 Task: Find connections with filter location Santurtzi with filter topic #Indiawith filter profile language English with filter current company FIS with filter school St Xaviers PG college with filter industry Clay and Refractory Products Manufacturing with filter service category Video Production with filter keywords title Truck Driver
Action: Mouse moved to (632, 451)
Screenshot: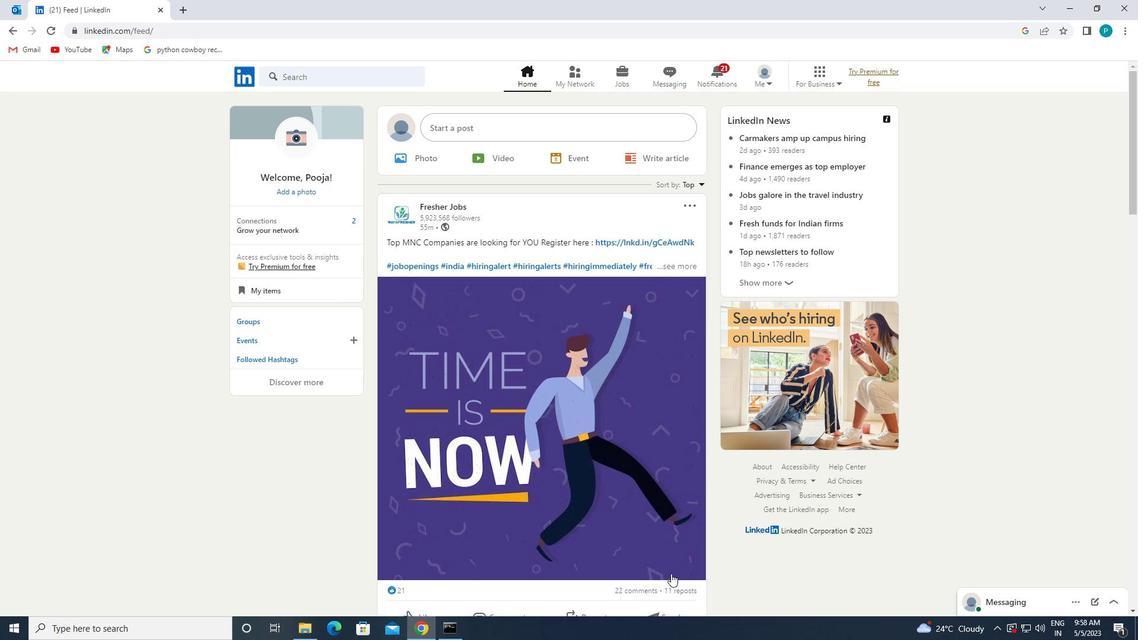 
Action: Mouse scrolled (632, 451) with delta (0, 0)
Screenshot: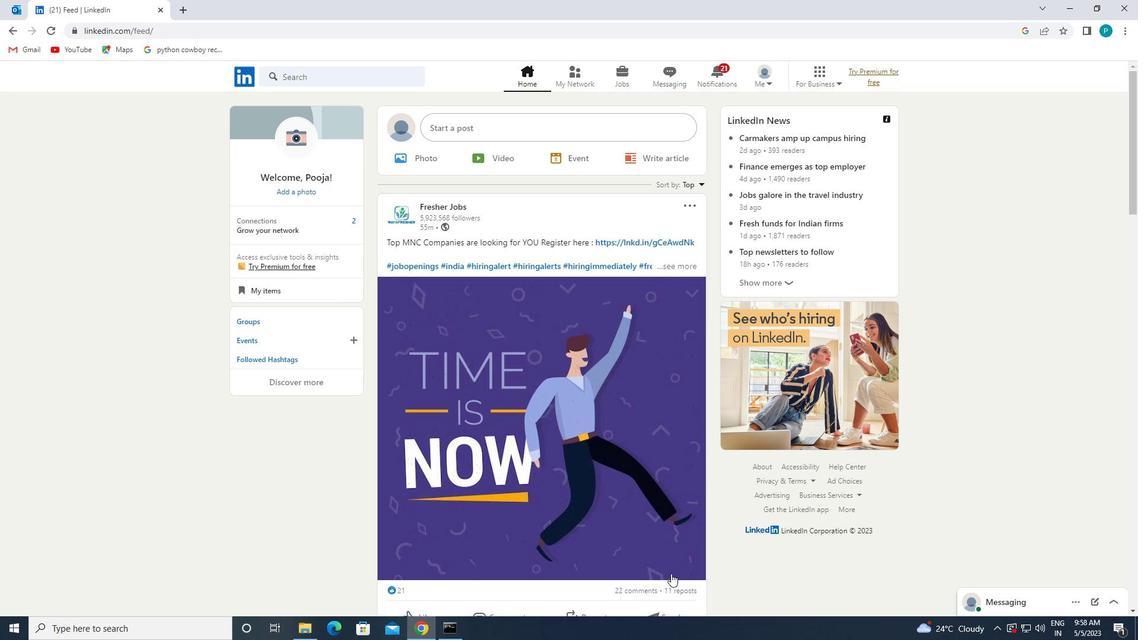 
Action: Mouse moved to (576, 69)
Screenshot: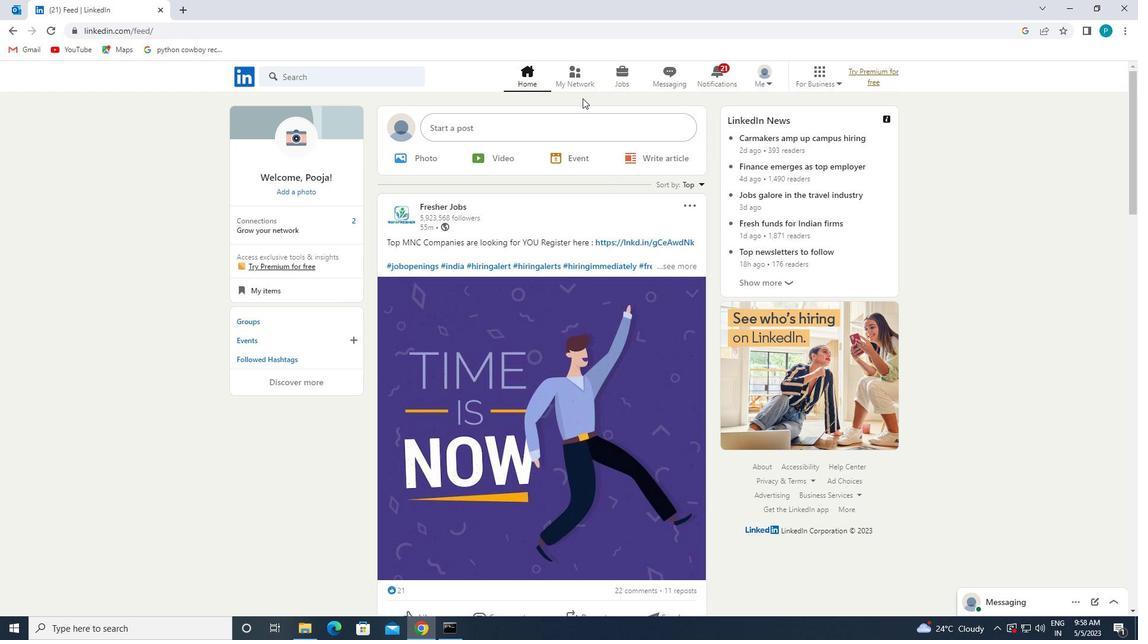 
Action: Mouse pressed left at (576, 69)
Screenshot: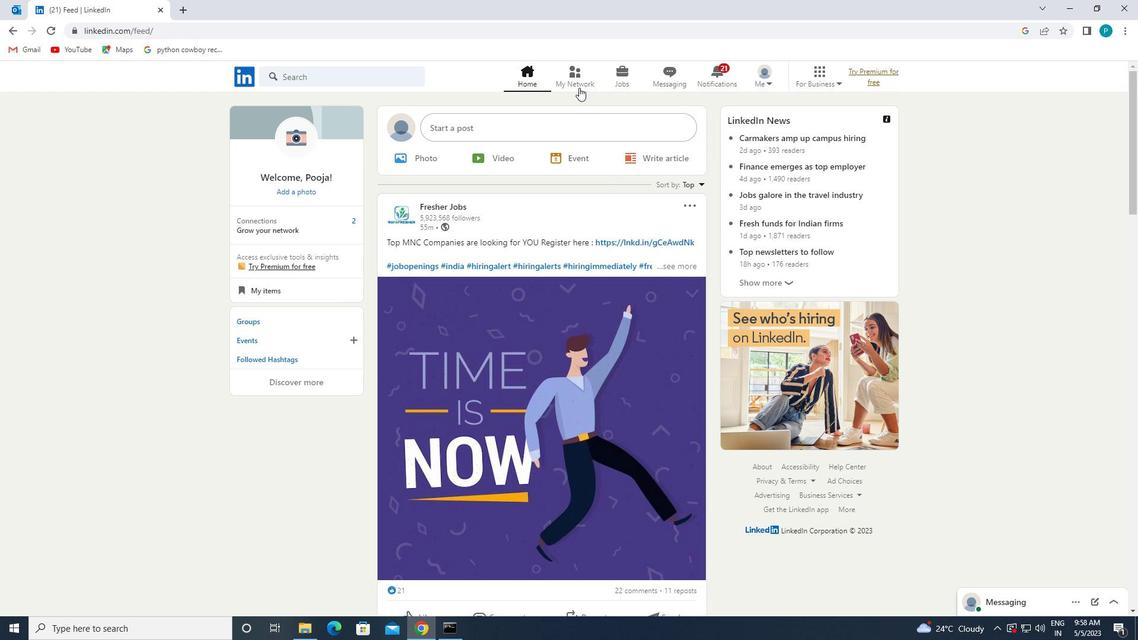 
Action: Mouse moved to (339, 137)
Screenshot: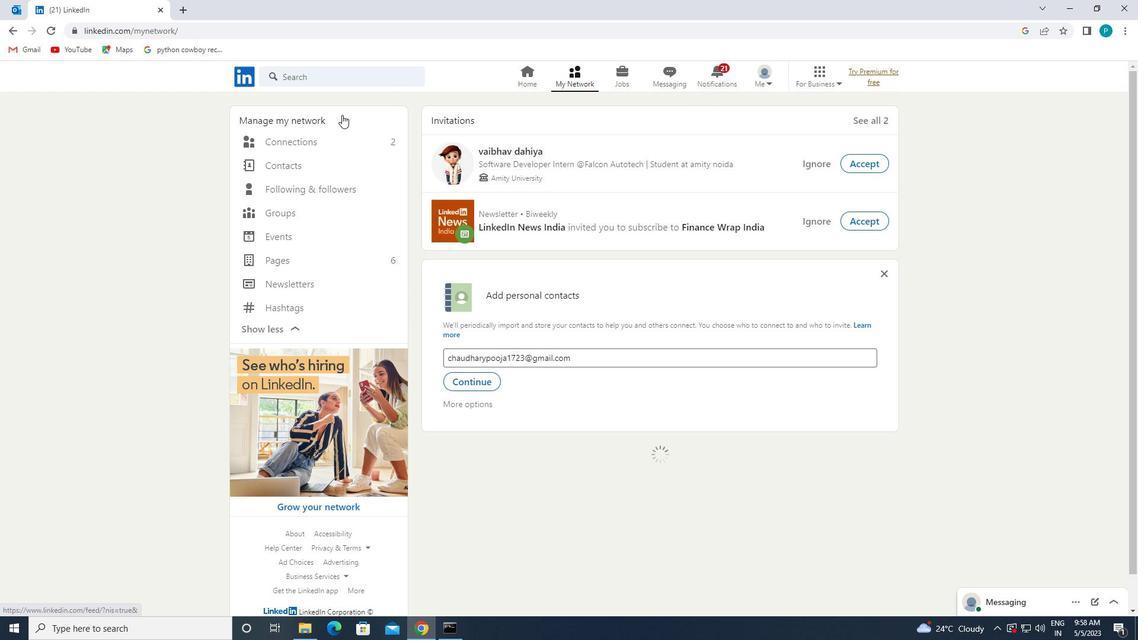 
Action: Mouse pressed left at (339, 137)
Screenshot: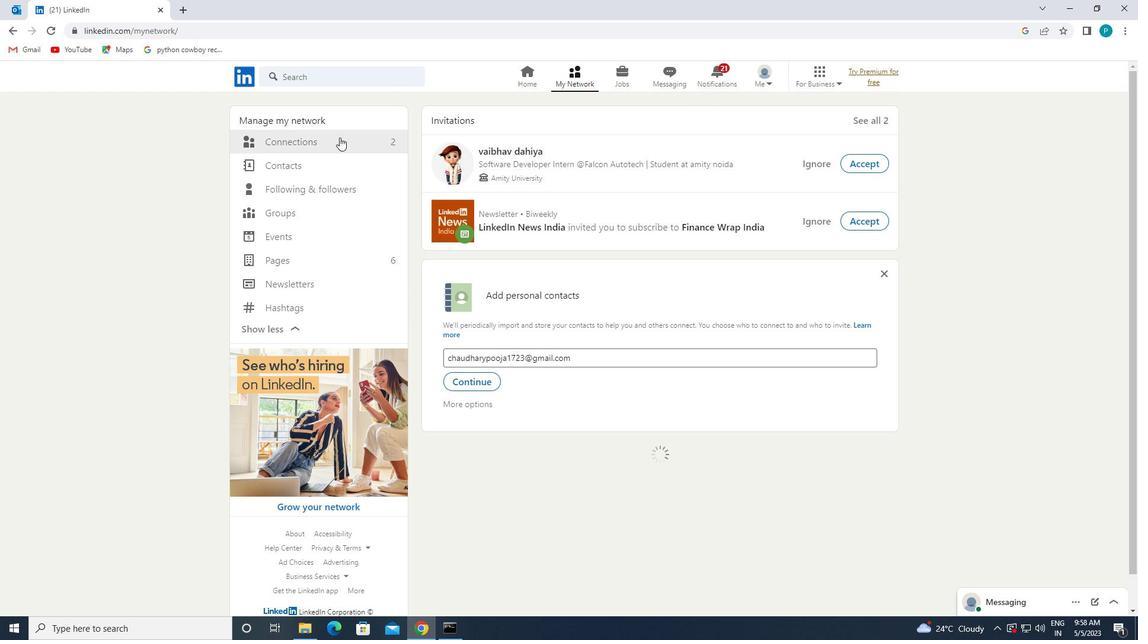 
Action: Mouse moved to (623, 145)
Screenshot: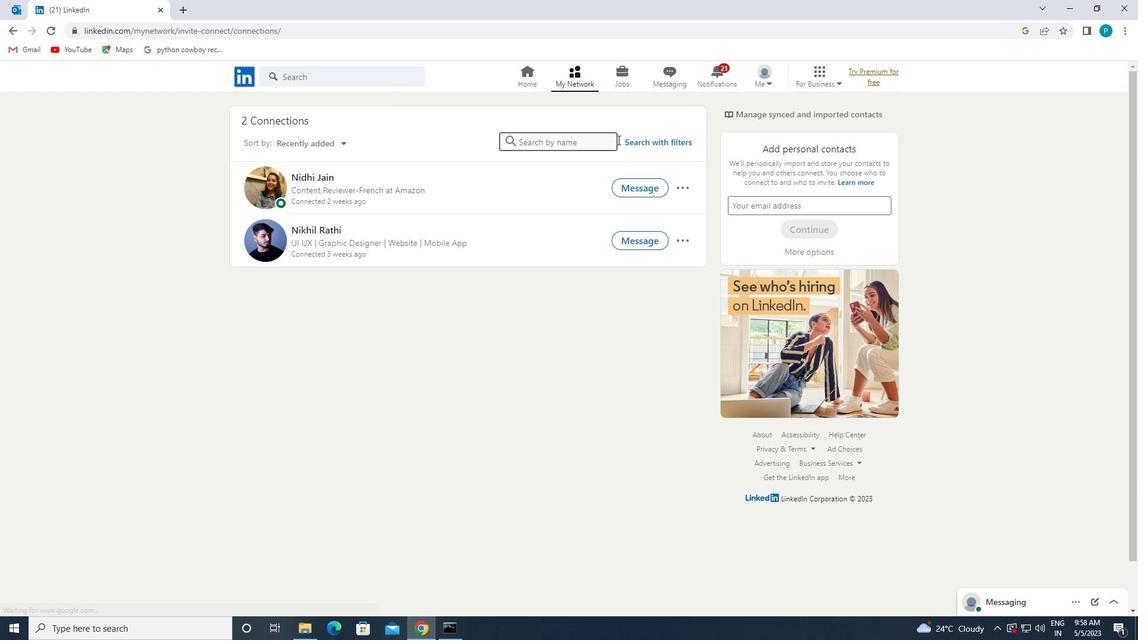 
Action: Mouse pressed left at (623, 145)
Screenshot: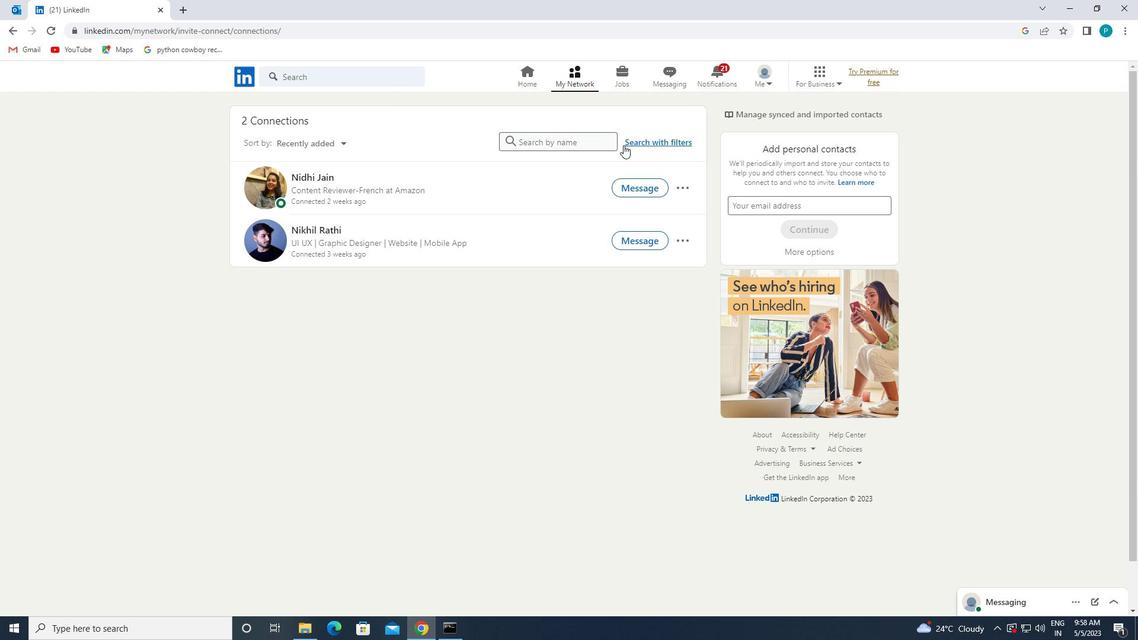 
Action: Mouse moved to (594, 112)
Screenshot: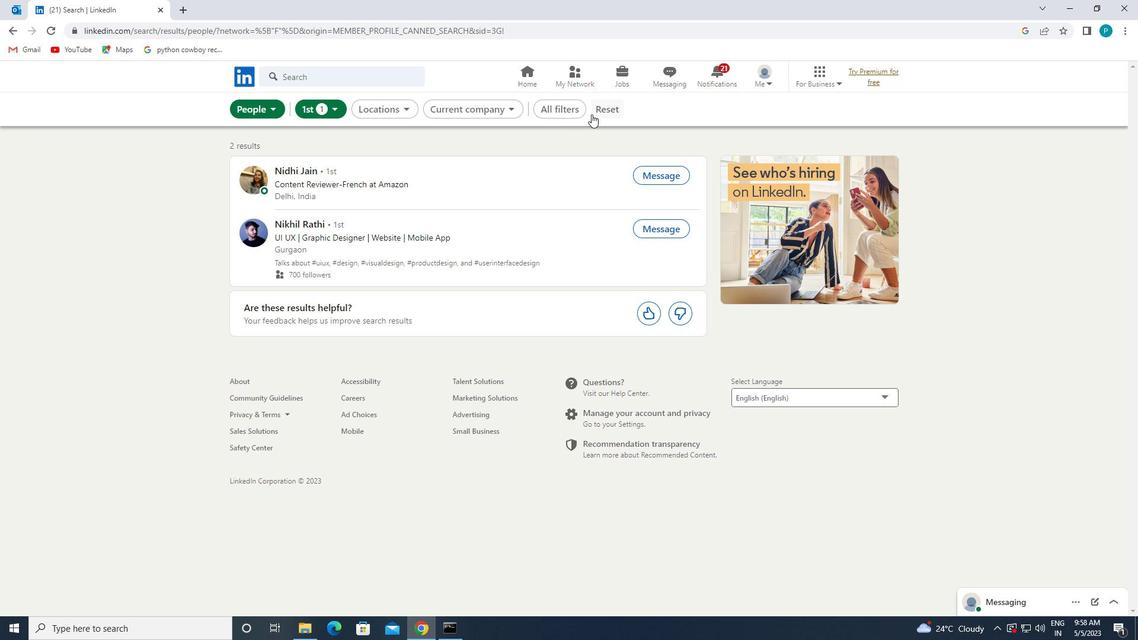 
Action: Mouse pressed left at (594, 112)
Screenshot: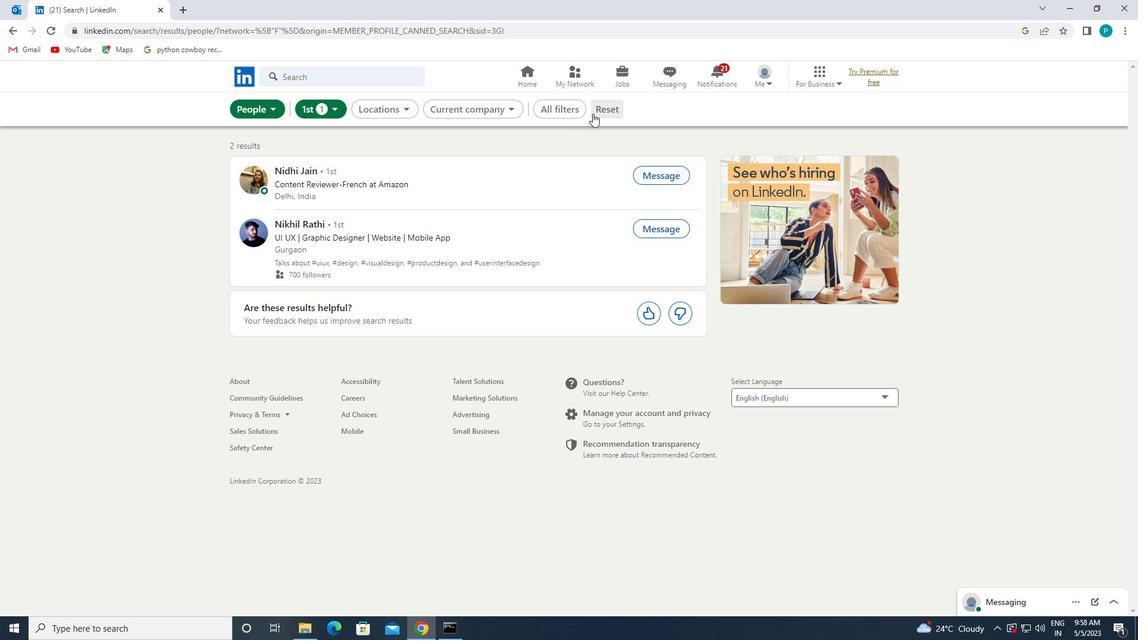 
Action: Mouse moved to (578, 112)
Screenshot: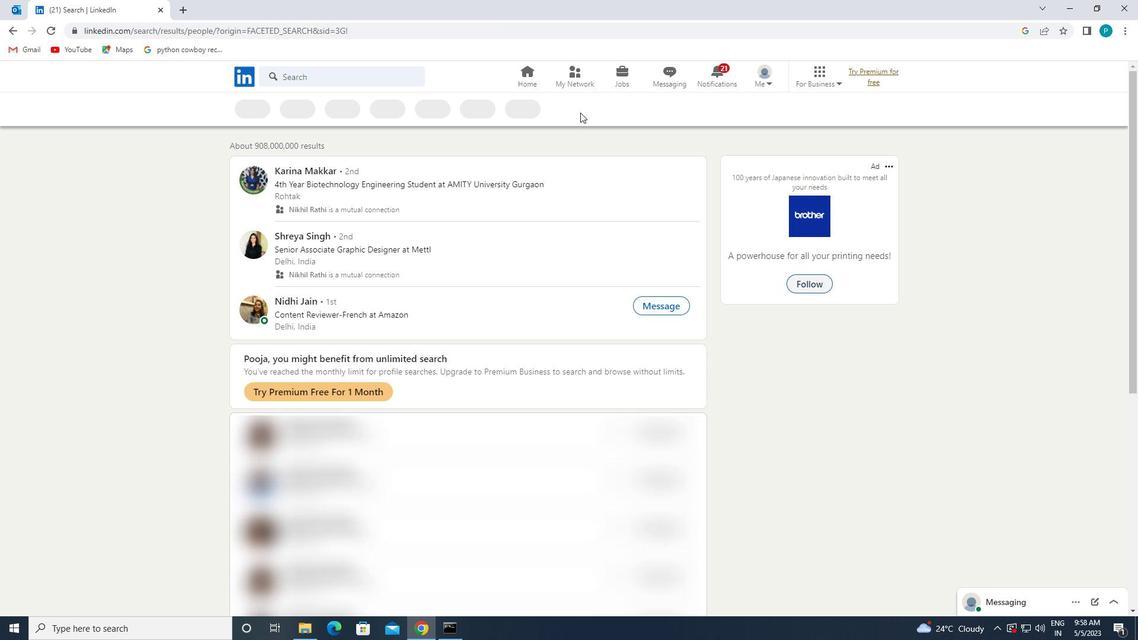 
Action: Mouse pressed left at (578, 112)
Screenshot: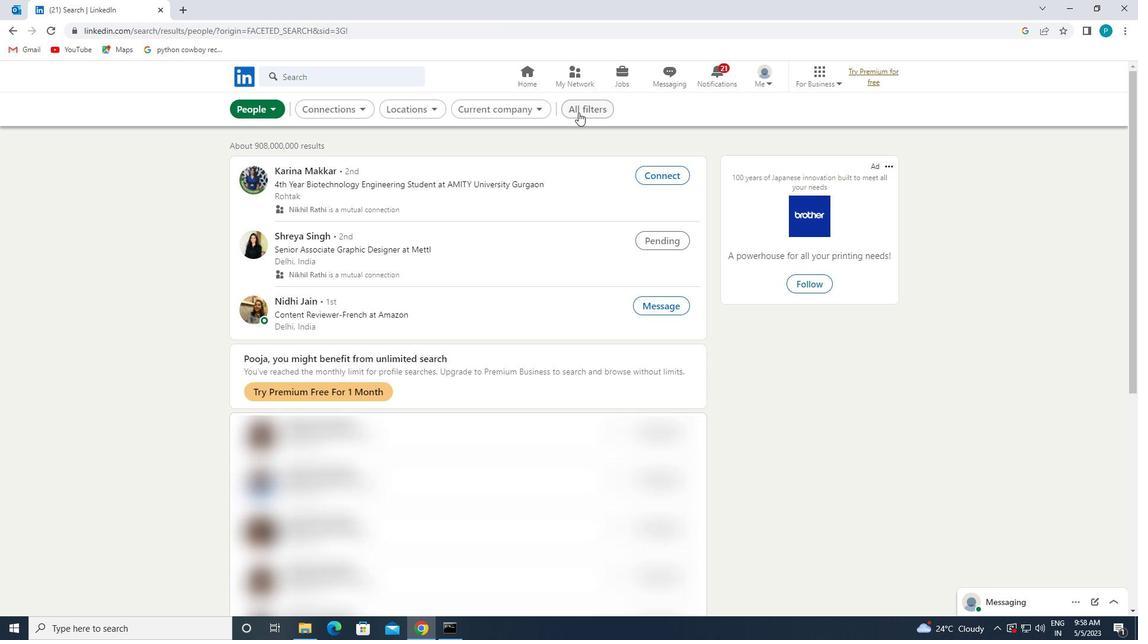 
Action: Mouse moved to (1116, 277)
Screenshot: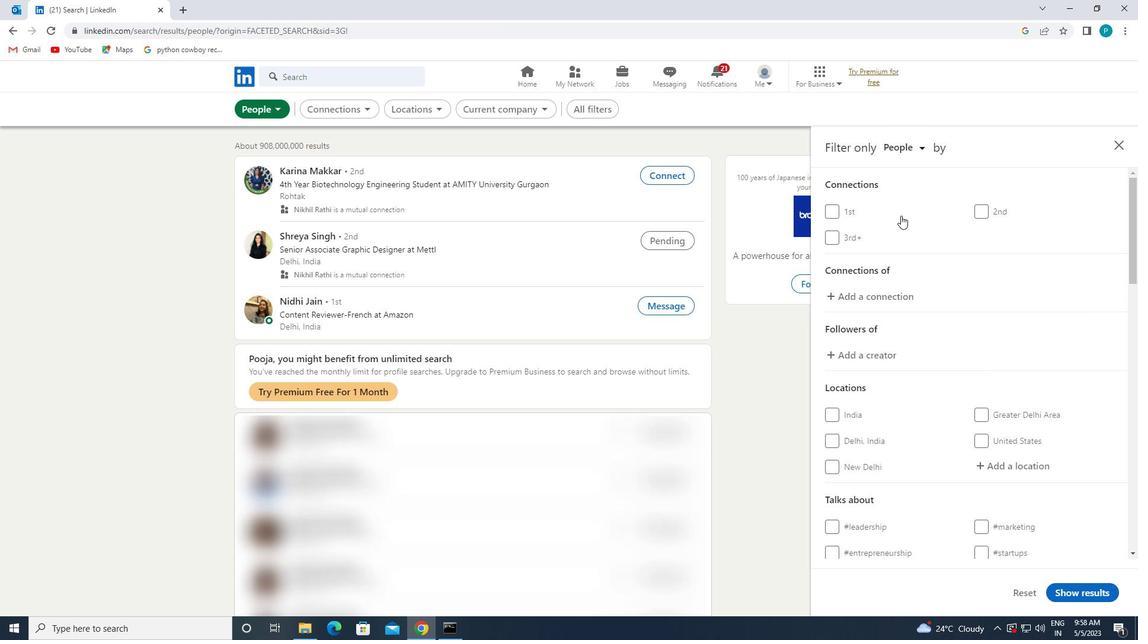 
Action: Mouse scrolled (1116, 276) with delta (0, 0)
Screenshot: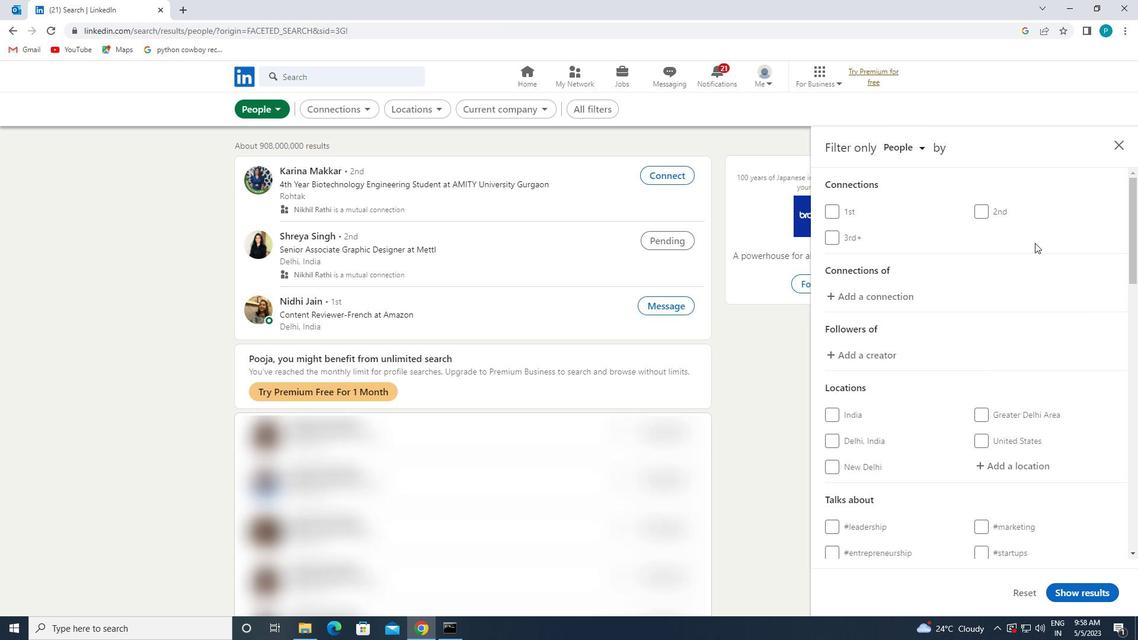 
Action: Mouse scrolled (1116, 276) with delta (0, 0)
Screenshot: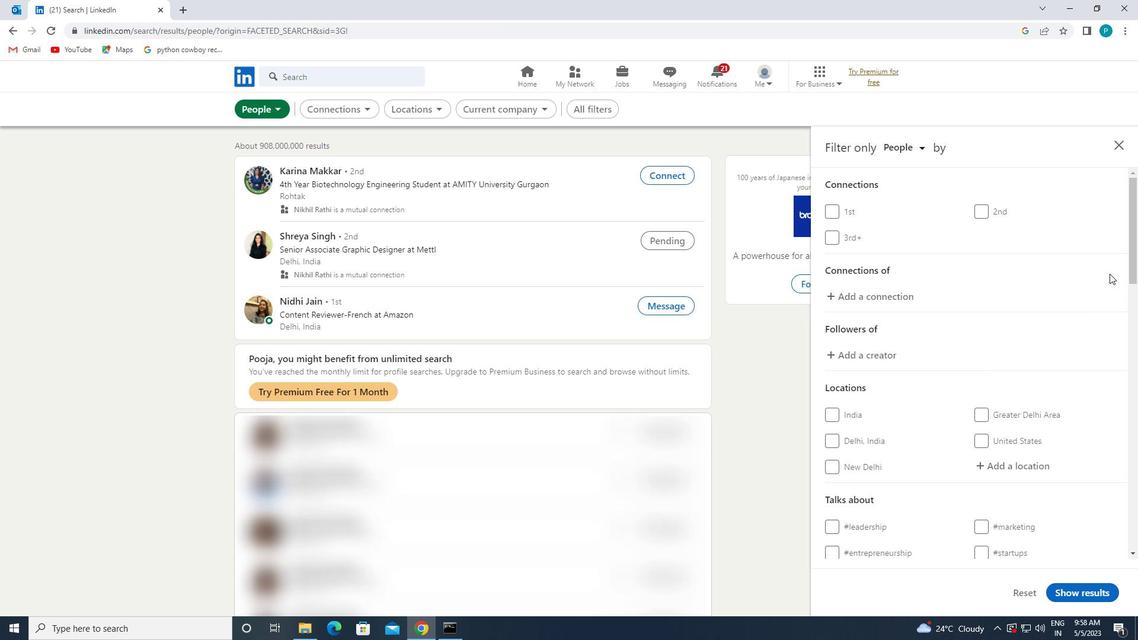 
Action: Mouse moved to (1115, 278)
Screenshot: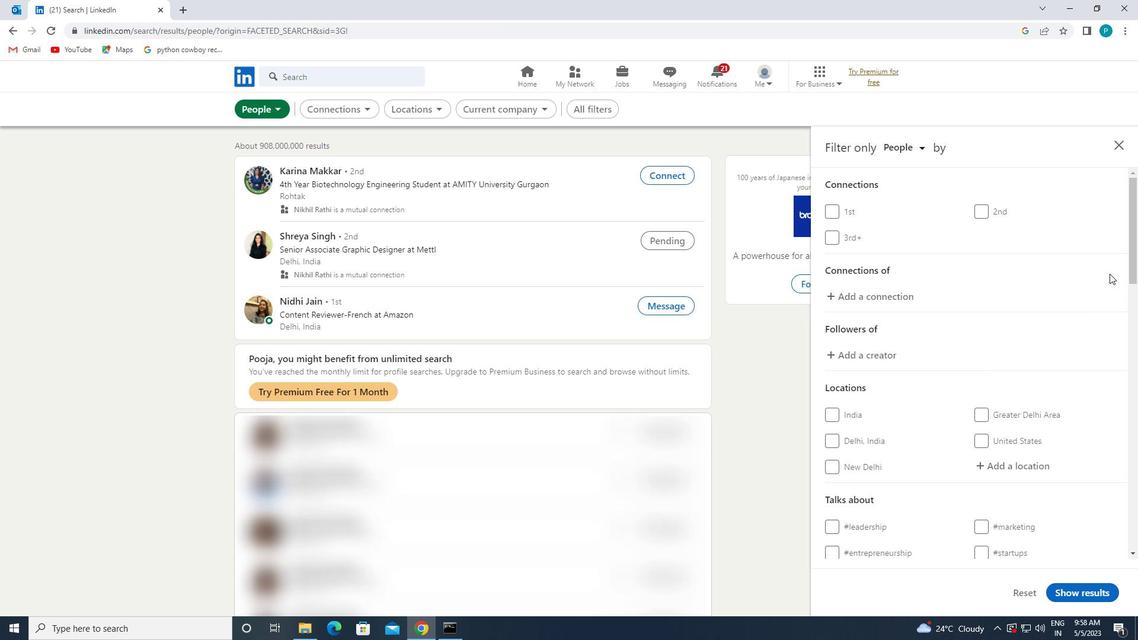 
Action: Mouse scrolled (1115, 277) with delta (0, 0)
Screenshot: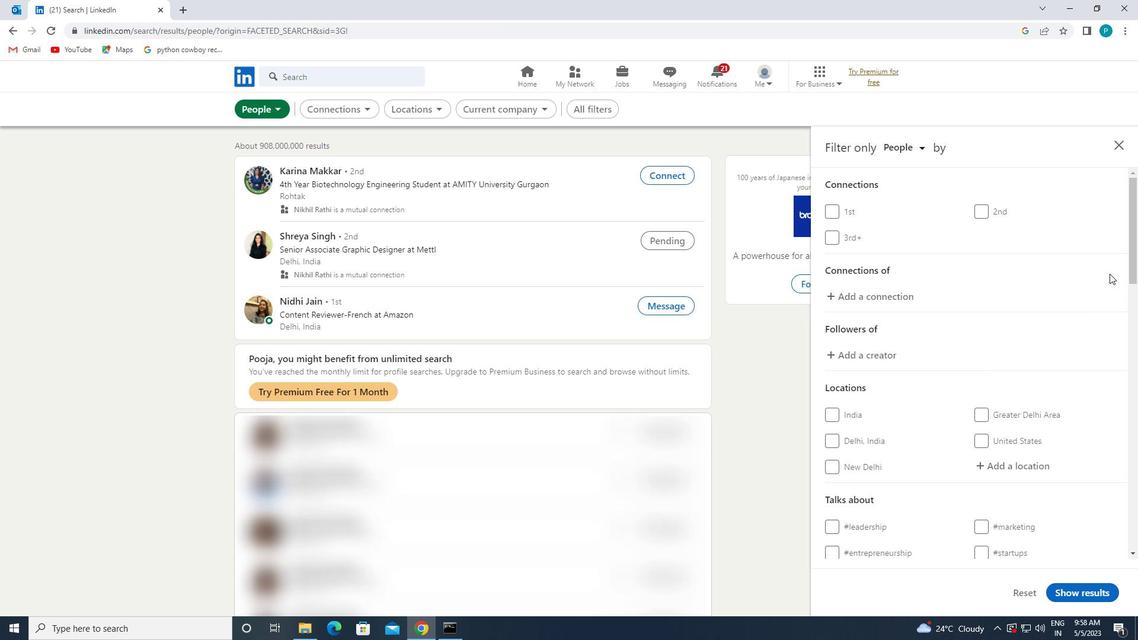
Action: Mouse moved to (1005, 282)
Screenshot: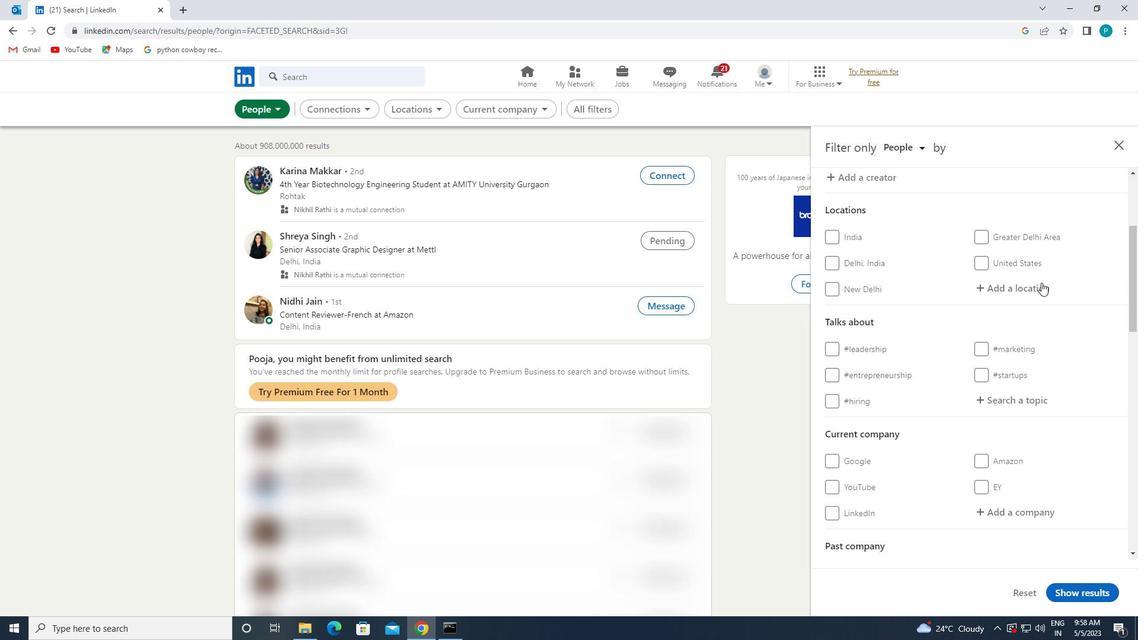 
Action: Mouse pressed left at (1005, 282)
Screenshot: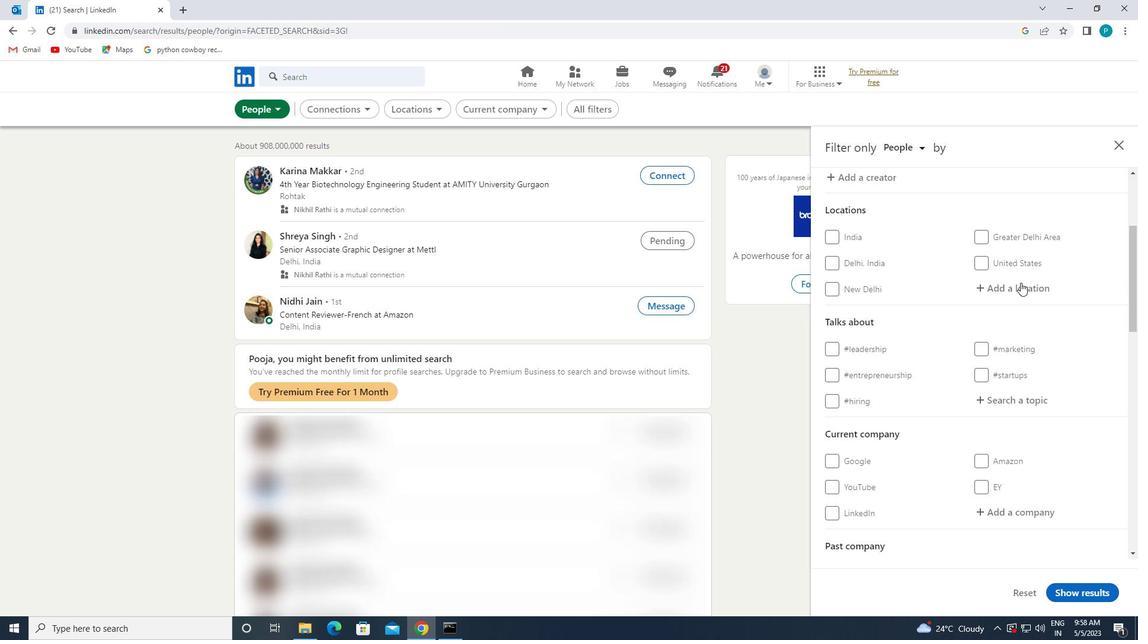 
Action: Key pressed <Key.caps_lock>s<Key.caps_lock>anturtzi
Screenshot: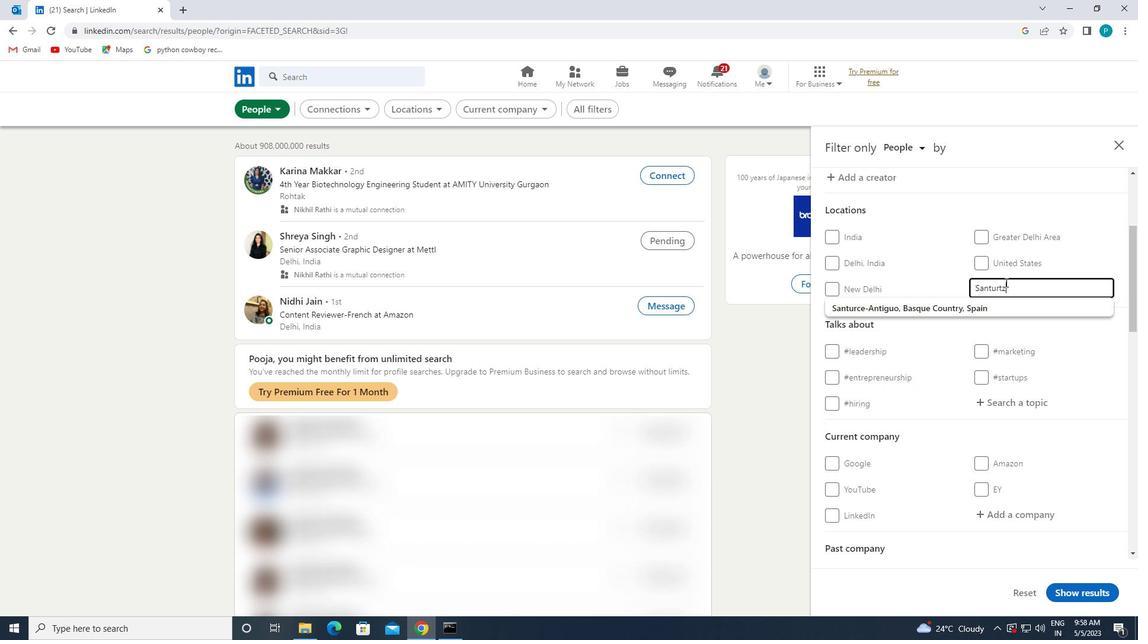
Action: Mouse moved to (1007, 307)
Screenshot: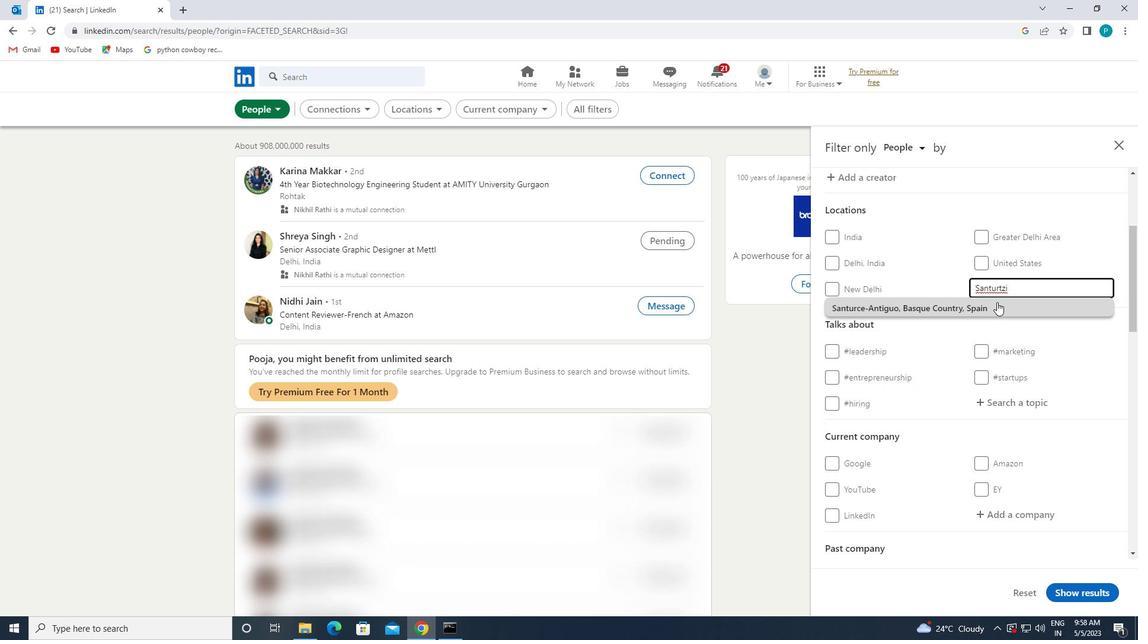
Action: Key pressed <Key.enter>
Screenshot: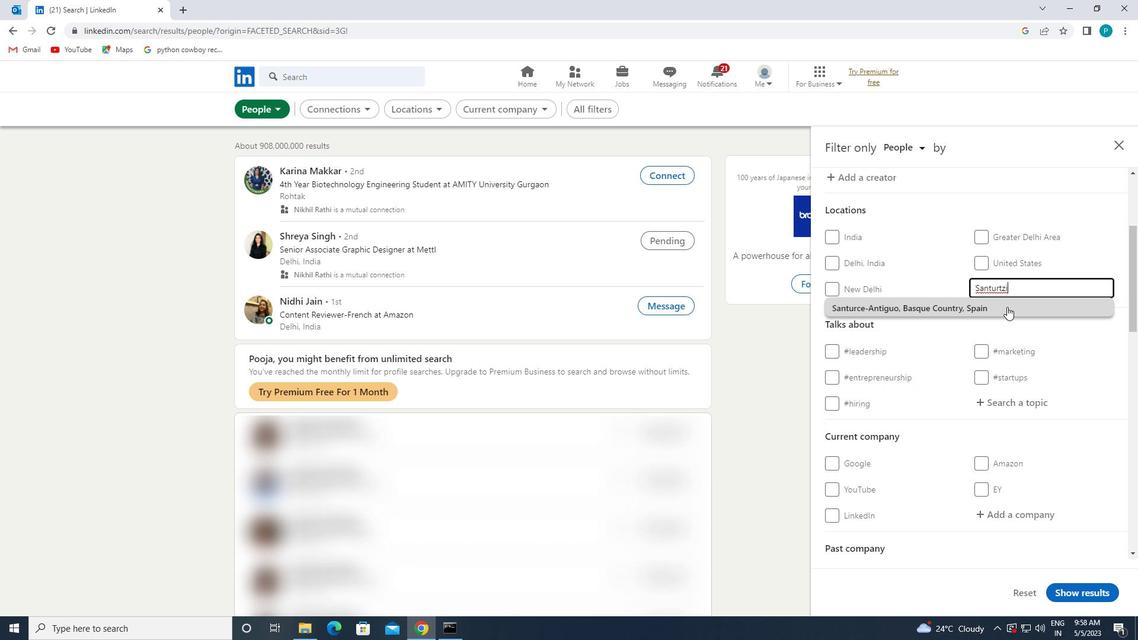 
Action: Mouse moved to (1026, 405)
Screenshot: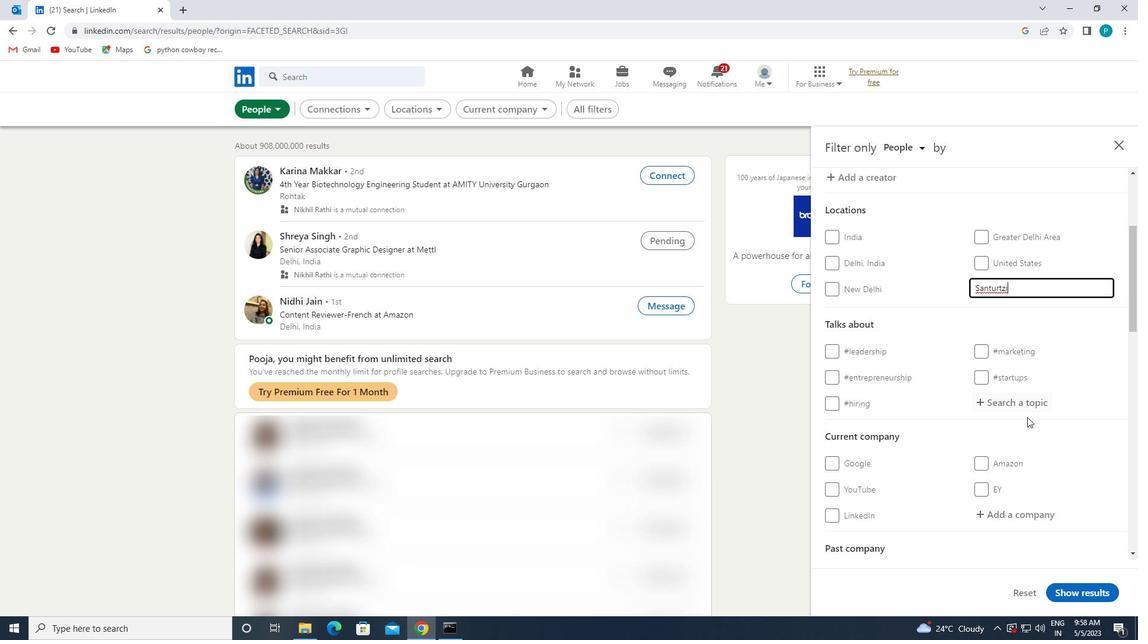 
Action: Mouse pressed left at (1026, 405)
Screenshot: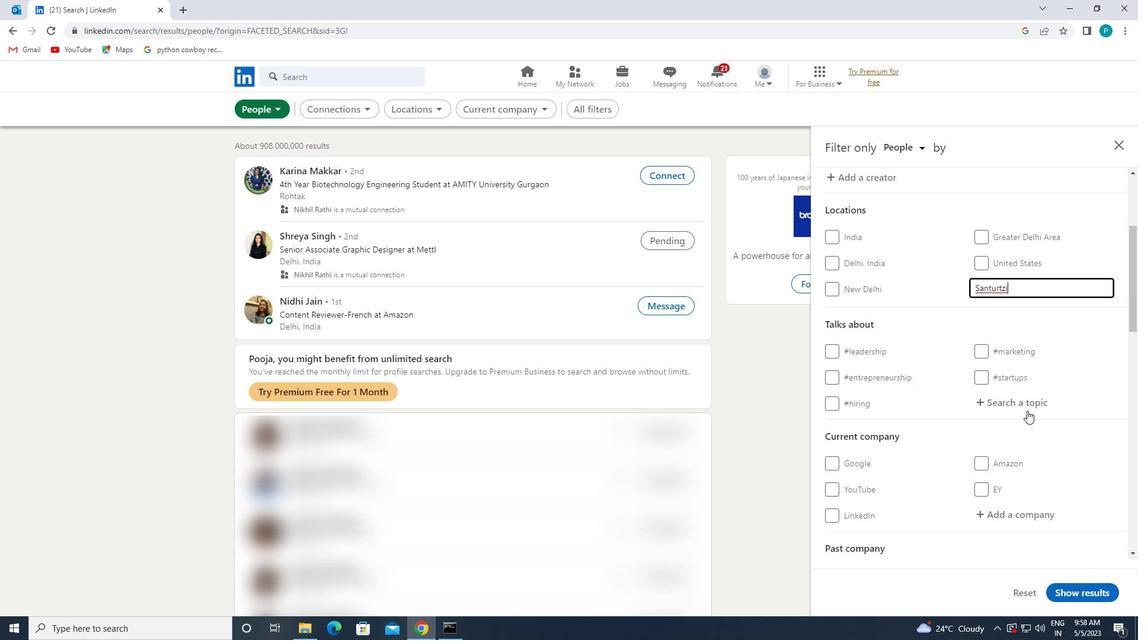 
Action: Mouse moved to (1026, 405)
Screenshot: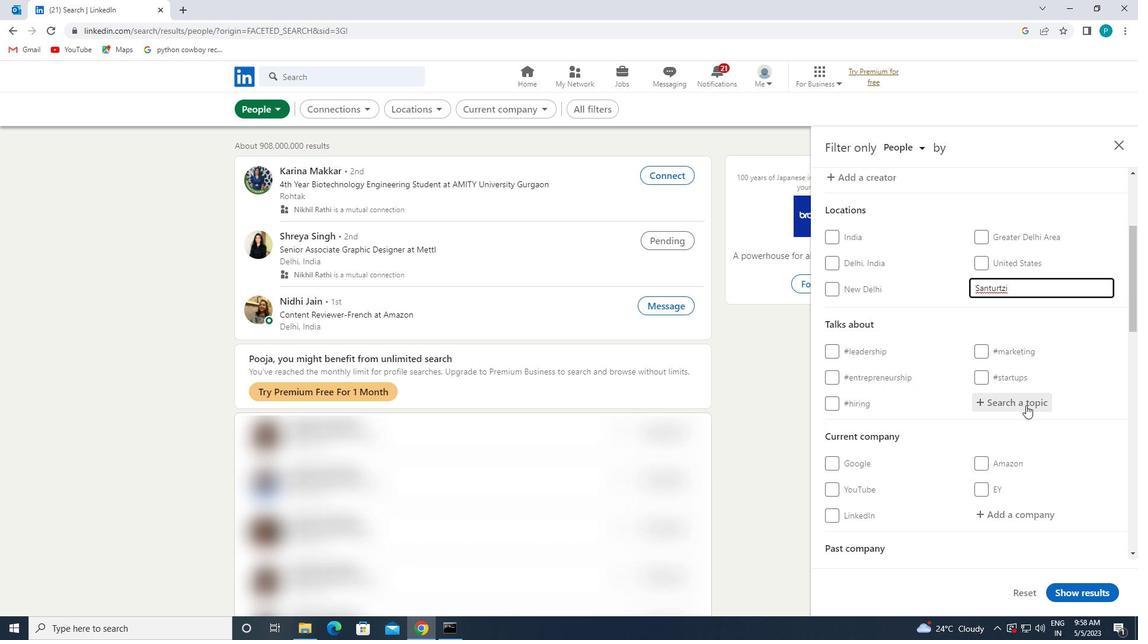 
Action: Key pressed <Key.shift>#I<Key.backspace><Key.caps_lock>I<Key.caps_lock>NDIAN<Key.backspace>
Screenshot: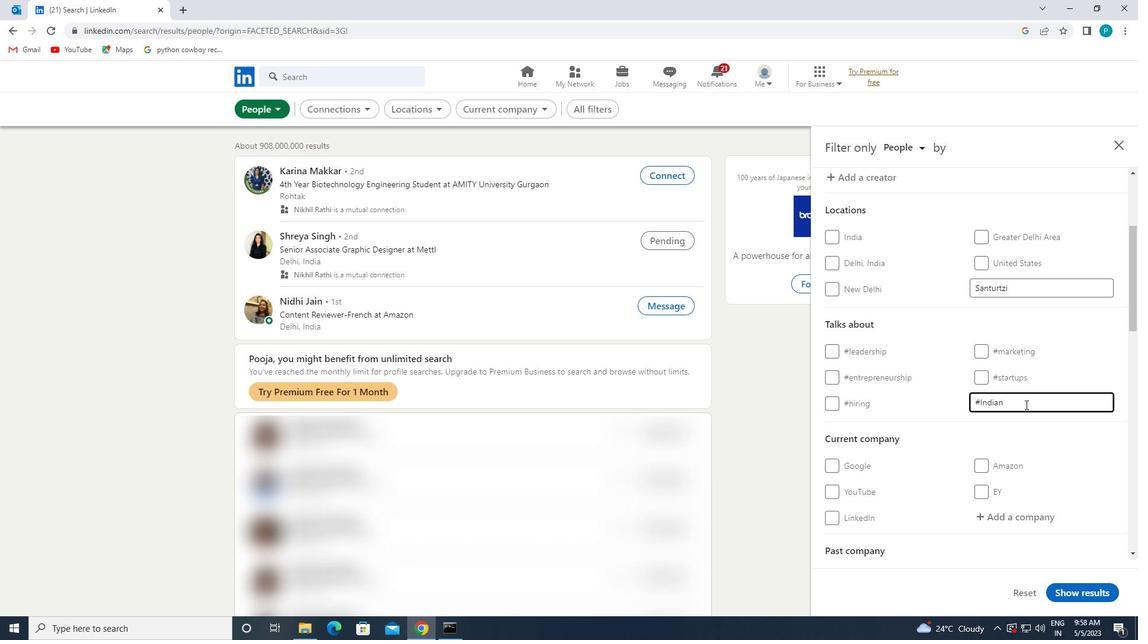 
Action: Mouse moved to (938, 380)
Screenshot: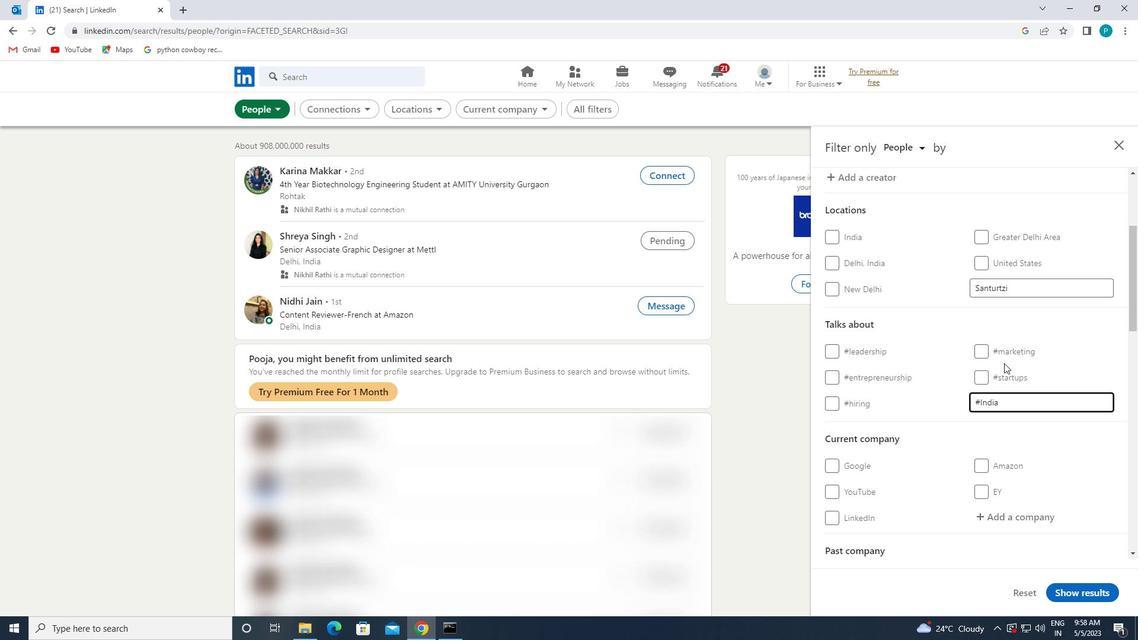
Action: Mouse scrolled (938, 379) with delta (0, 0)
Screenshot: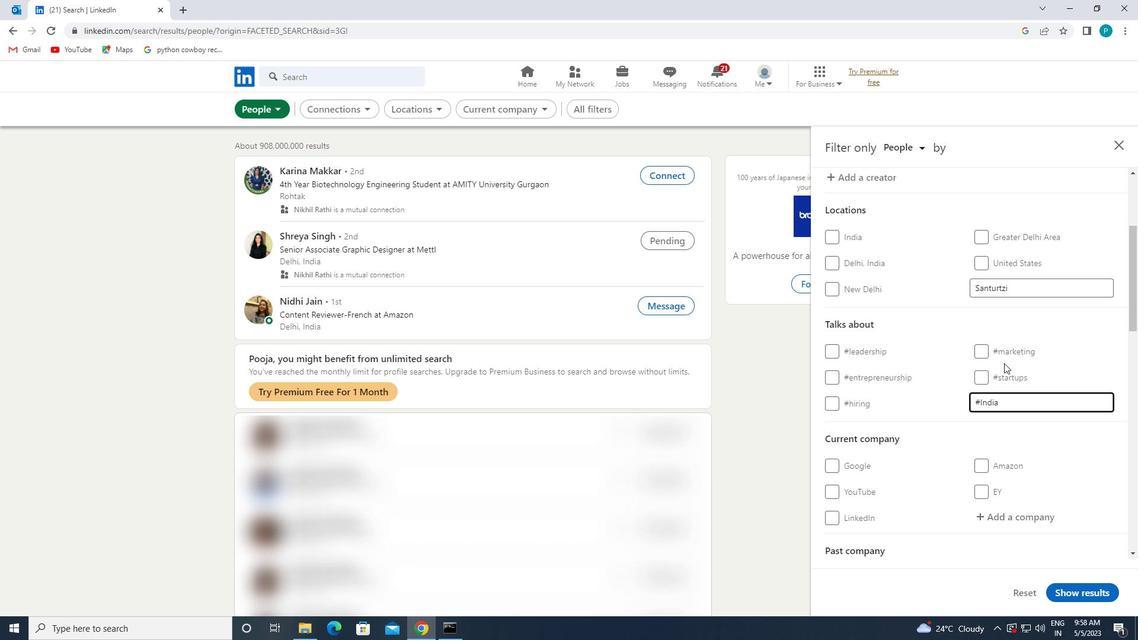 
Action: Mouse moved to (938, 380)
Screenshot: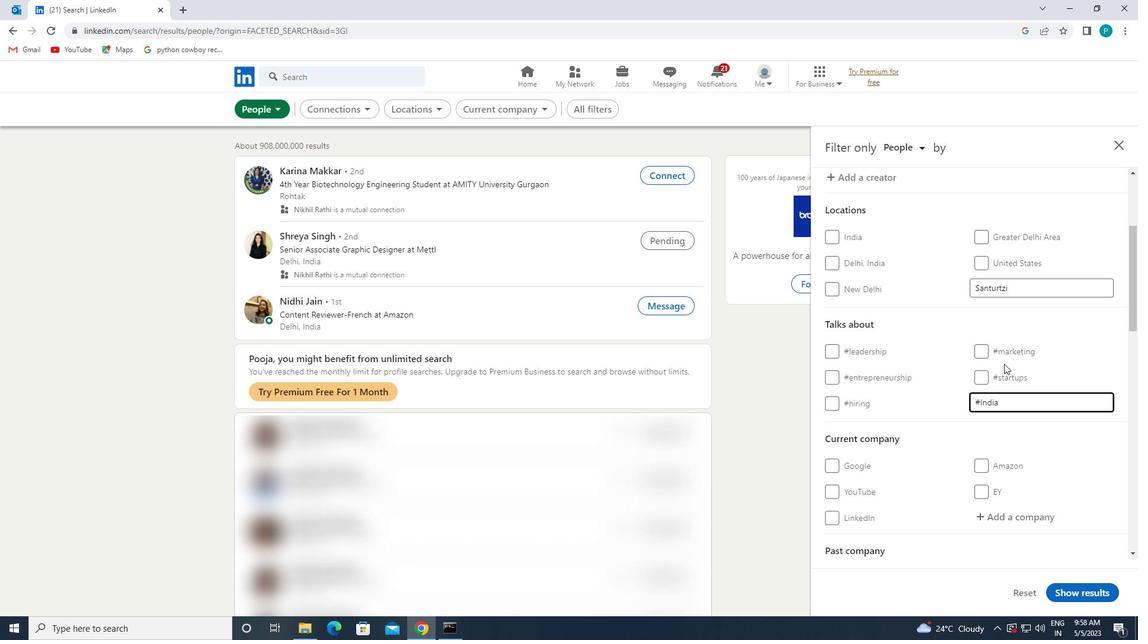 
Action: Mouse scrolled (938, 379) with delta (0, 0)
Screenshot: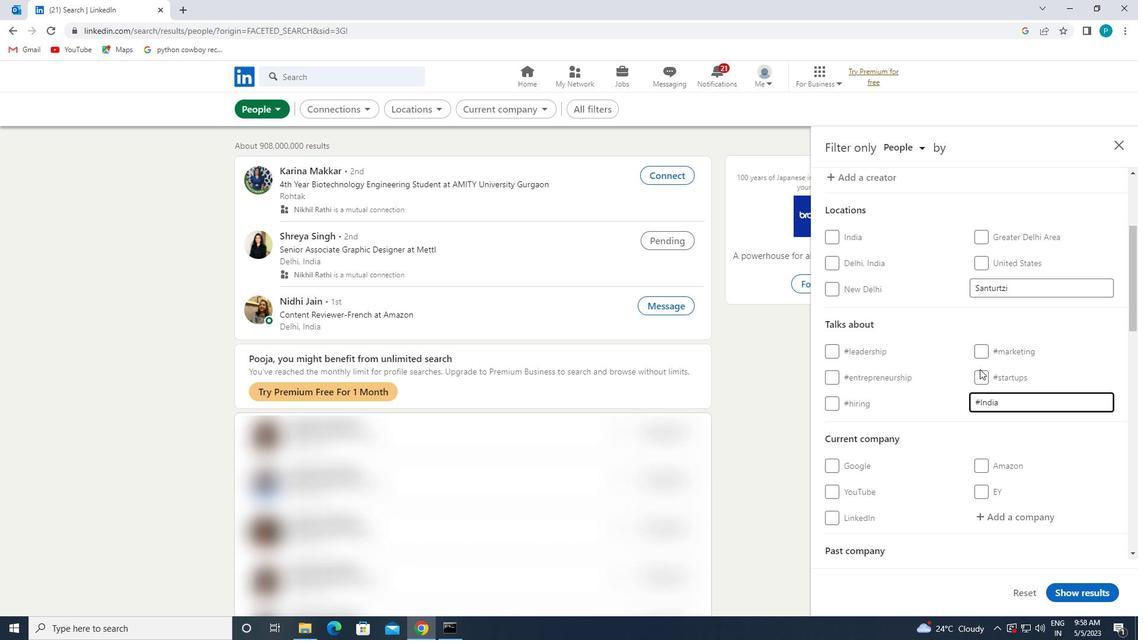 
Action: Mouse moved to (937, 380)
Screenshot: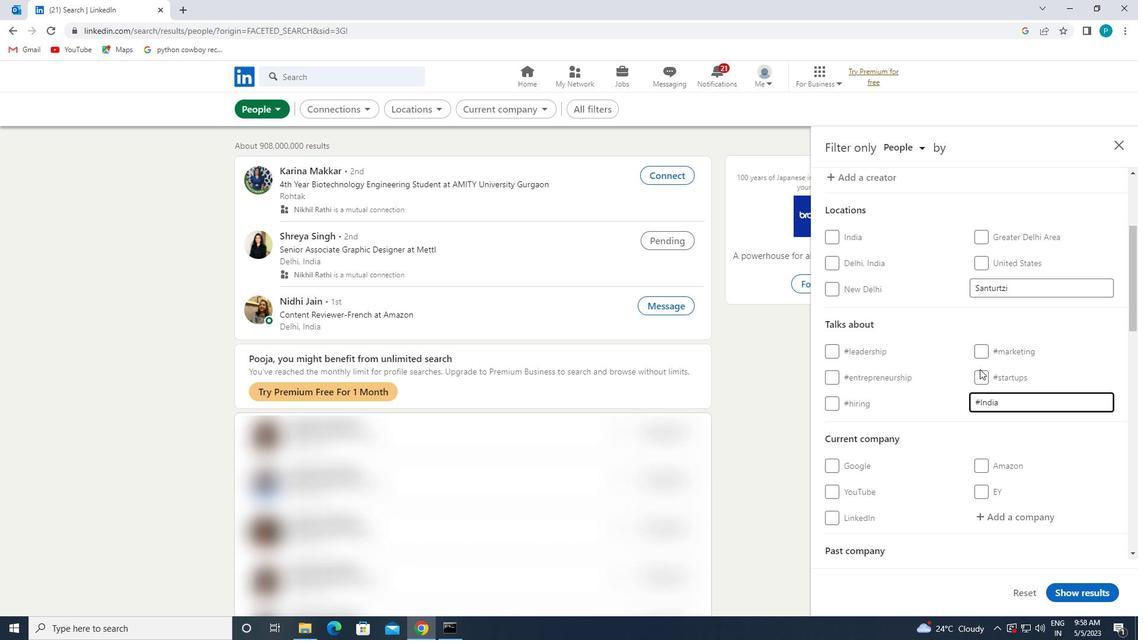 
Action: Mouse scrolled (937, 379) with delta (0, 0)
Screenshot: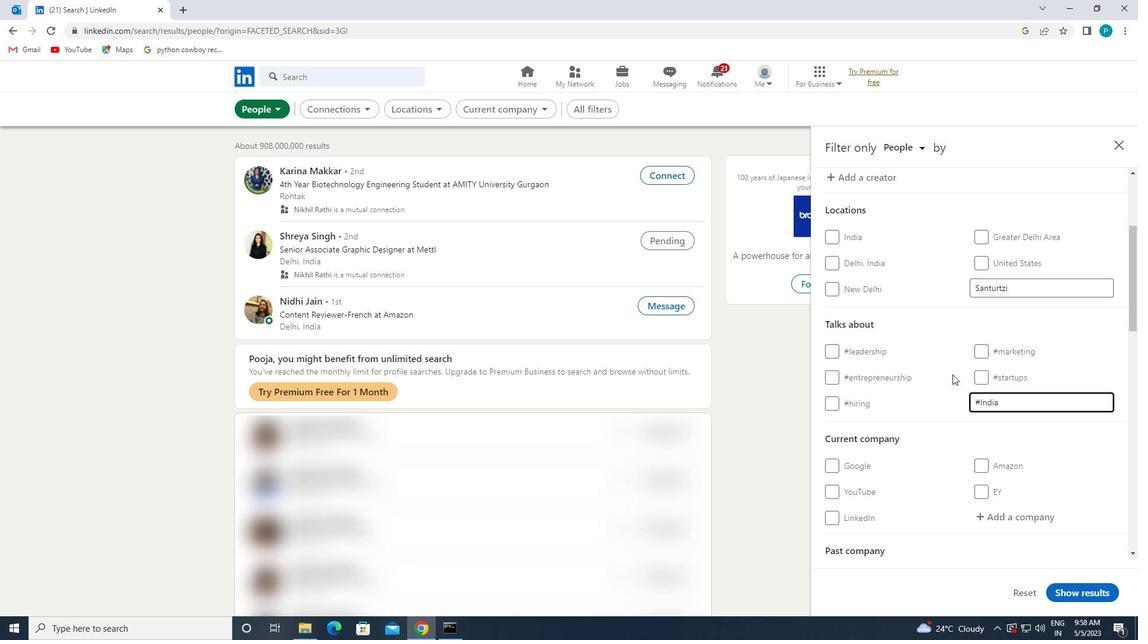 
Action: Mouse moved to (934, 380)
Screenshot: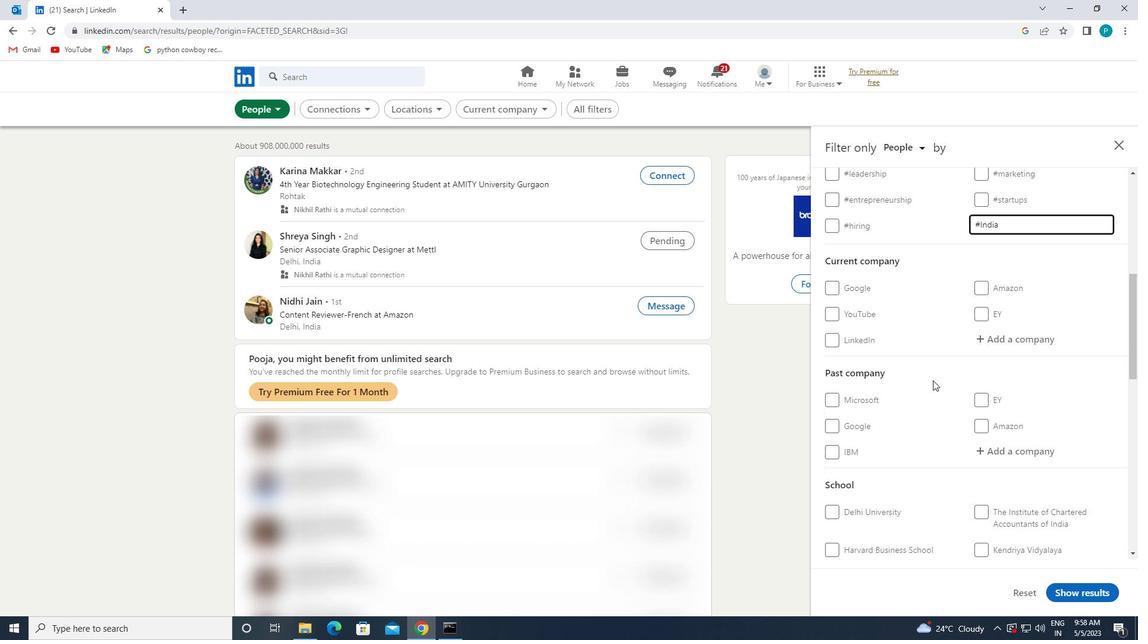 
Action: Mouse scrolled (934, 380) with delta (0, 0)
Screenshot: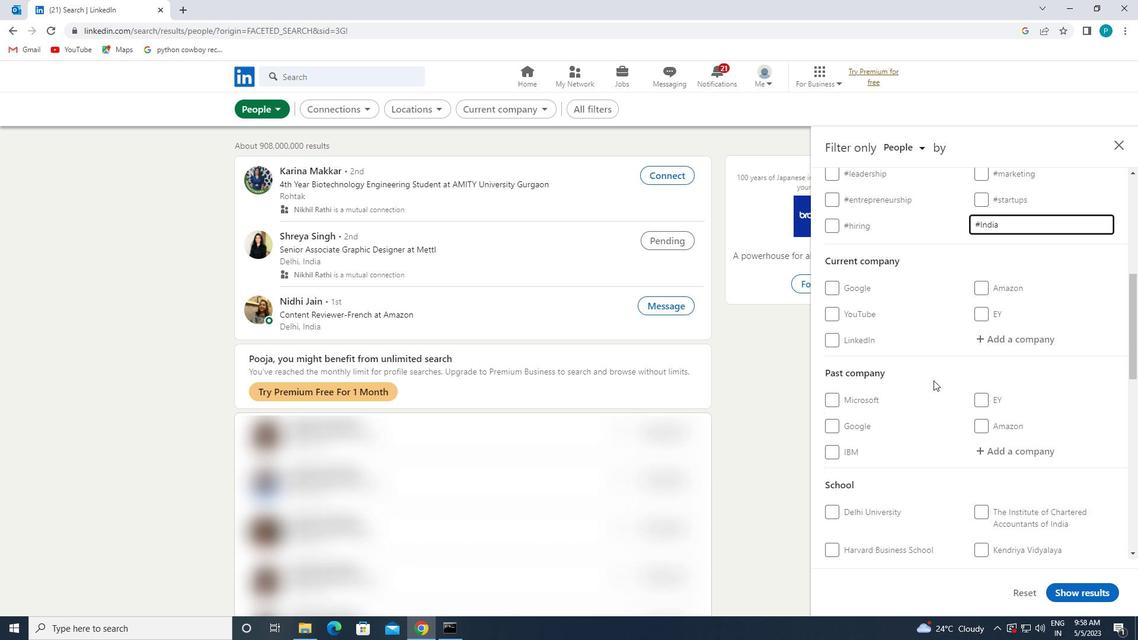 
Action: Mouse scrolled (934, 380) with delta (0, 0)
Screenshot: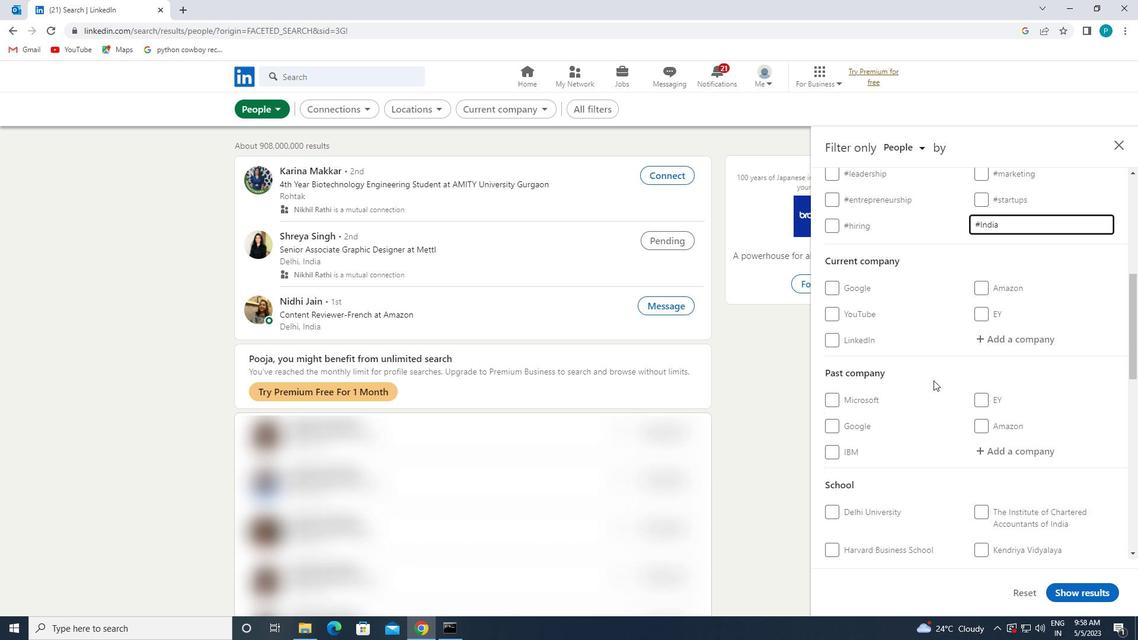 
Action: Mouse moved to (866, 365)
Screenshot: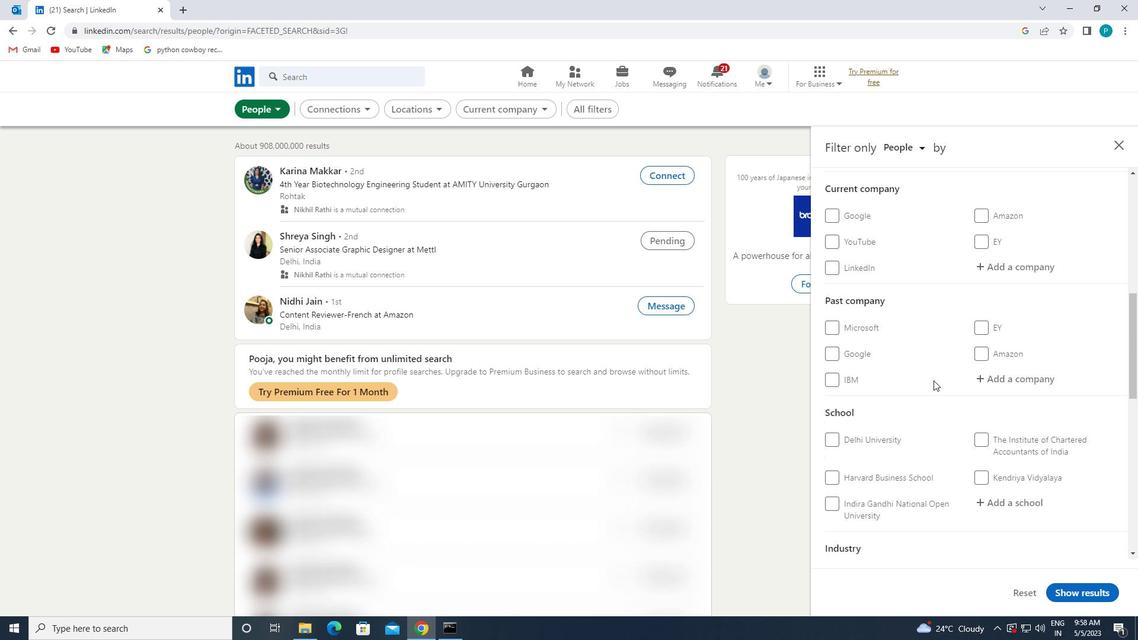 
Action: Mouse scrolled (866, 364) with delta (0, 0)
Screenshot: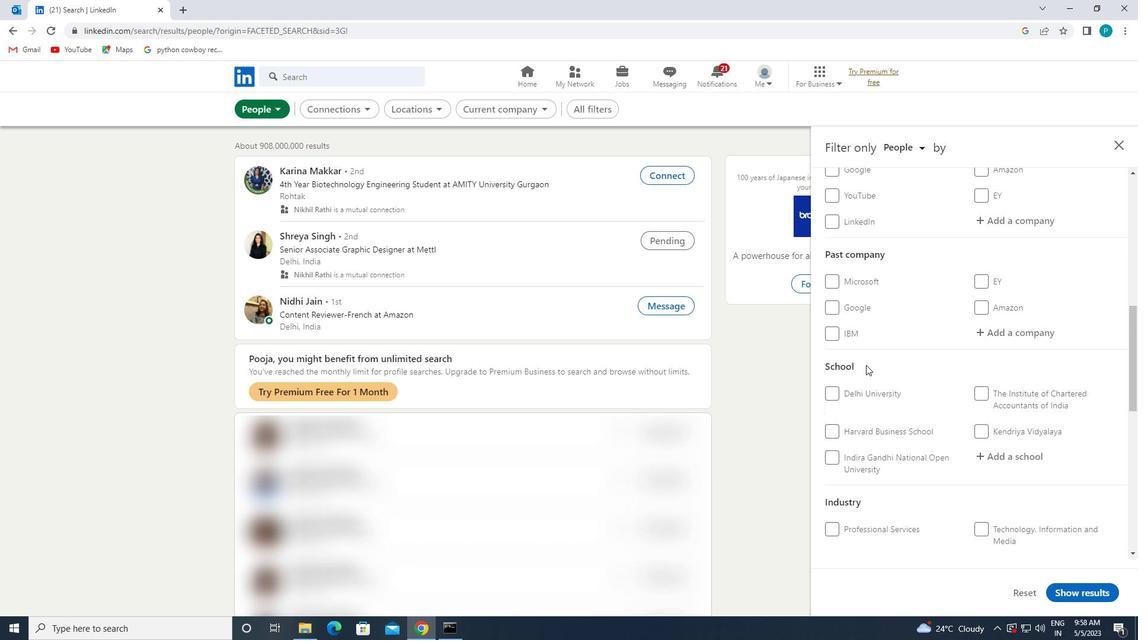 
Action: Mouse moved to (865, 368)
Screenshot: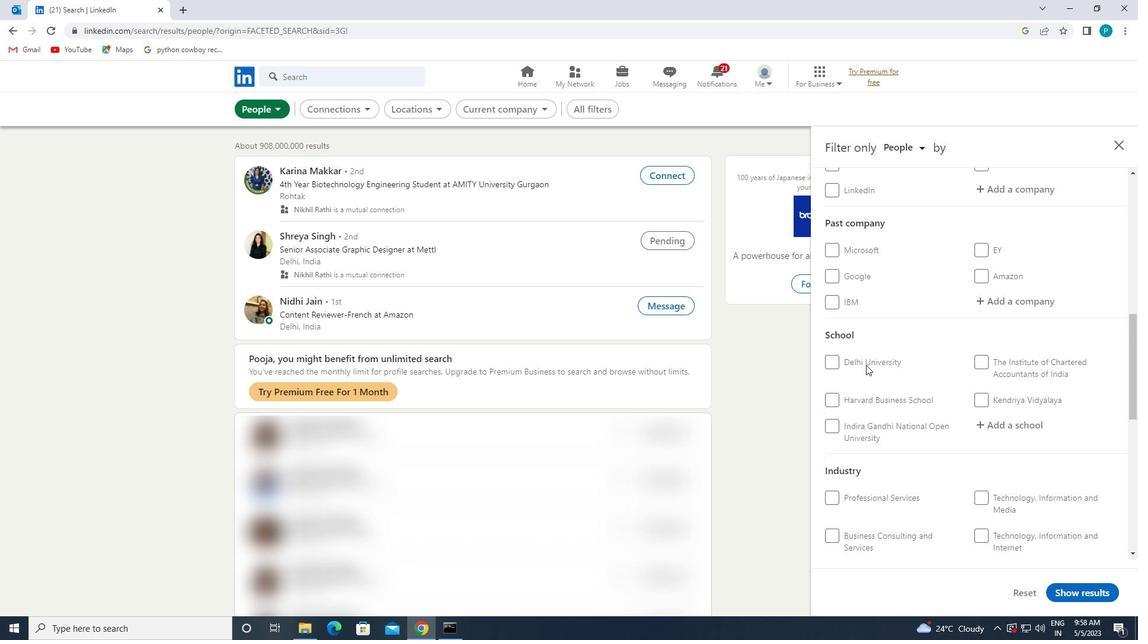
Action: Mouse scrolled (865, 368) with delta (0, 0)
Screenshot: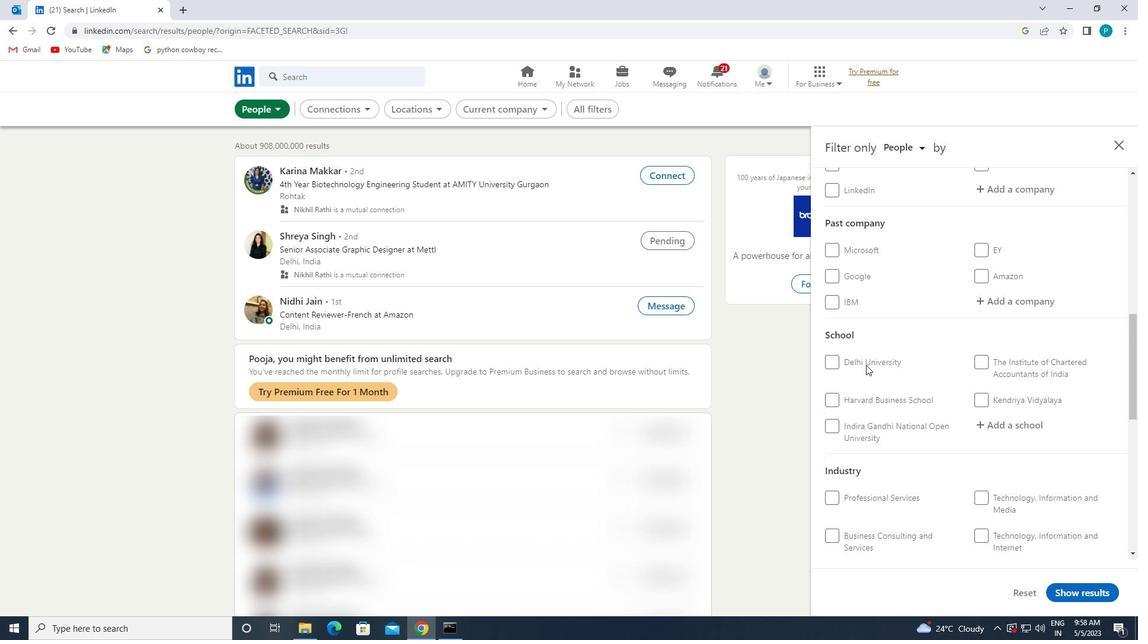 
Action: Mouse moved to (865, 372)
Screenshot: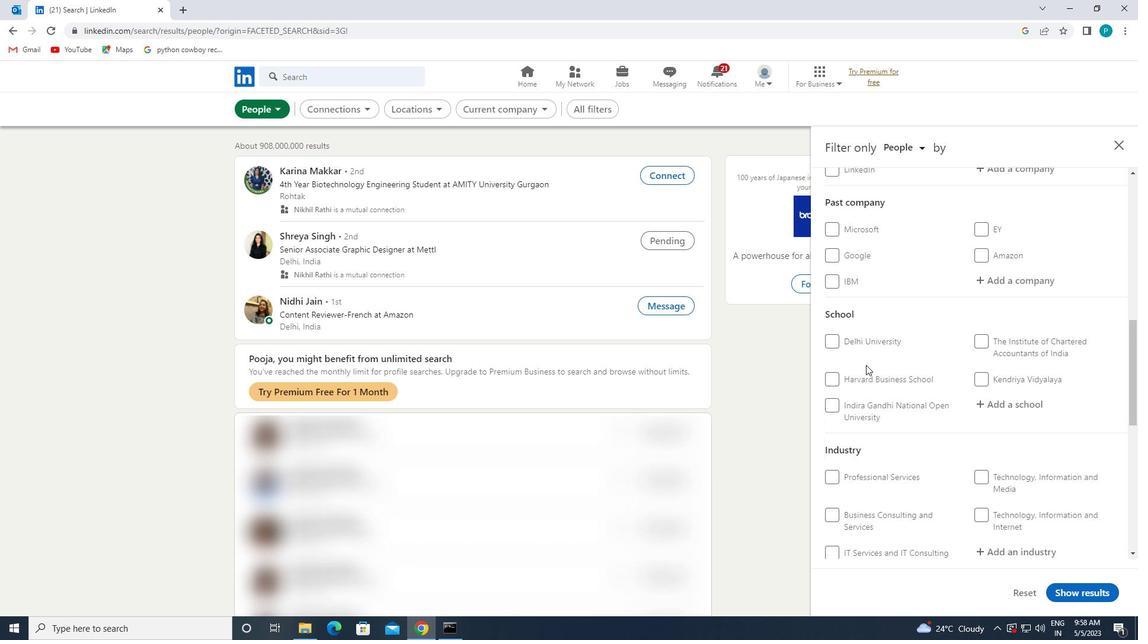 
Action: Mouse scrolled (865, 371) with delta (0, 0)
Screenshot: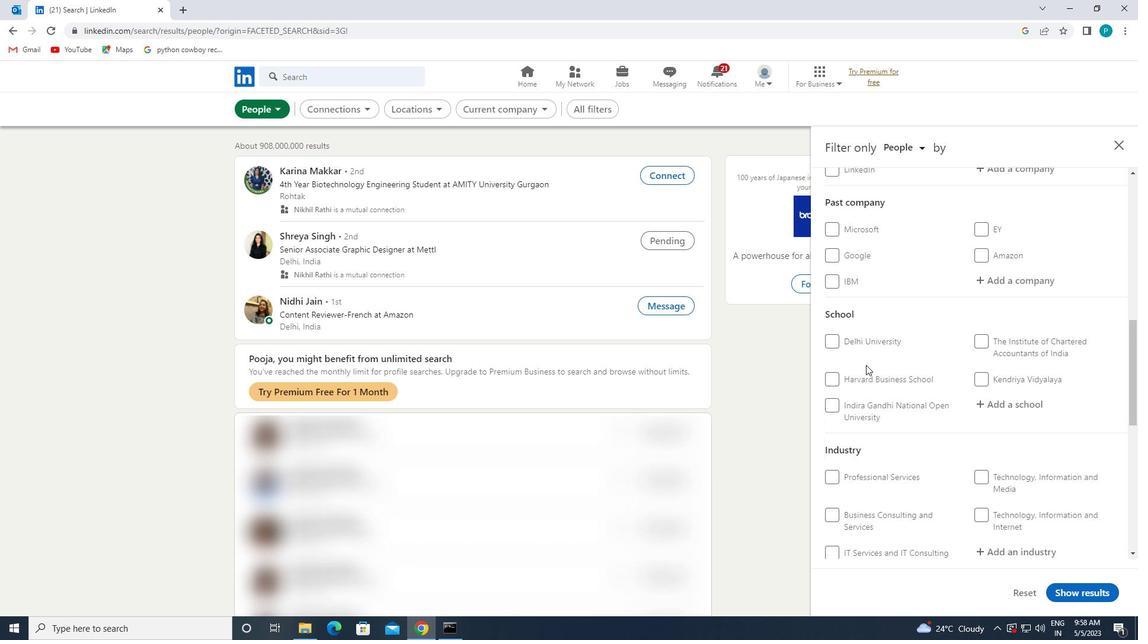 
Action: Mouse scrolled (865, 371) with delta (0, 0)
Screenshot: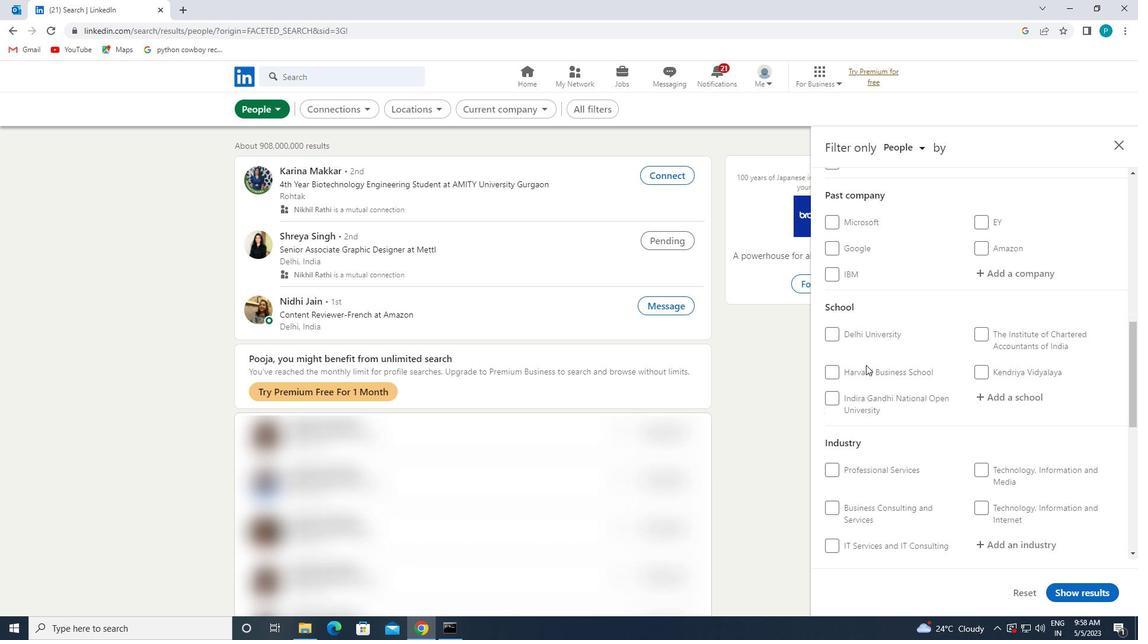 
Action: Mouse moved to (857, 424)
Screenshot: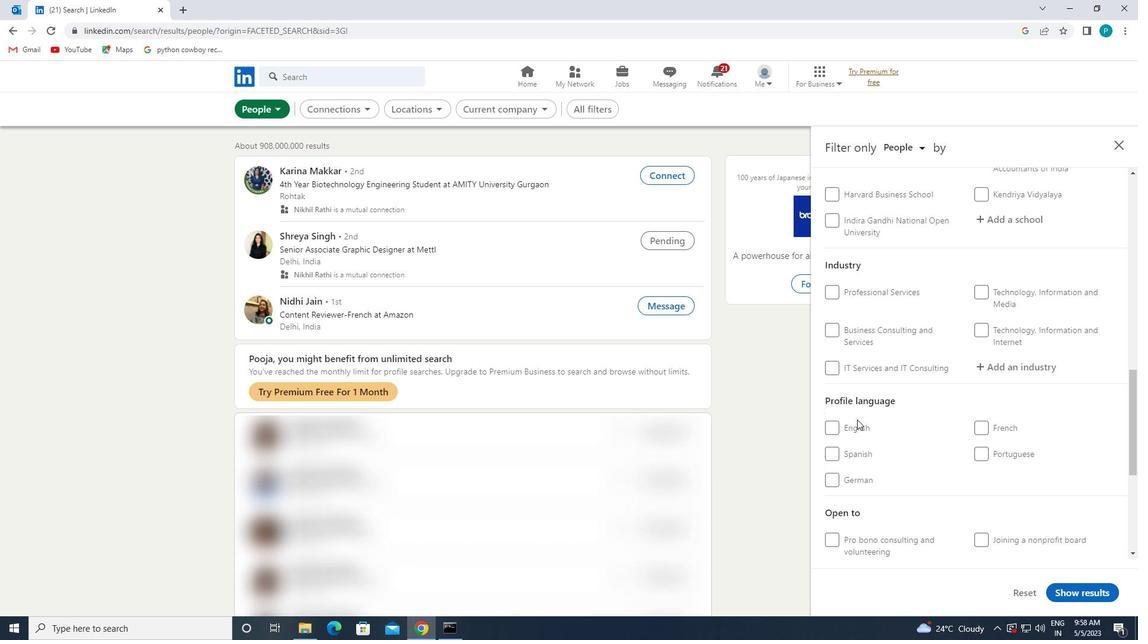 
Action: Mouse pressed left at (857, 424)
Screenshot: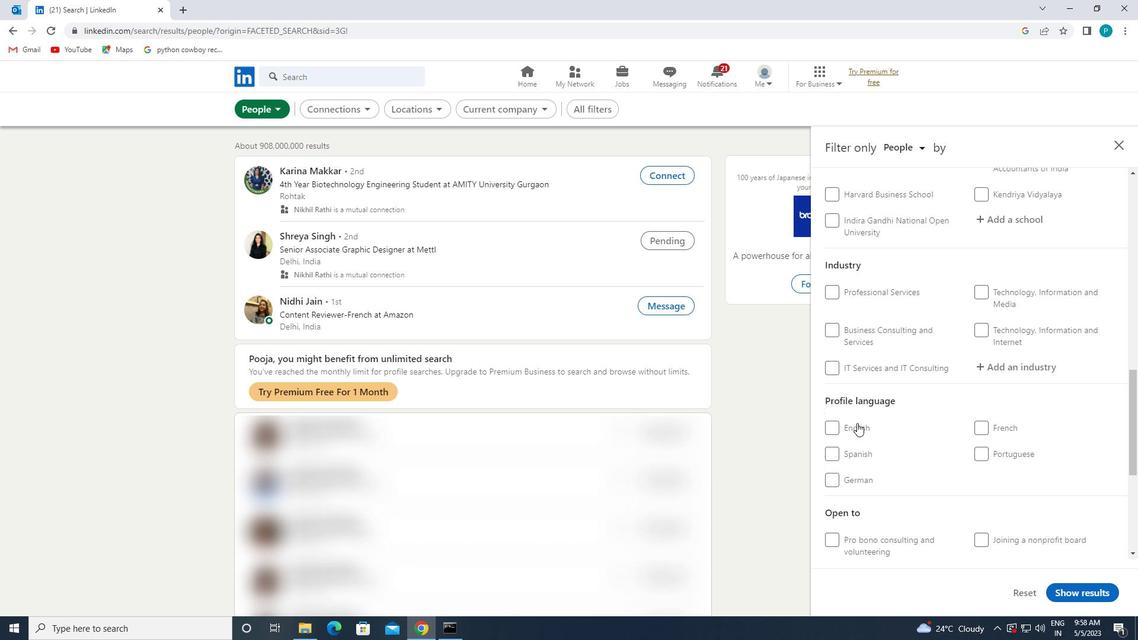 
Action: Mouse moved to (912, 400)
Screenshot: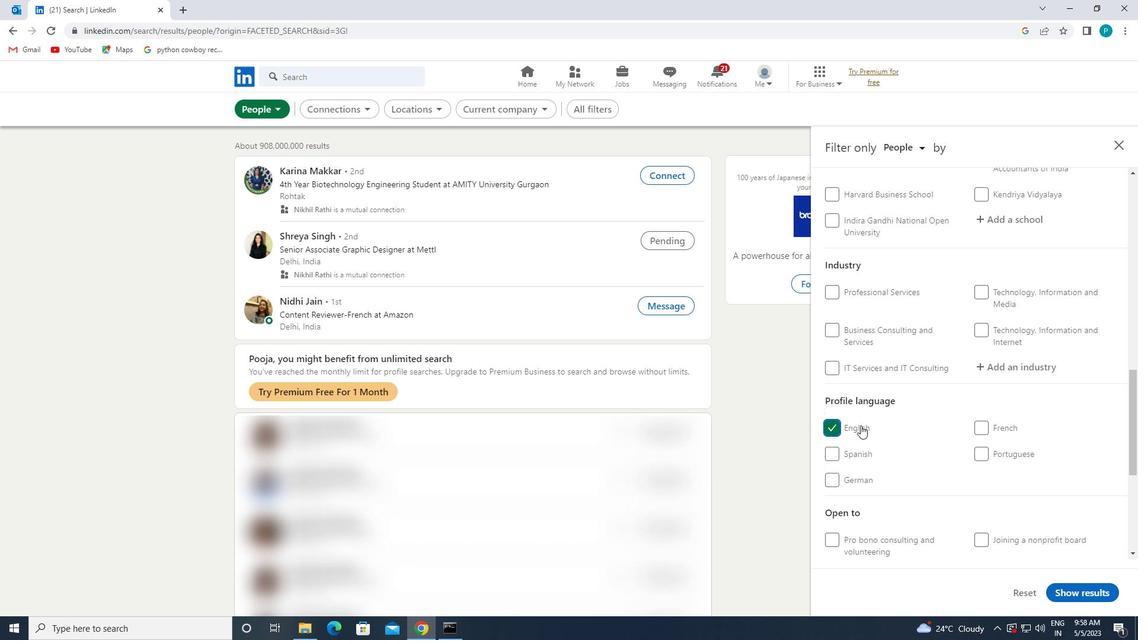 
Action: Mouse scrolled (912, 401) with delta (0, 0)
Screenshot: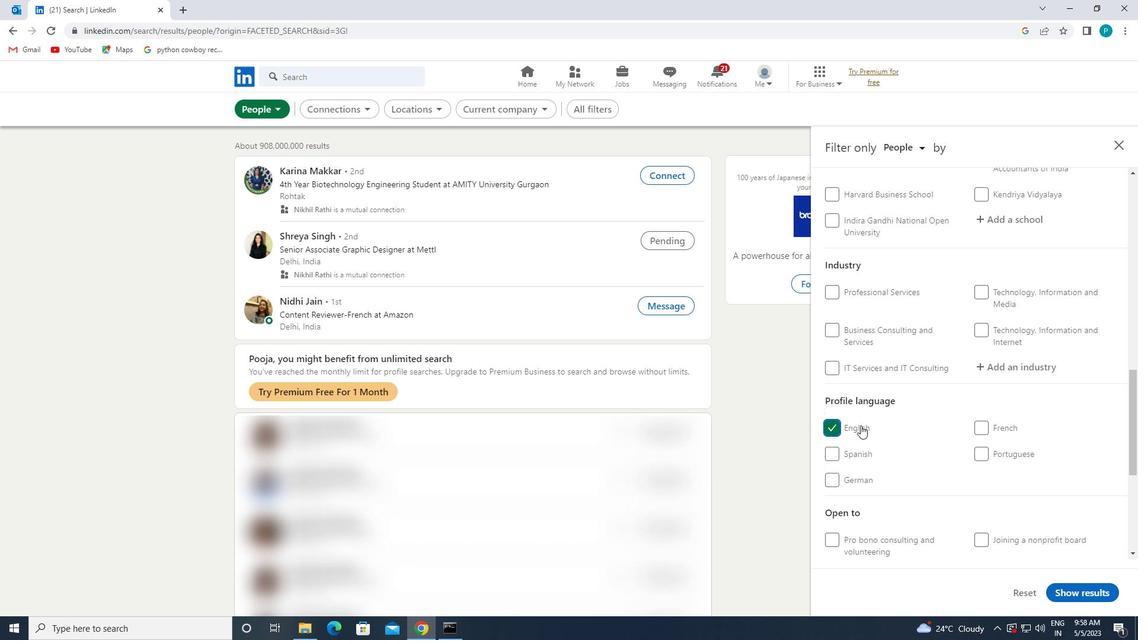 
Action: Mouse moved to (912, 400)
Screenshot: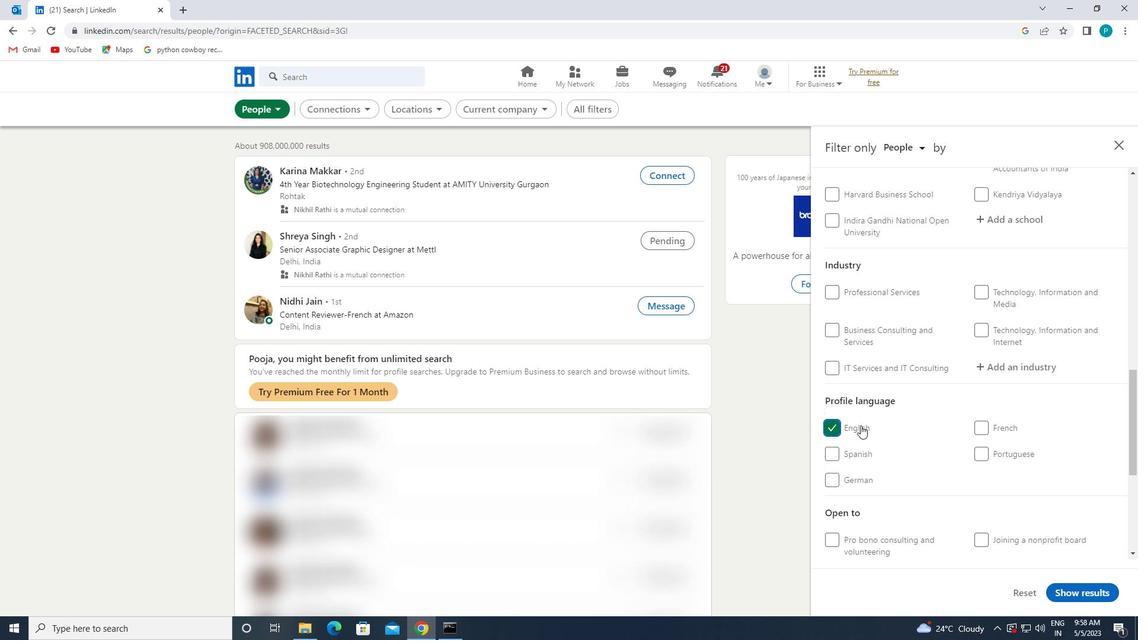 
Action: Mouse scrolled (912, 400) with delta (0, 0)
Screenshot: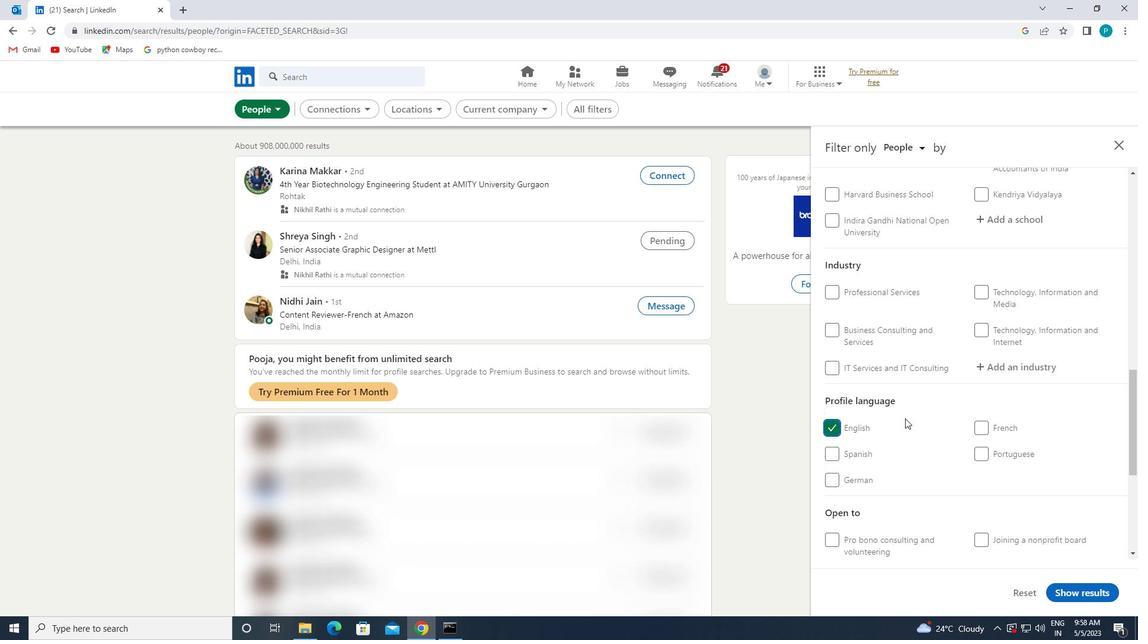 
Action: Mouse moved to (912, 399)
Screenshot: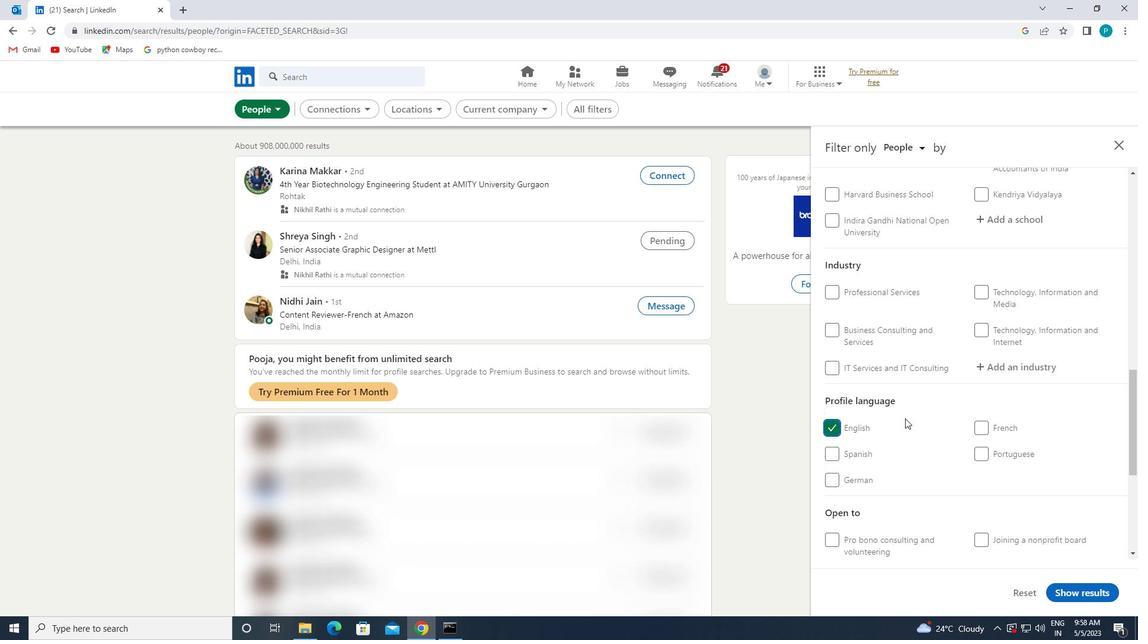 
Action: Mouse scrolled (912, 400) with delta (0, 0)
Screenshot: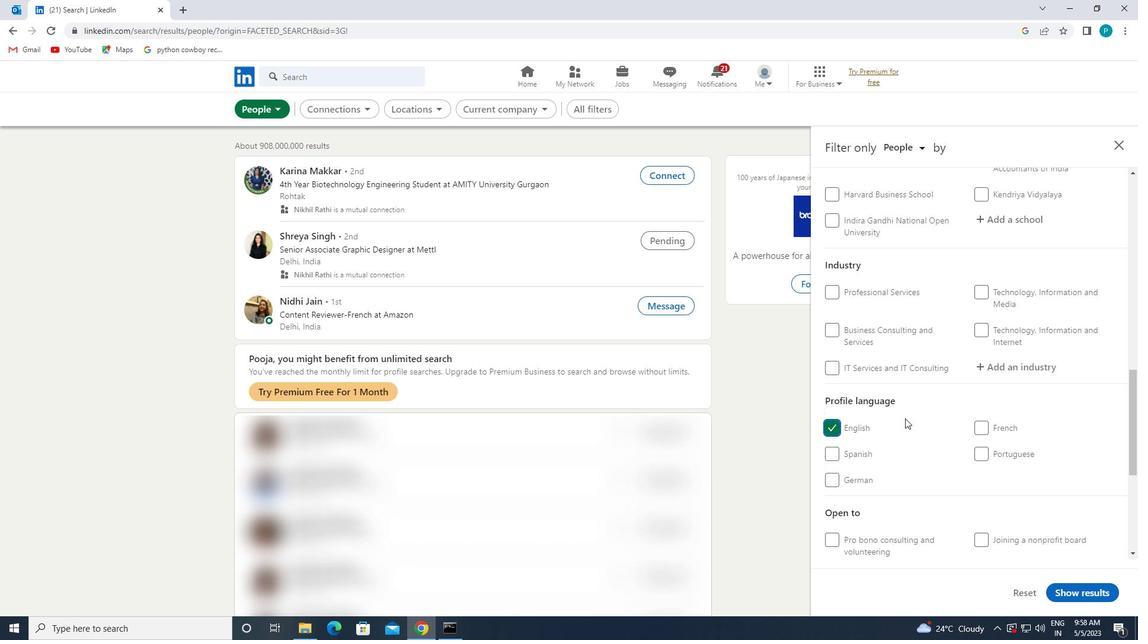 
Action: Mouse scrolled (912, 400) with delta (0, 0)
Screenshot: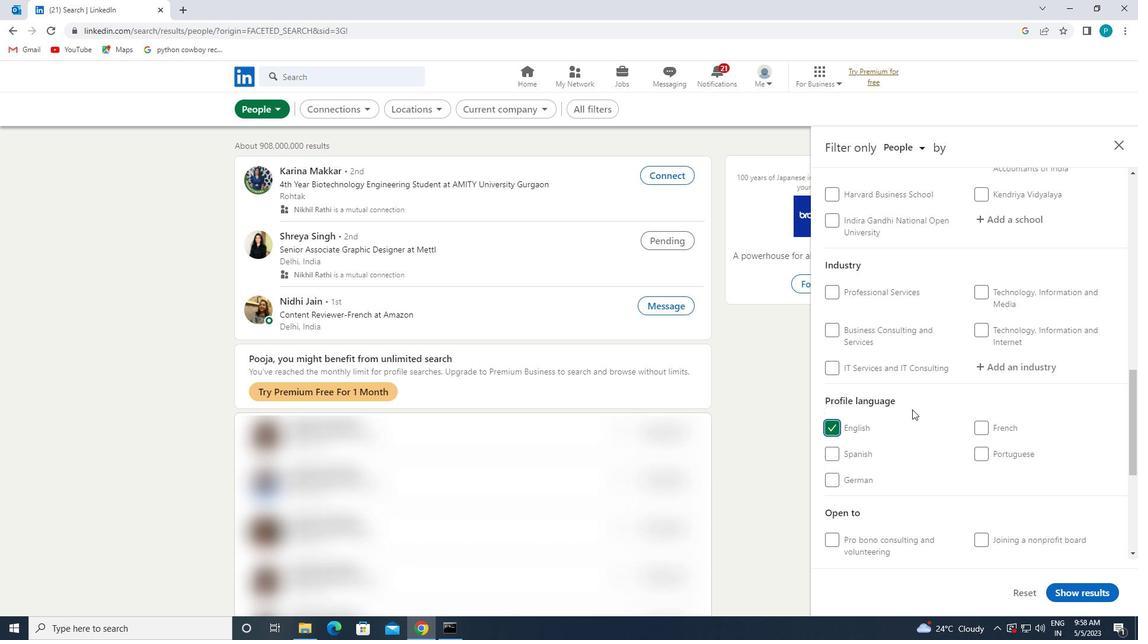 
Action: Mouse moved to (974, 376)
Screenshot: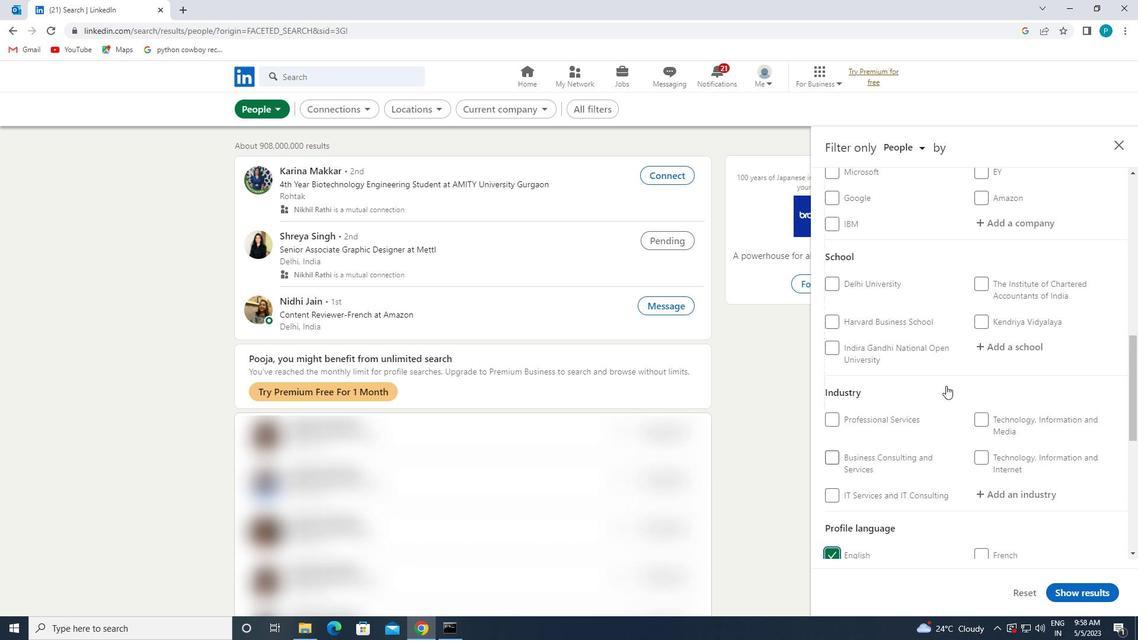 
Action: Mouse scrolled (974, 377) with delta (0, 0)
Screenshot: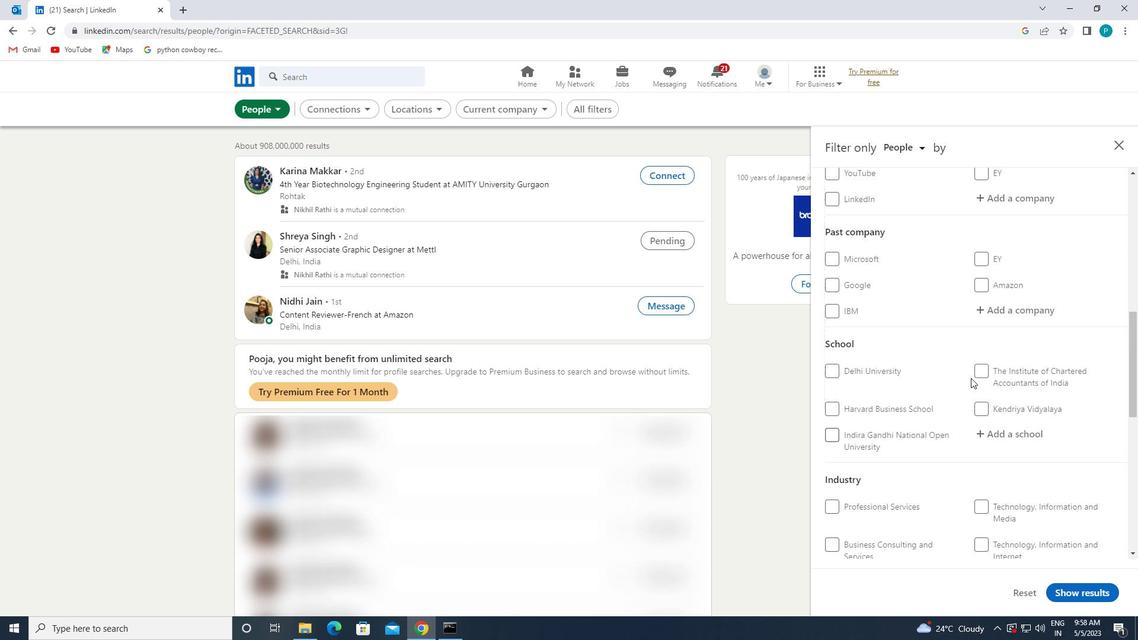 
Action: Mouse scrolled (974, 377) with delta (0, 0)
Screenshot: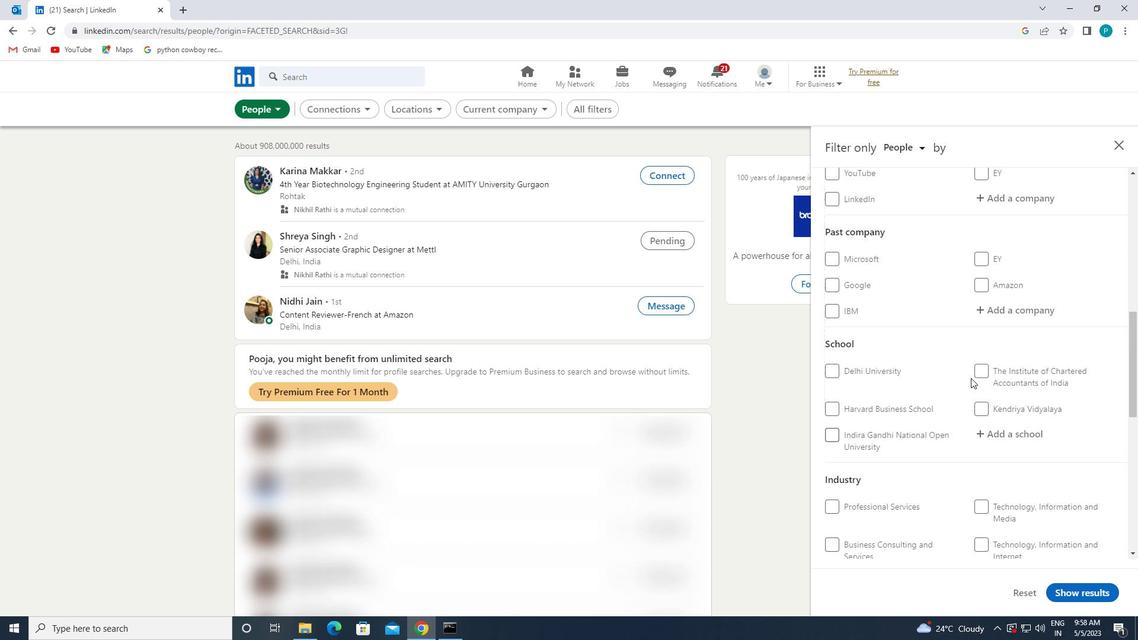 
Action: Mouse moved to (975, 372)
Screenshot: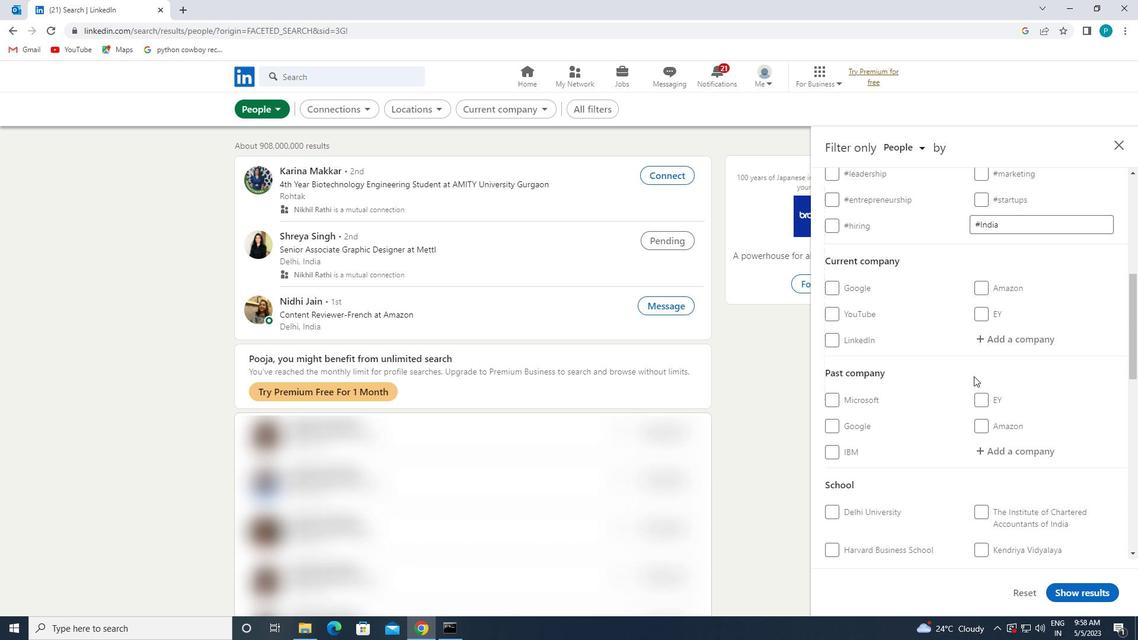 
Action: Mouse scrolled (975, 373) with delta (0, 0)
Screenshot: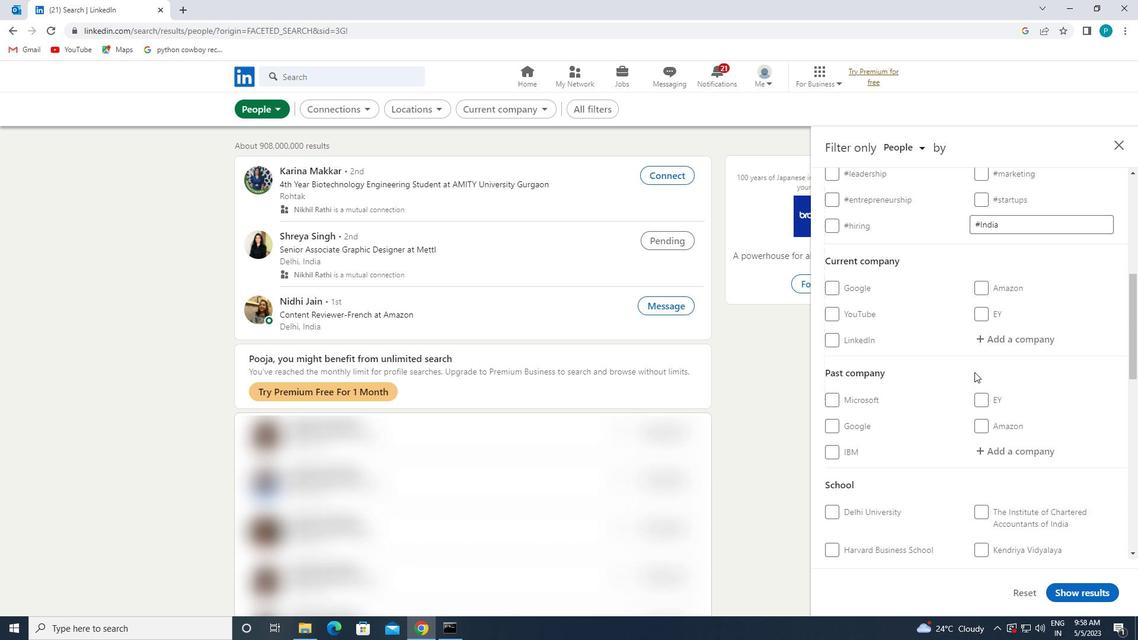 
Action: Mouse moved to (1009, 408)
Screenshot: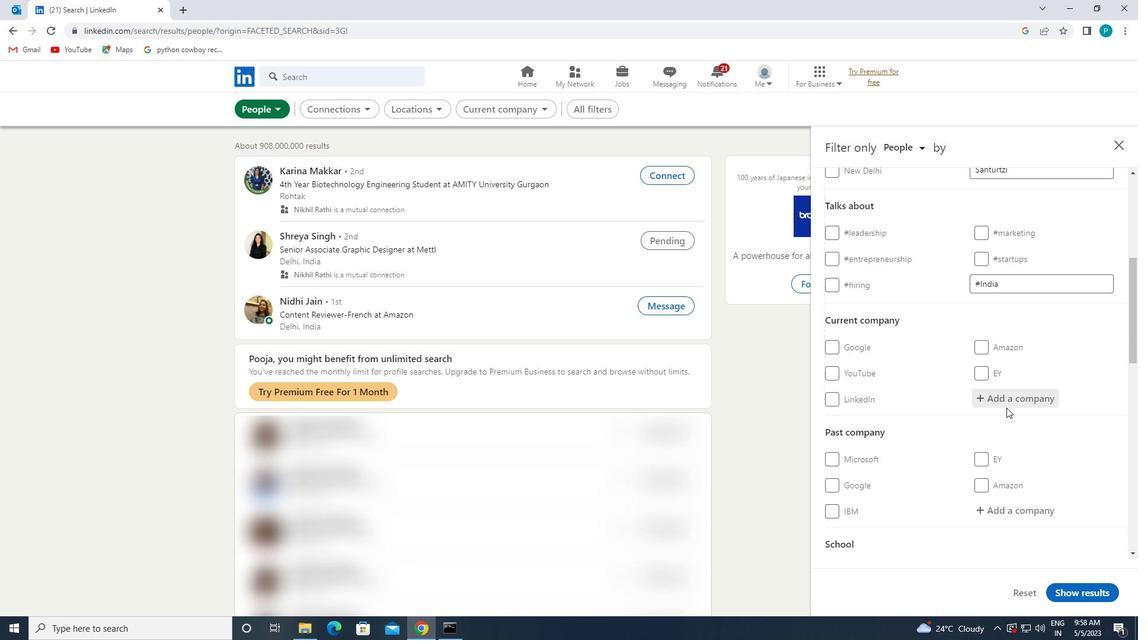
Action: Mouse pressed left at (1009, 408)
Screenshot: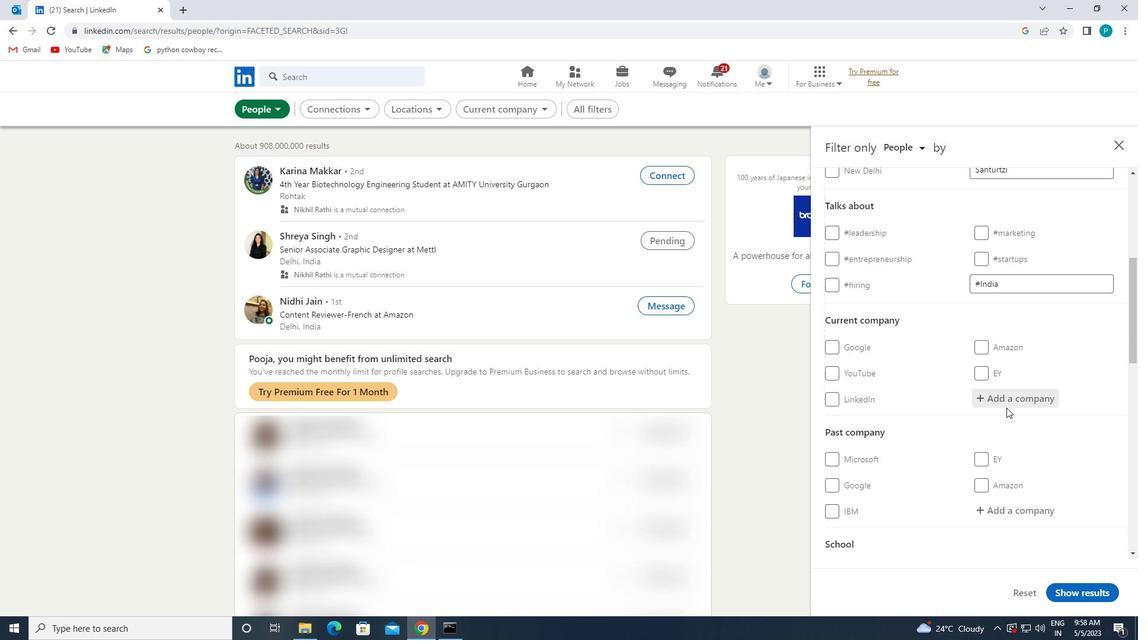 
Action: Mouse moved to (1008, 403)
Screenshot: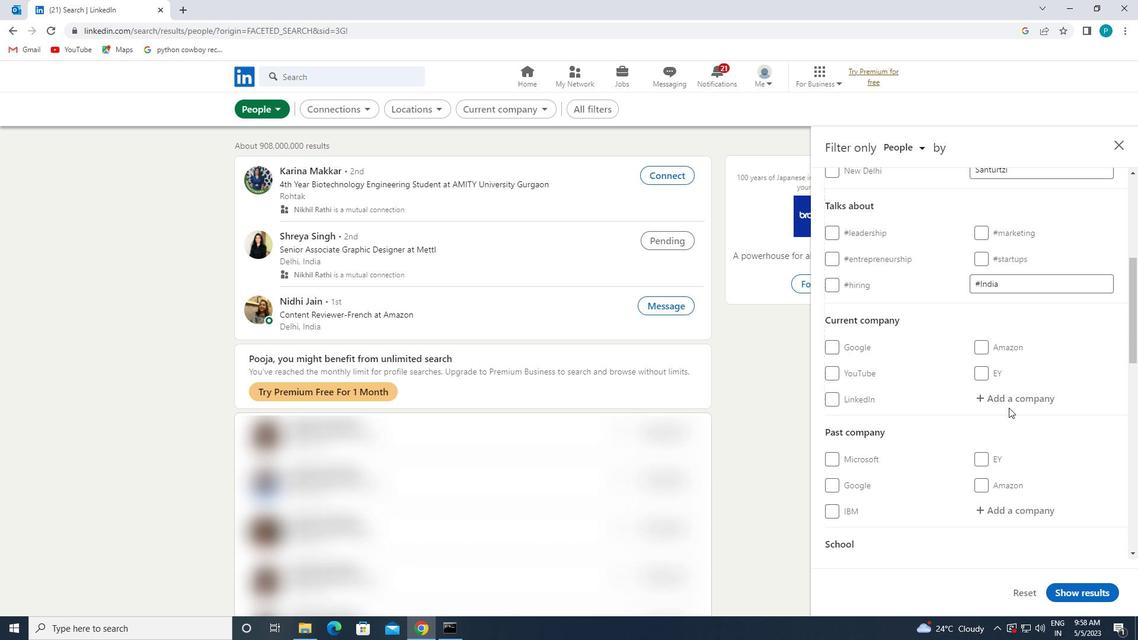 
Action: Mouse pressed left at (1008, 403)
Screenshot: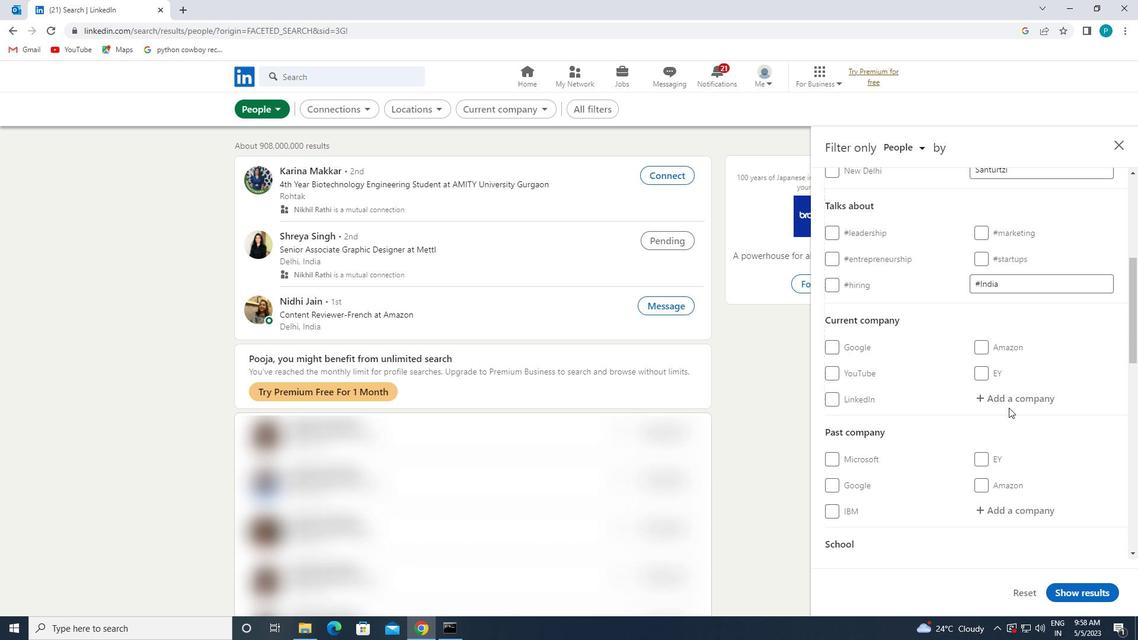 
Action: Mouse moved to (1007, 402)
Screenshot: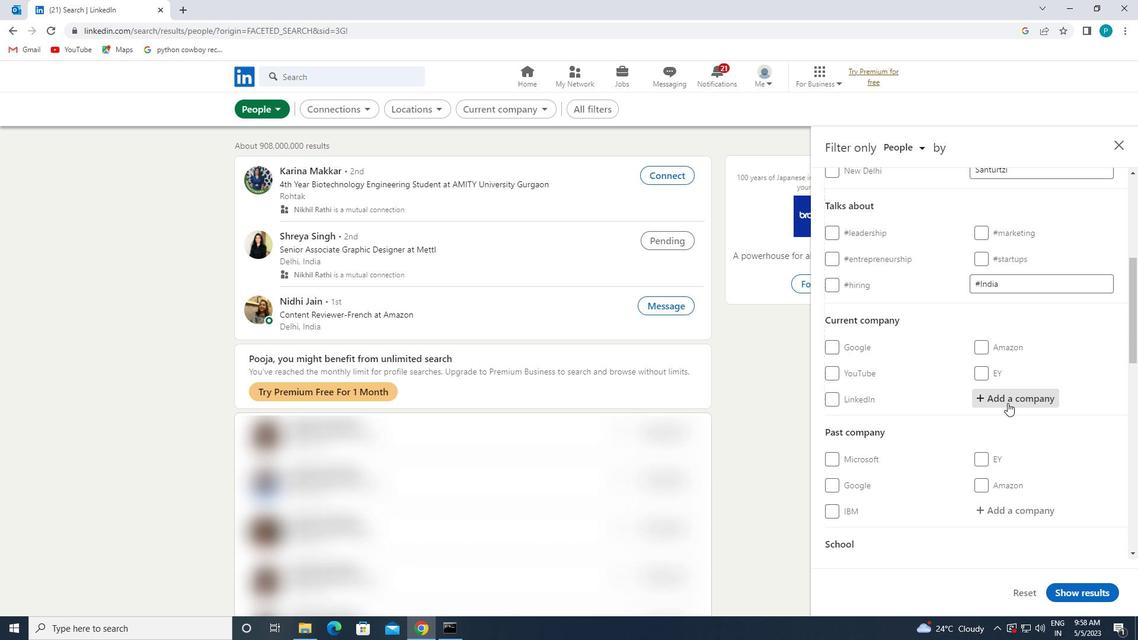 
Action: Key pressed <Key.caps_lock>FIS
Screenshot: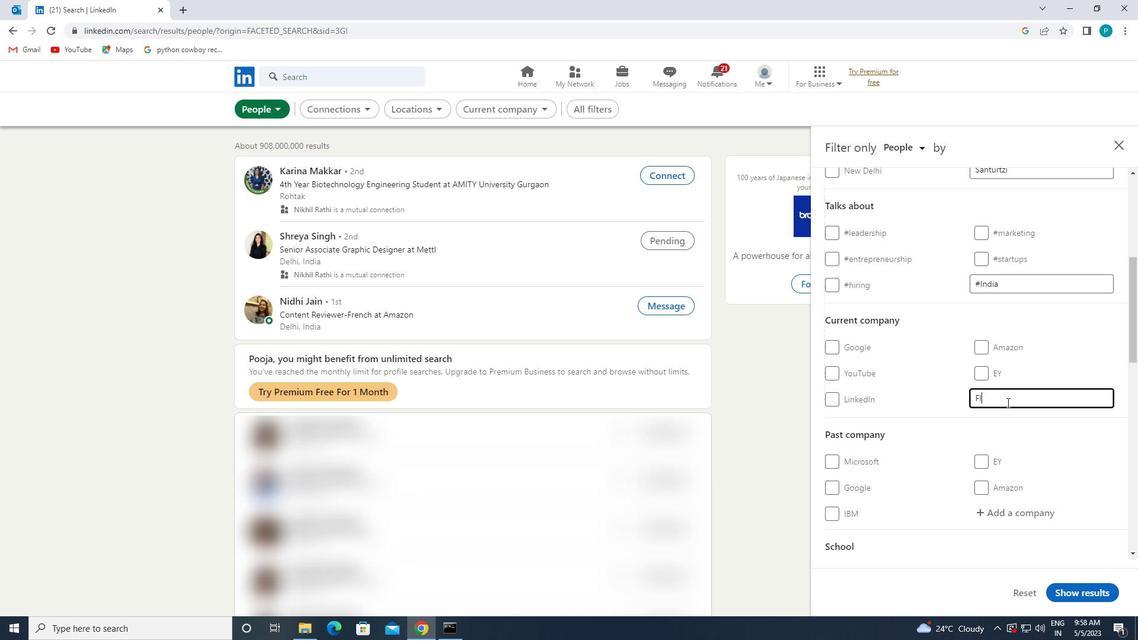 
Action: Mouse moved to (1000, 422)
Screenshot: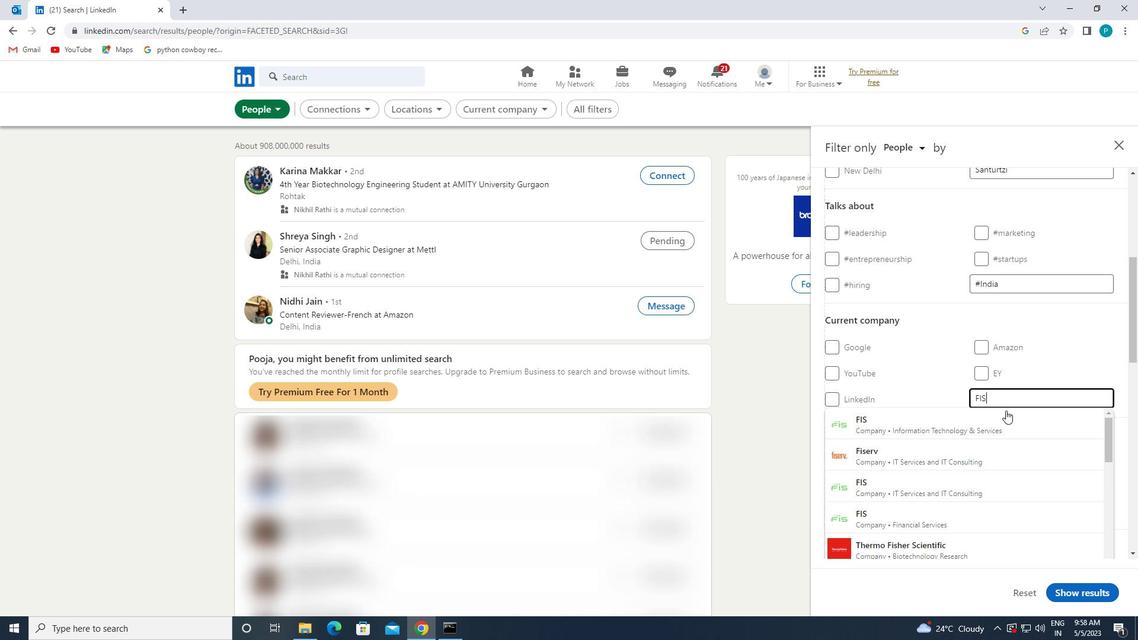 
Action: Mouse pressed left at (1000, 422)
Screenshot: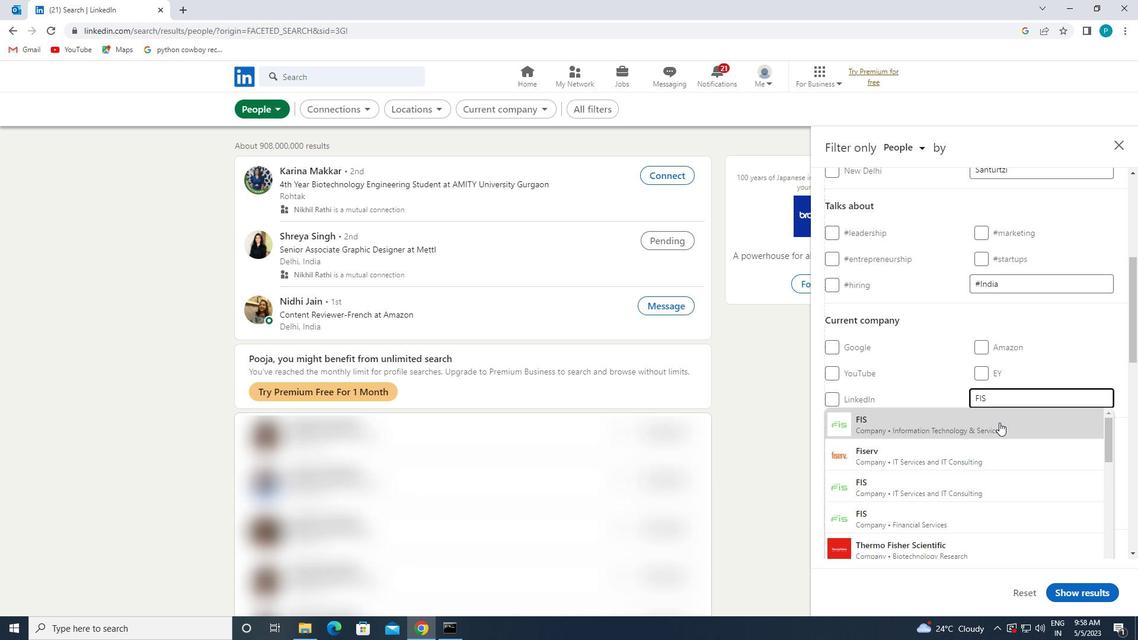 
Action: Mouse moved to (1000, 423)
Screenshot: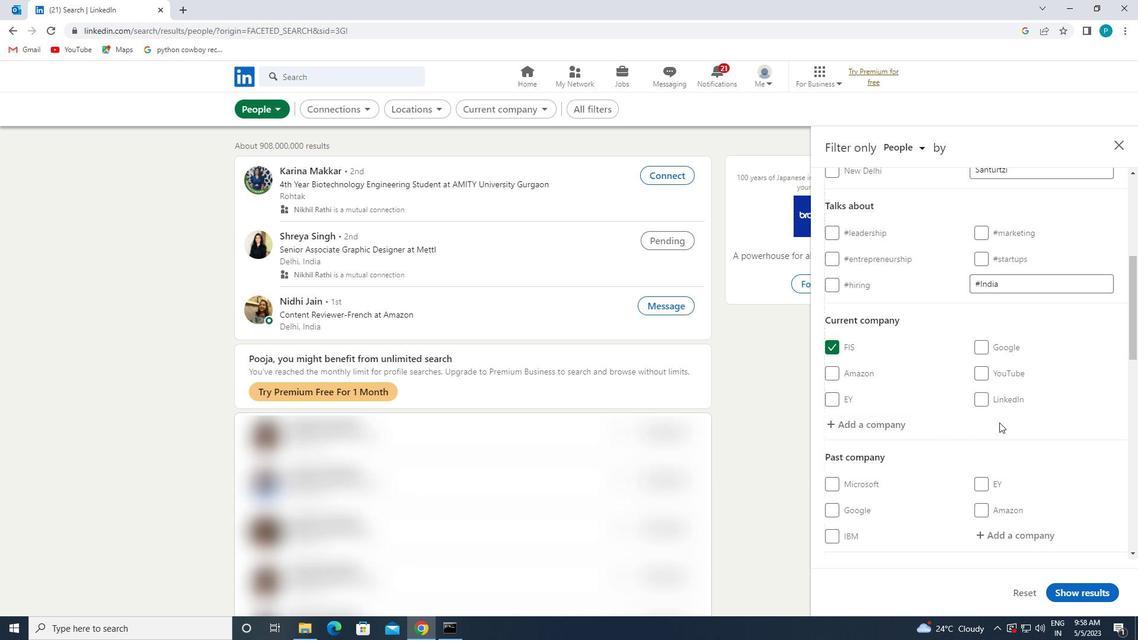 
Action: Mouse scrolled (1000, 422) with delta (0, 0)
Screenshot: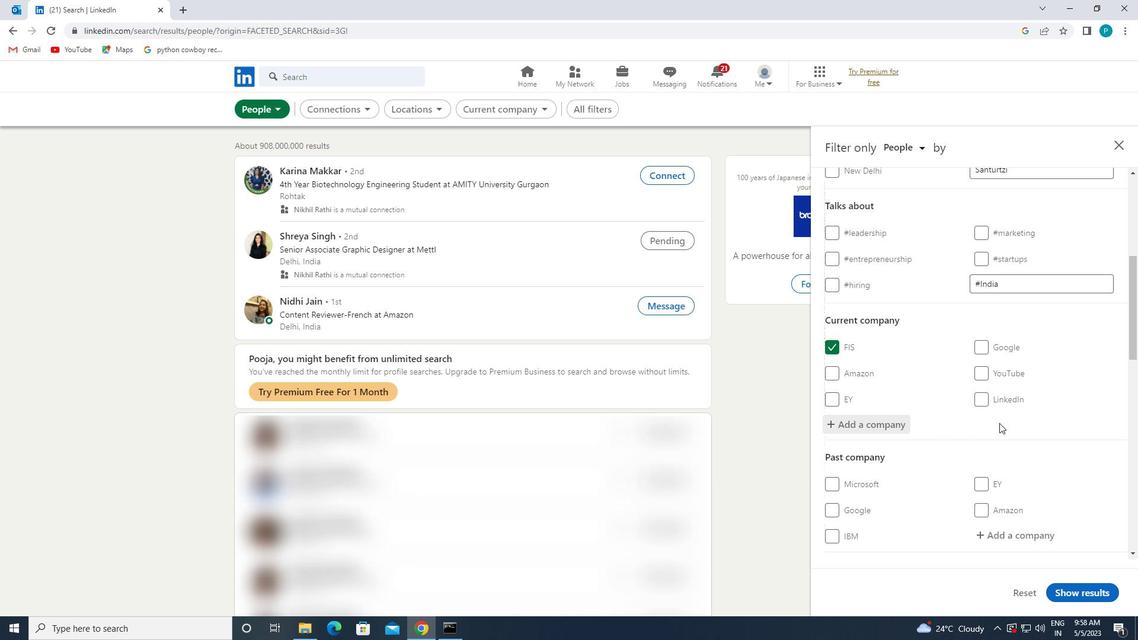 
Action: Mouse scrolled (1000, 422) with delta (0, 0)
Screenshot: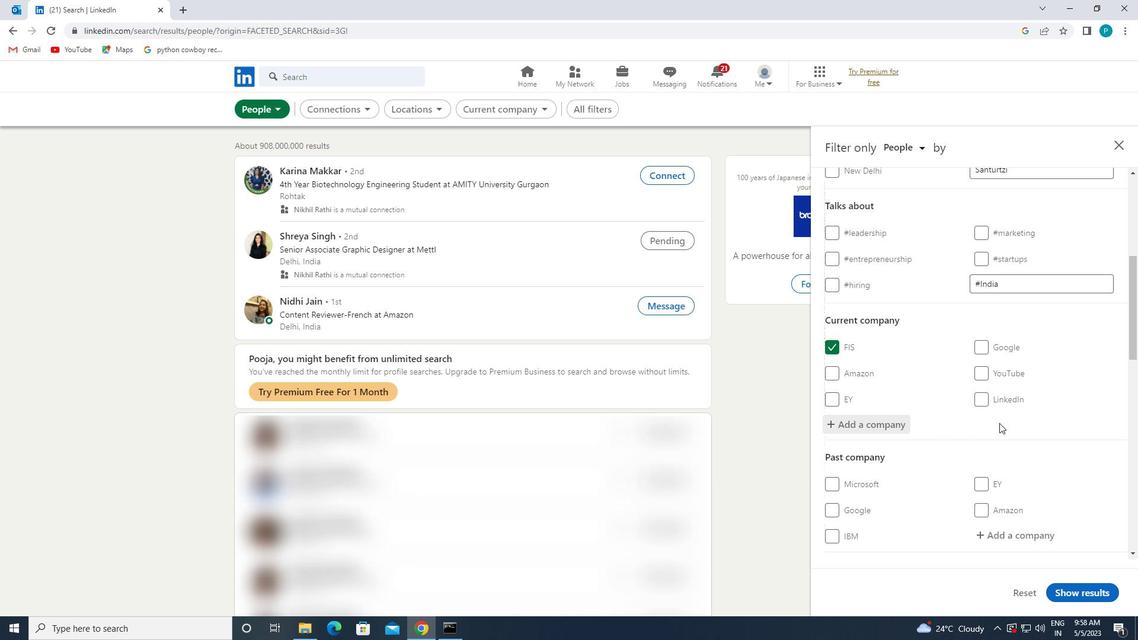 
Action: Mouse moved to (1000, 424)
Screenshot: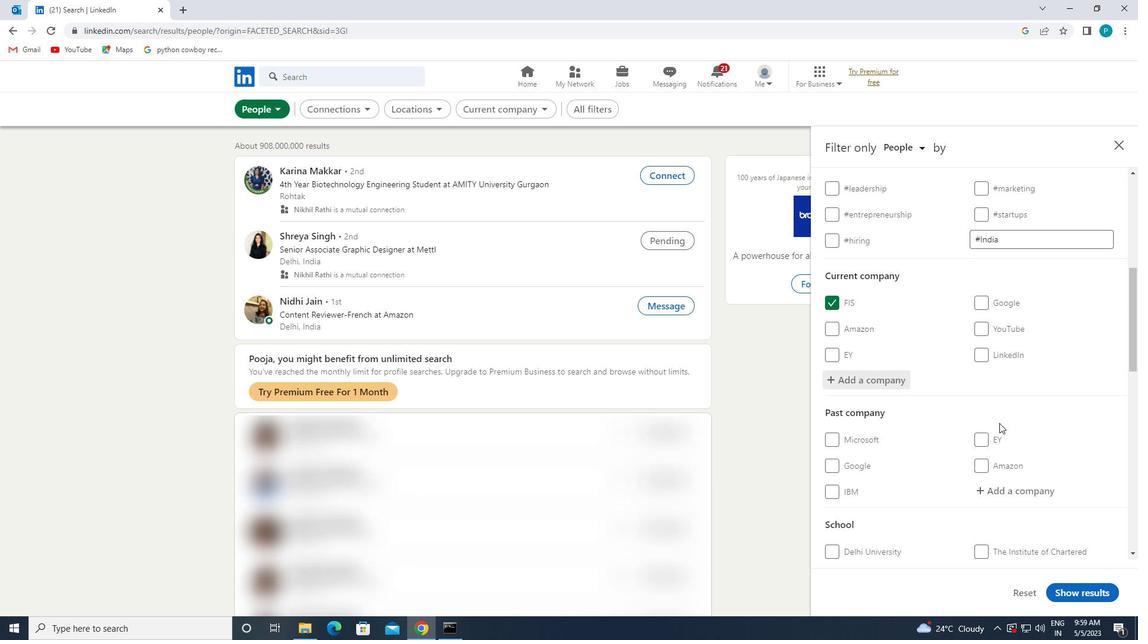 
Action: Mouse scrolled (1000, 423) with delta (0, 0)
Screenshot: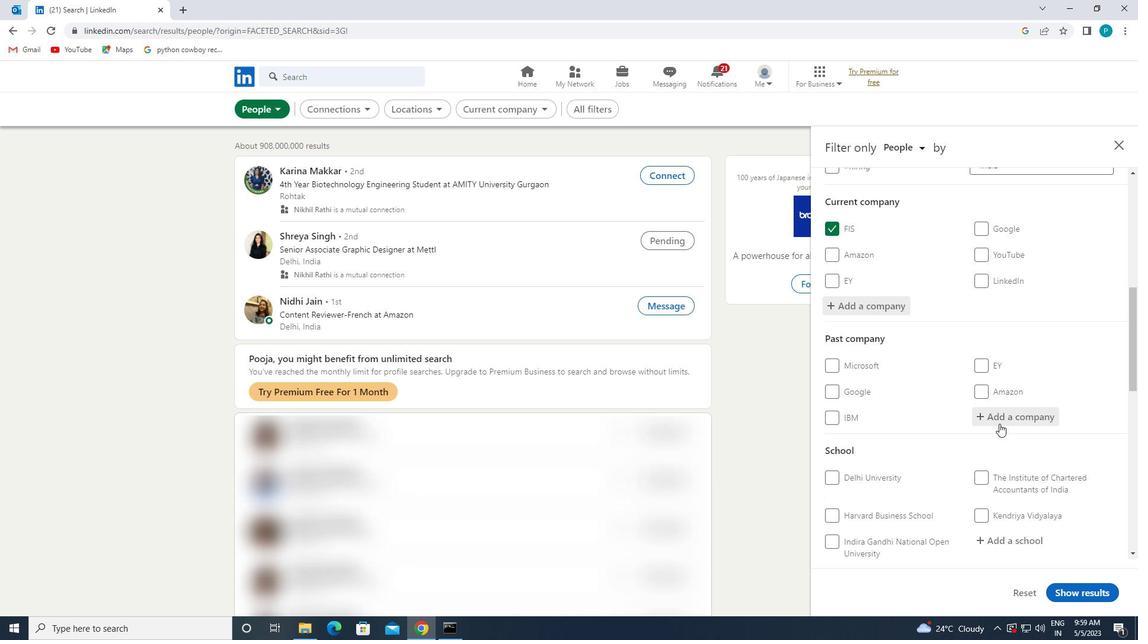 
Action: Mouse scrolled (1000, 423) with delta (0, 0)
Screenshot: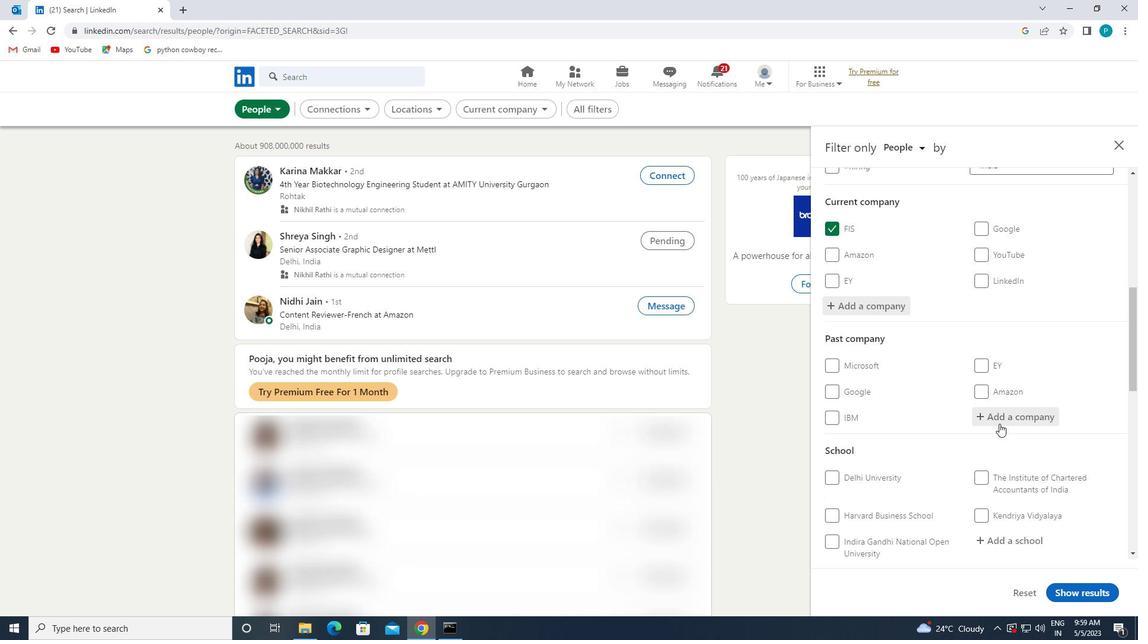 
Action: Mouse pressed left at (1000, 424)
Screenshot: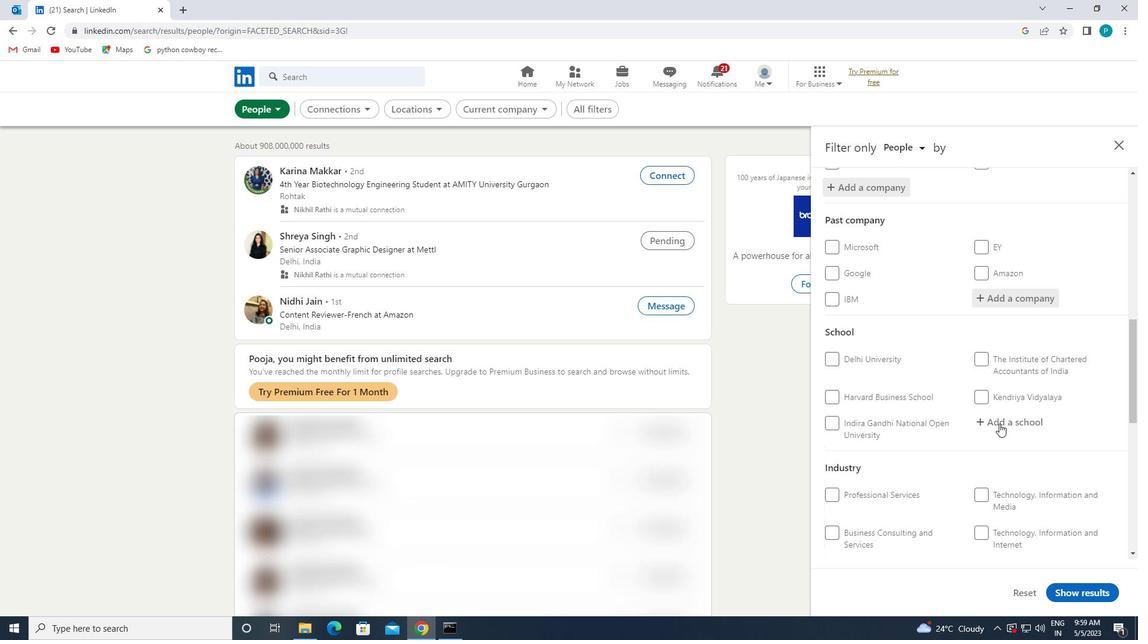 
Action: Mouse moved to (1007, 427)
Screenshot: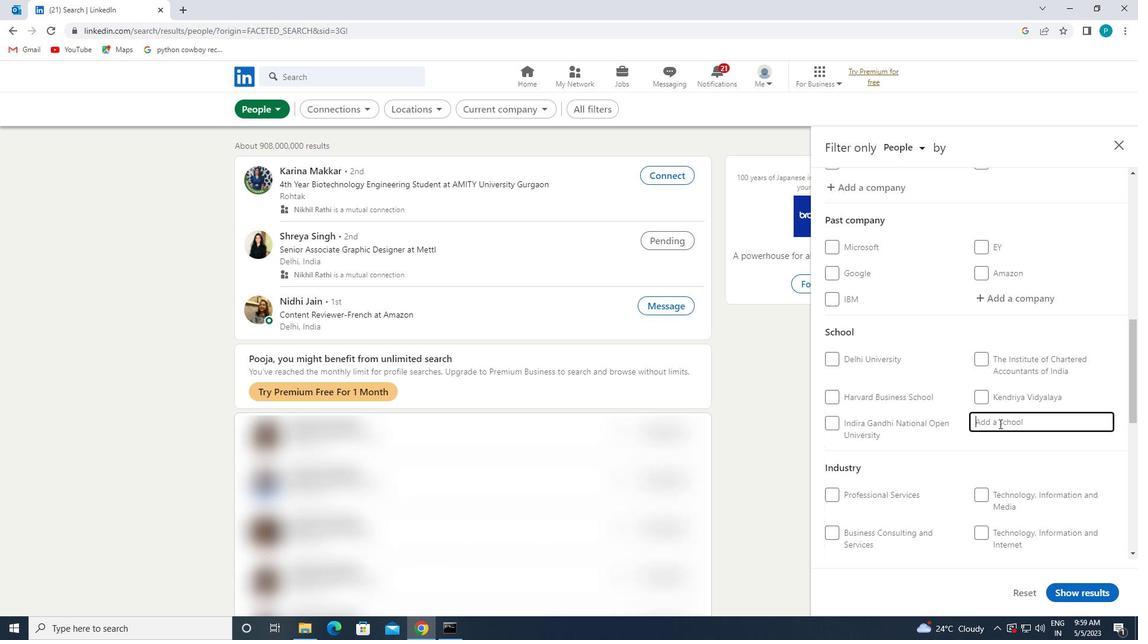 
Action: Key pressed S<Key.caps_lock>T.<Key.caps_lock>X<Key.caps_lock>AVIERS
Screenshot: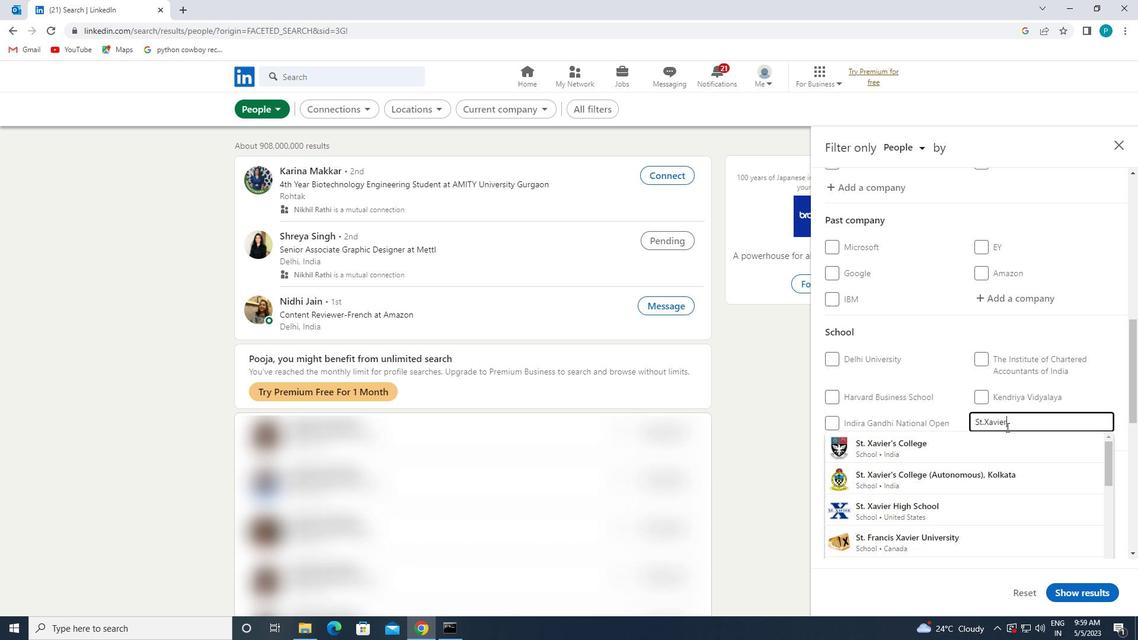 
Action: Mouse moved to (973, 403)
Screenshot: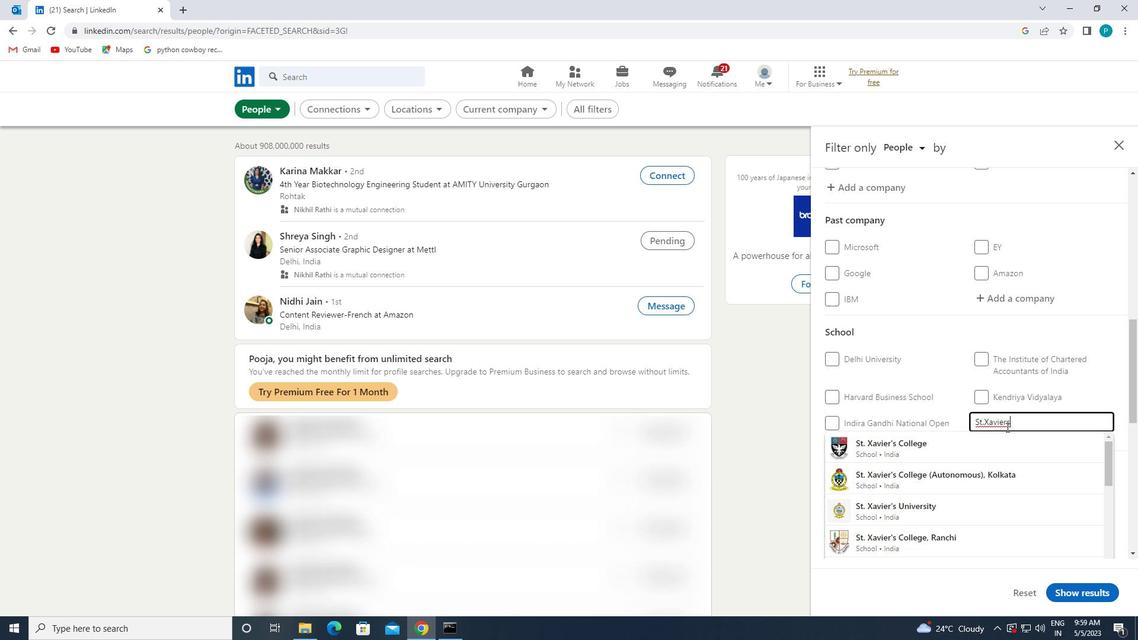 
Action: Mouse scrolled (973, 403) with delta (0, 0)
Screenshot: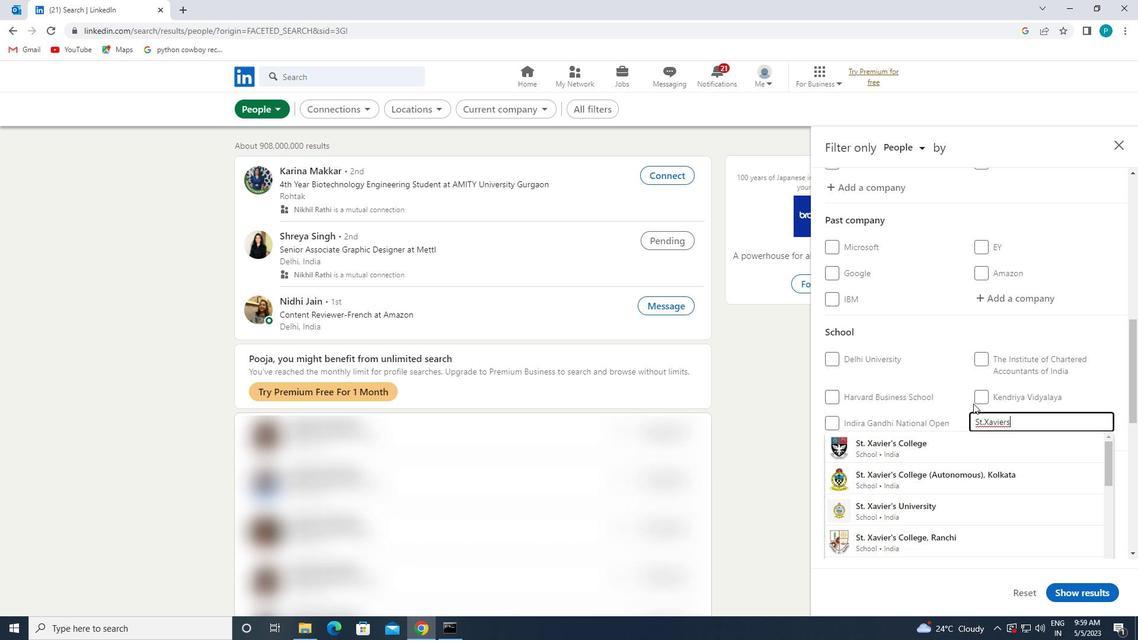 
Action: Mouse scrolled (973, 403) with delta (0, 0)
Screenshot: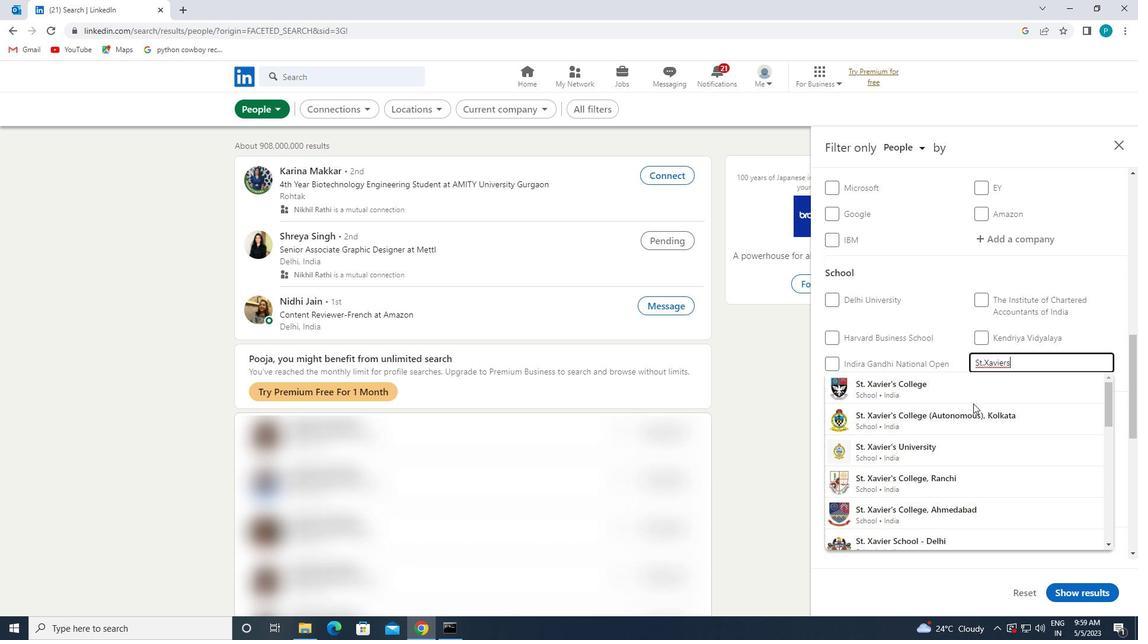 
Action: Mouse scrolled (973, 403) with delta (0, 0)
Screenshot: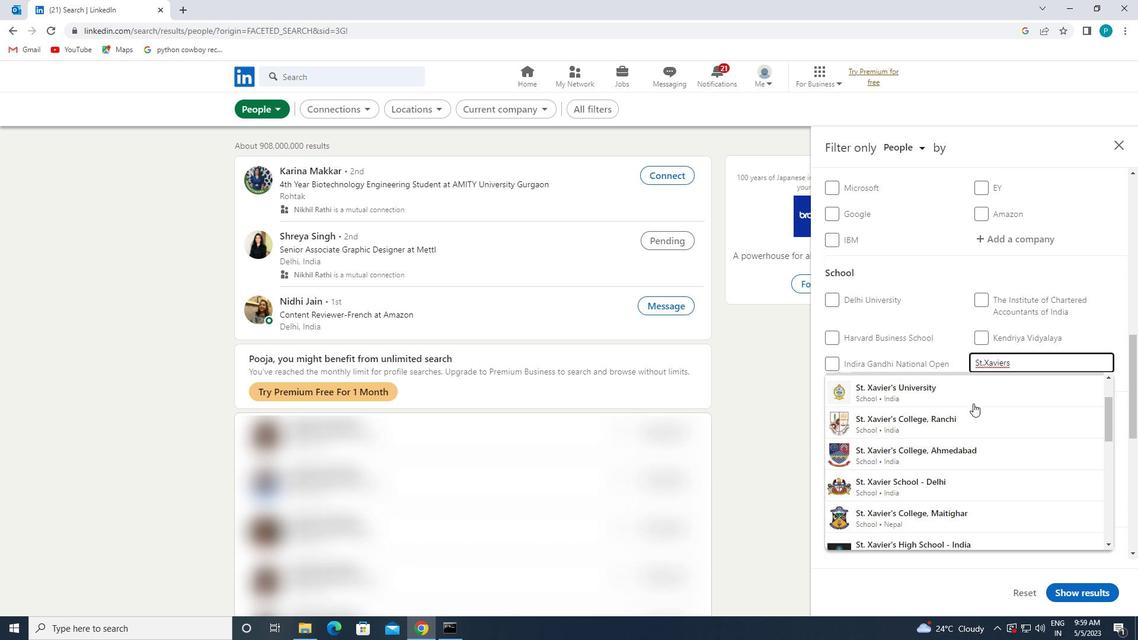 
Action: Mouse moved to (975, 405)
Screenshot: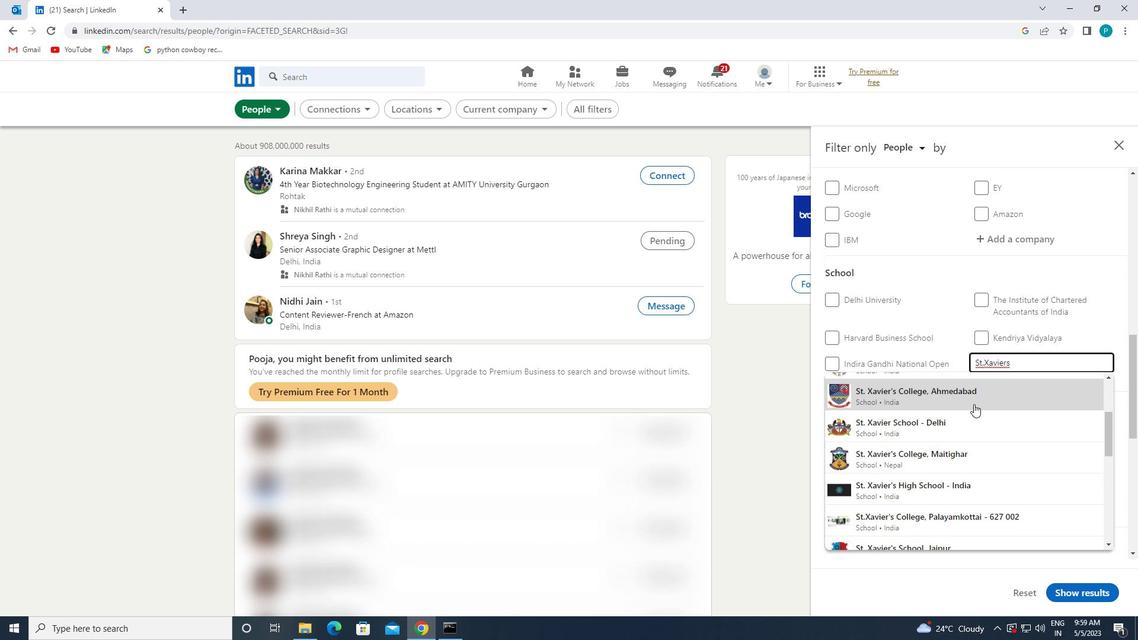 
Action: Key pressed <Key.space><Key.caps_lock>PG
Screenshot: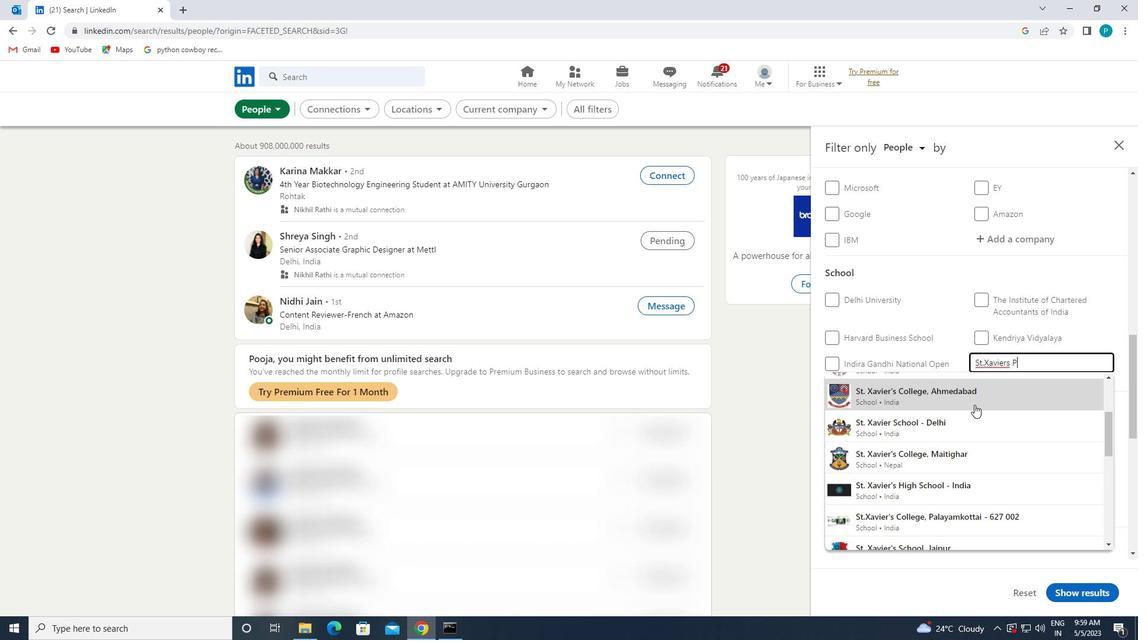 
Action: Mouse moved to (967, 397)
Screenshot: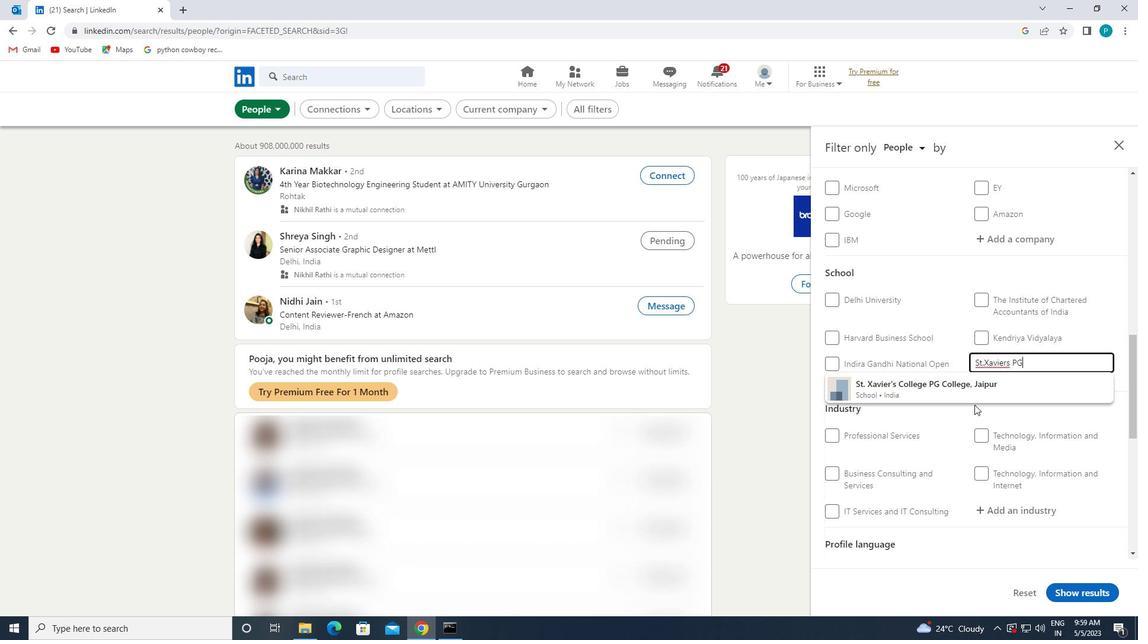 
Action: Mouse pressed left at (967, 397)
Screenshot: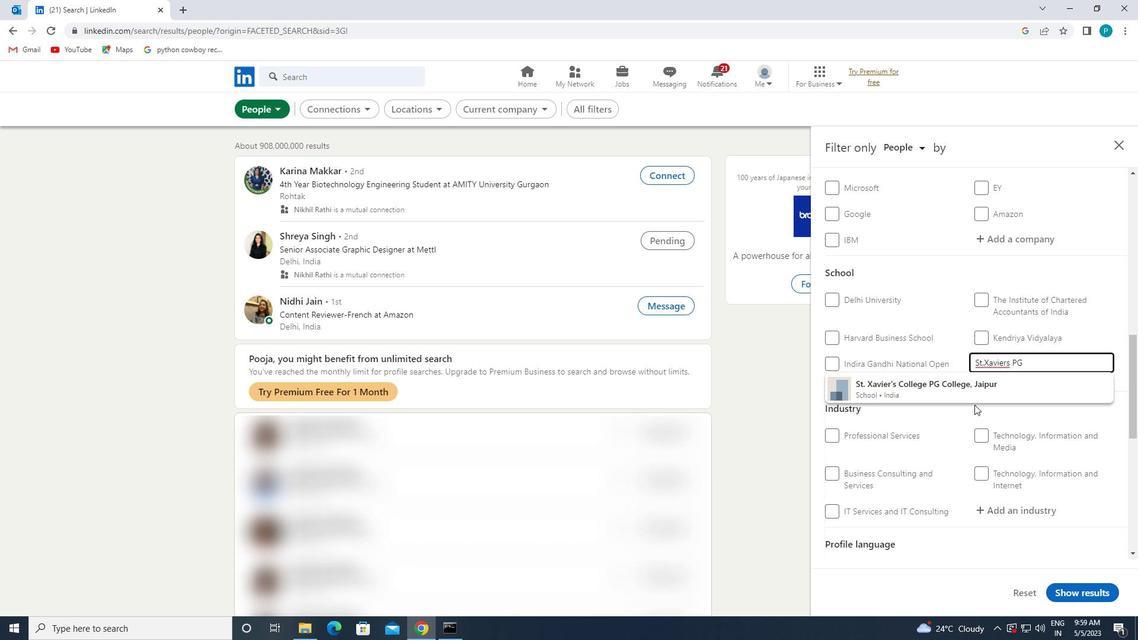 
Action: Mouse moved to (1037, 359)
Screenshot: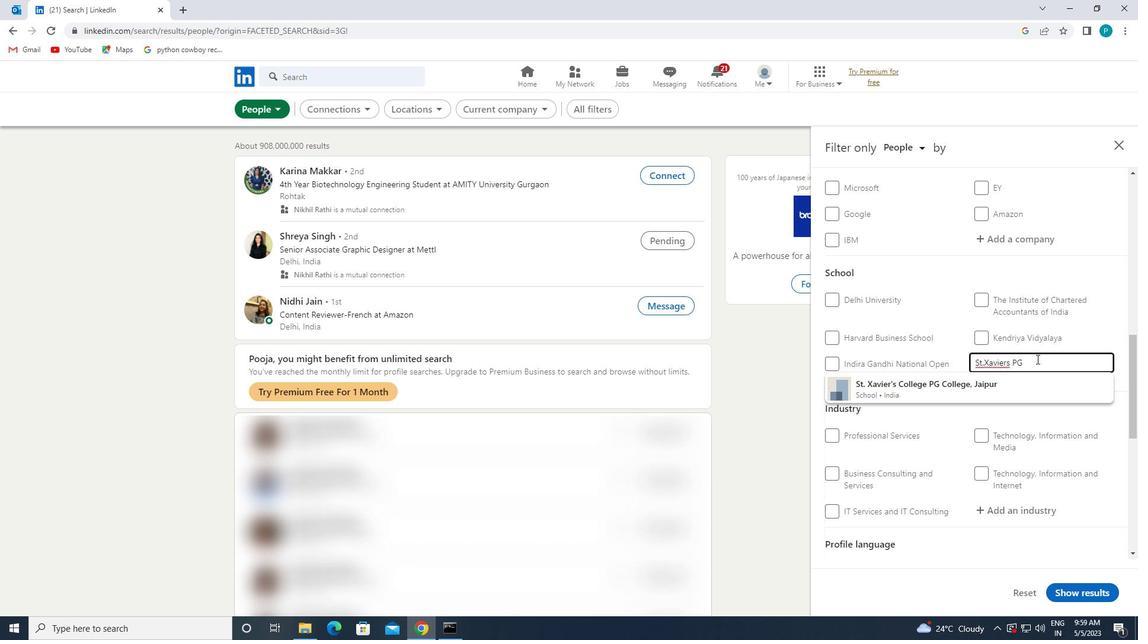 
Action: Key pressed <Key.space><Key.caps_lock>C<Key.caps_lock><Key.backspace>C<Key.caps_lock>OLLEGE<Key.enter>
Screenshot: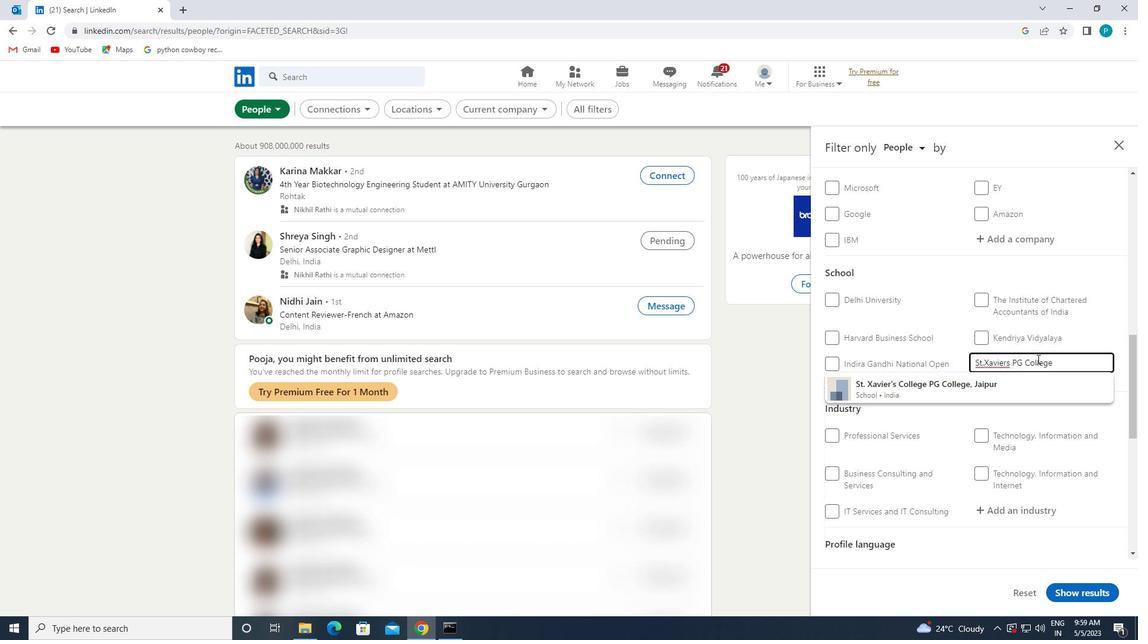 
Action: Mouse moved to (983, 360)
Screenshot: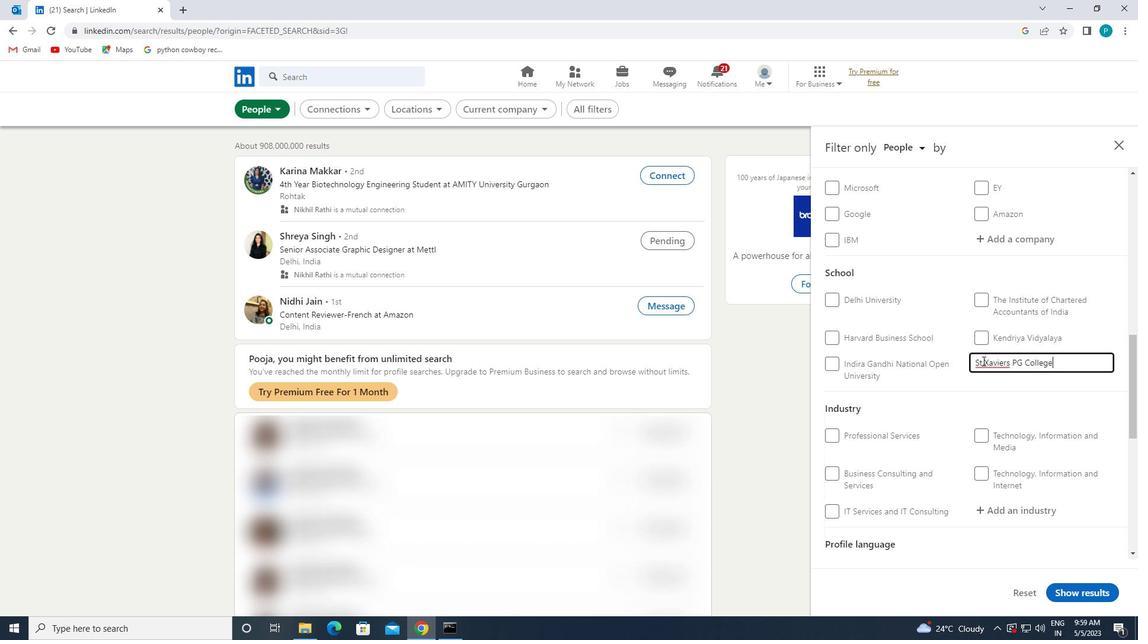 
Action: Mouse pressed left at (983, 360)
Screenshot: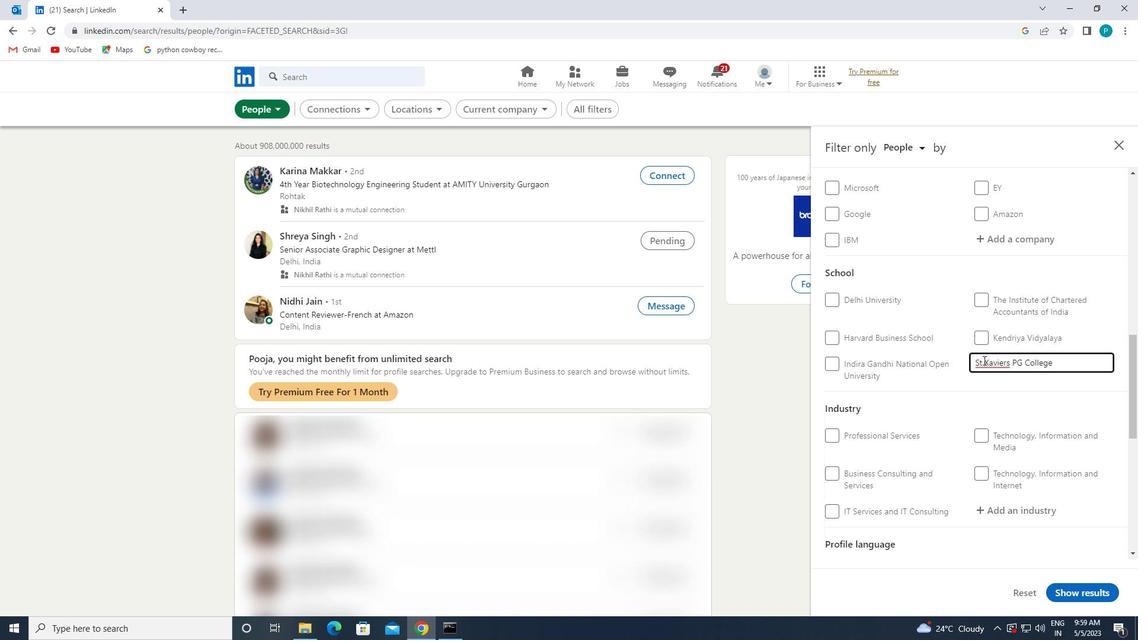 
Action: Key pressed <Key.space>
Screenshot: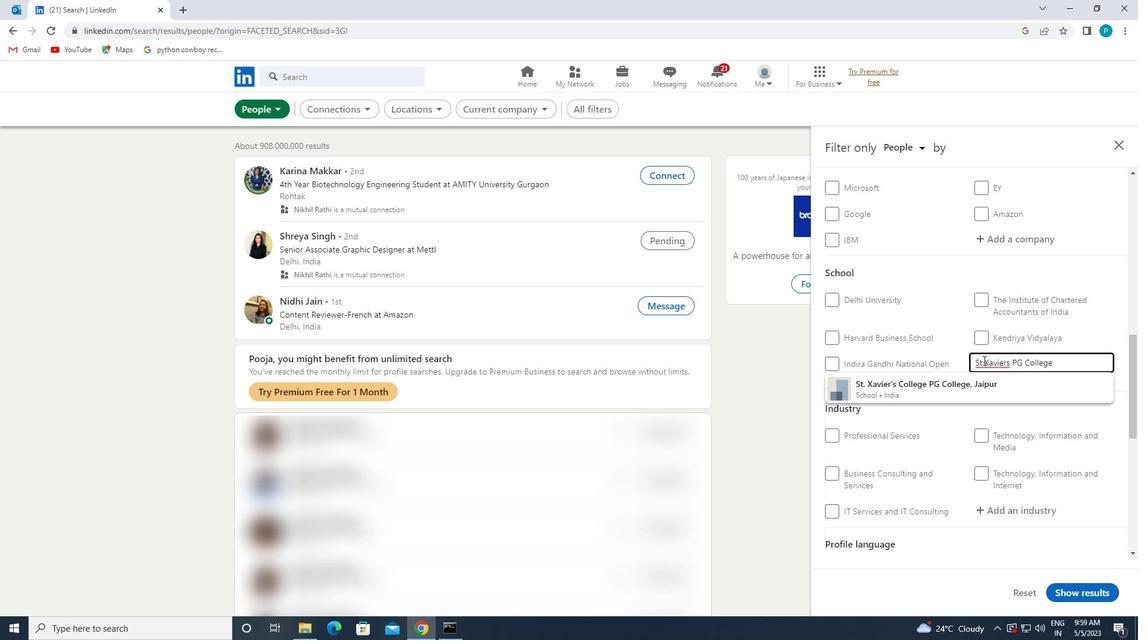 
Action: Mouse moved to (1011, 383)
Screenshot: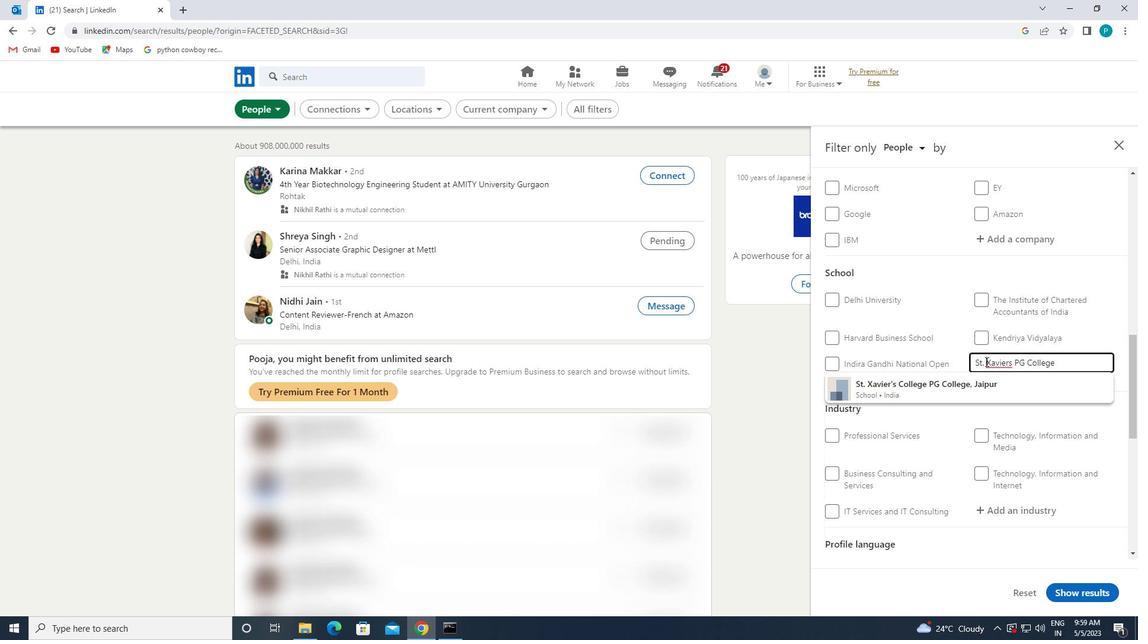 
Action: Key pressed <Key.enter>
Screenshot: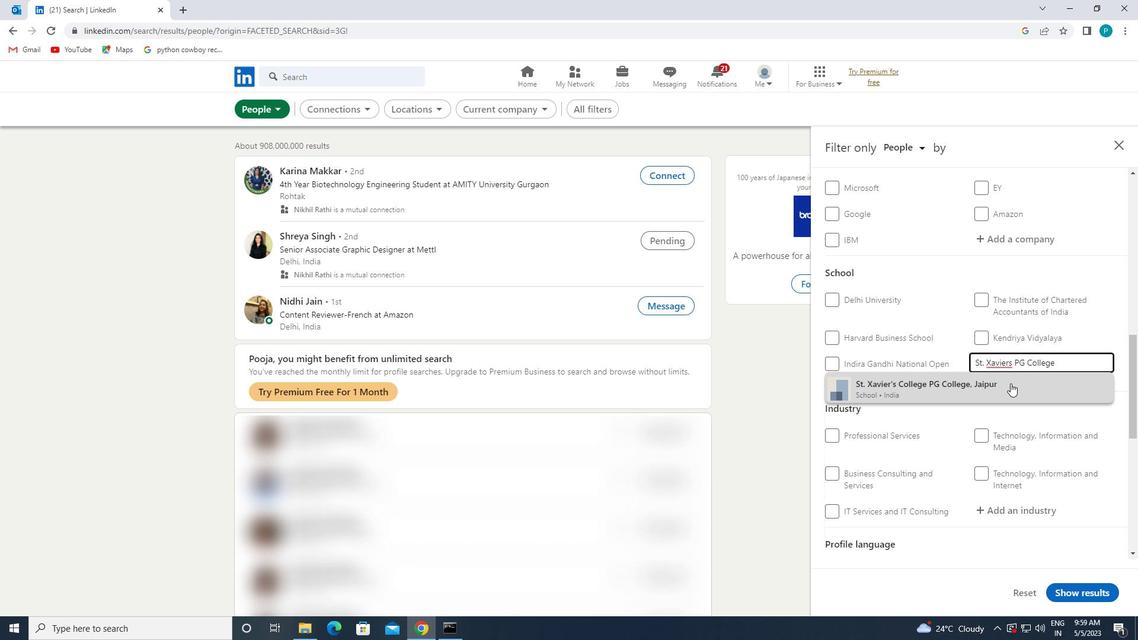
Action: Mouse moved to (1023, 302)
Screenshot: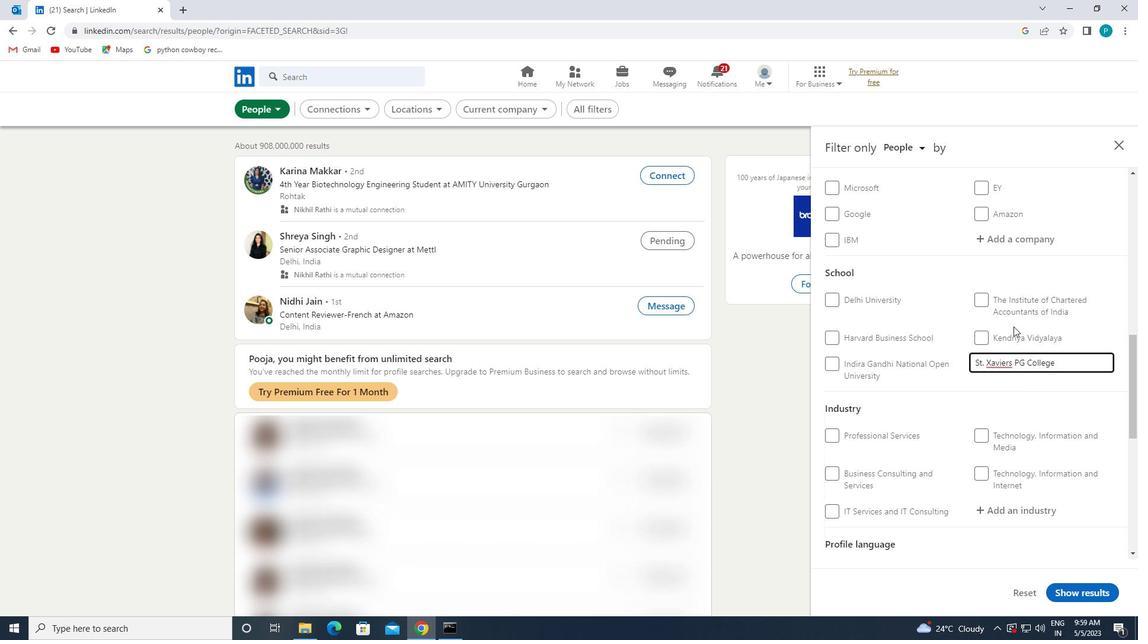 
Action: Mouse scrolled (1023, 301) with delta (0, 0)
Screenshot: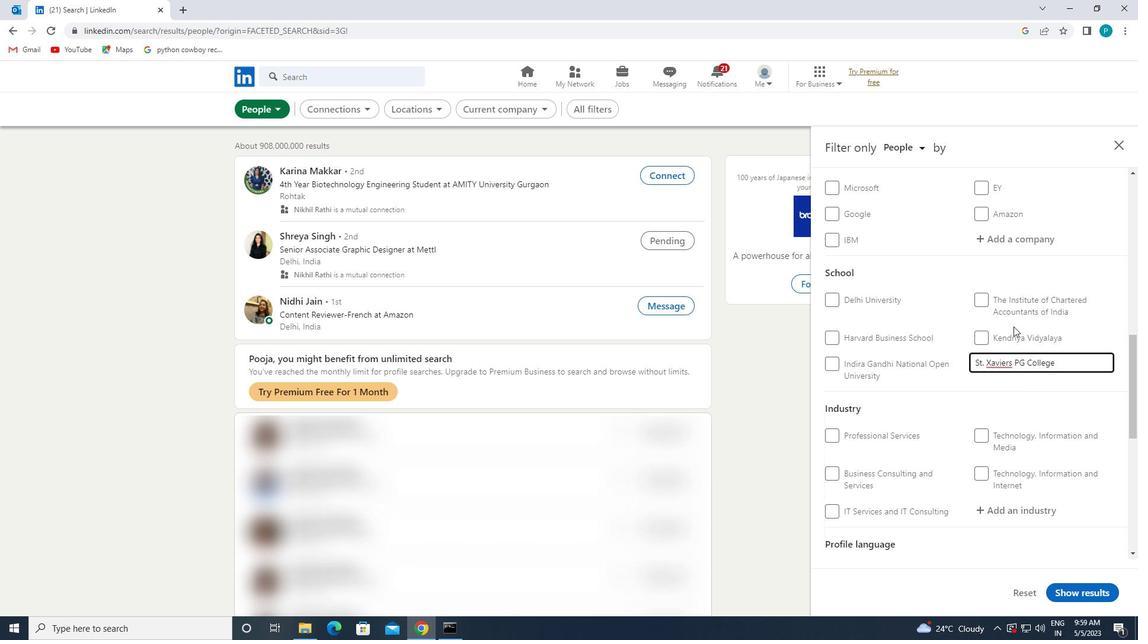
Action: Mouse moved to (1023, 313)
Screenshot: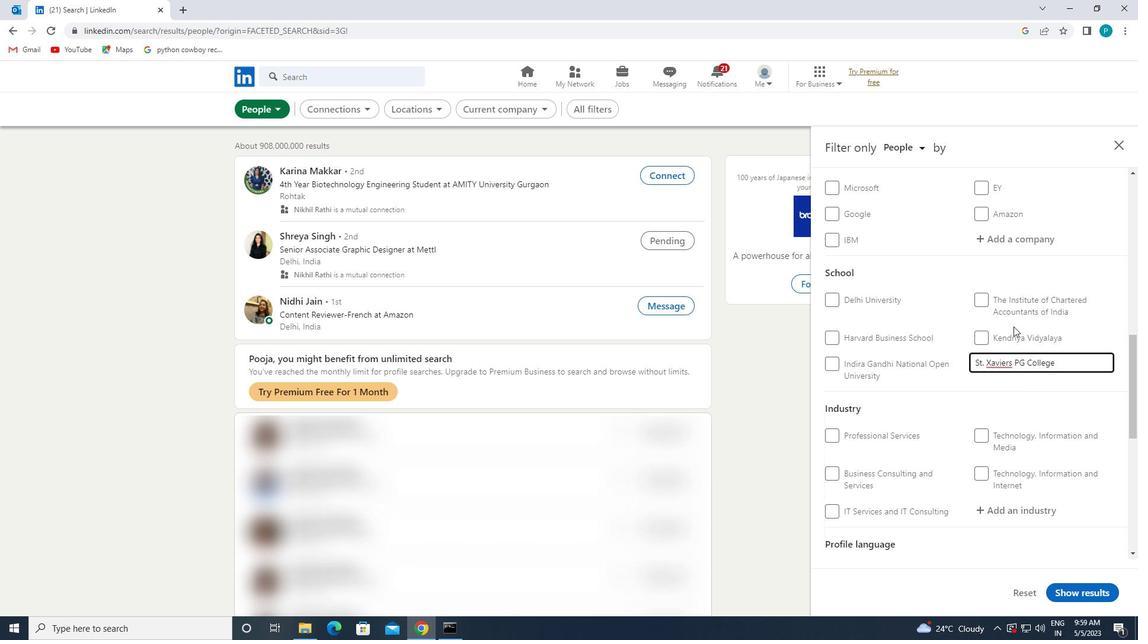 
Action: Mouse scrolled (1023, 313) with delta (0, 0)
Screenshot: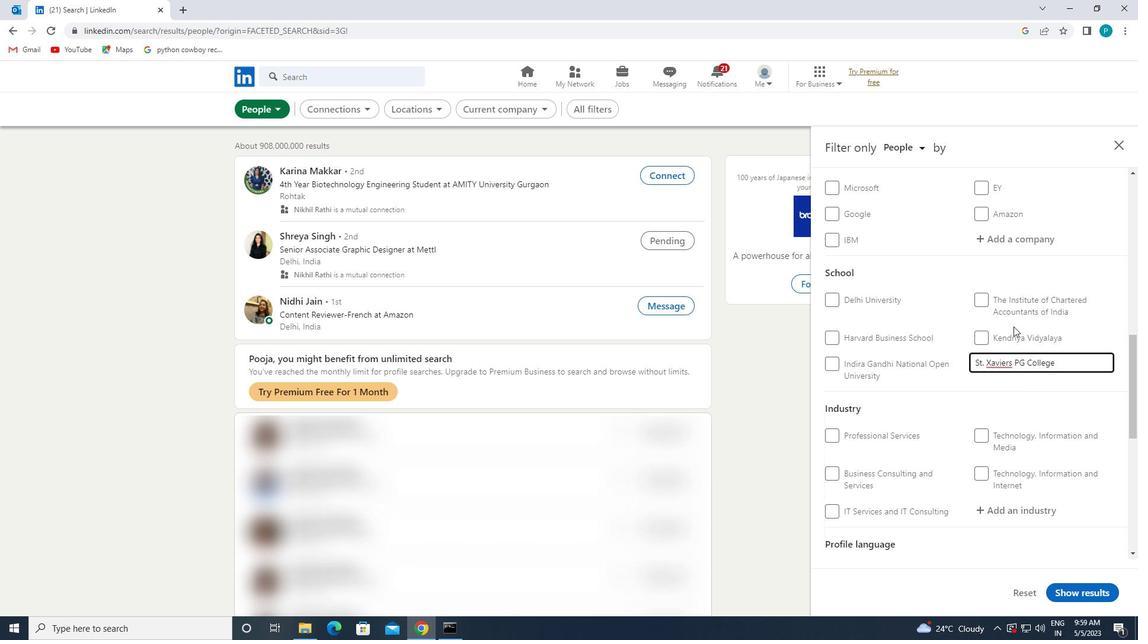 
Action: Mouse moved to (1023, 315)
Screenshot: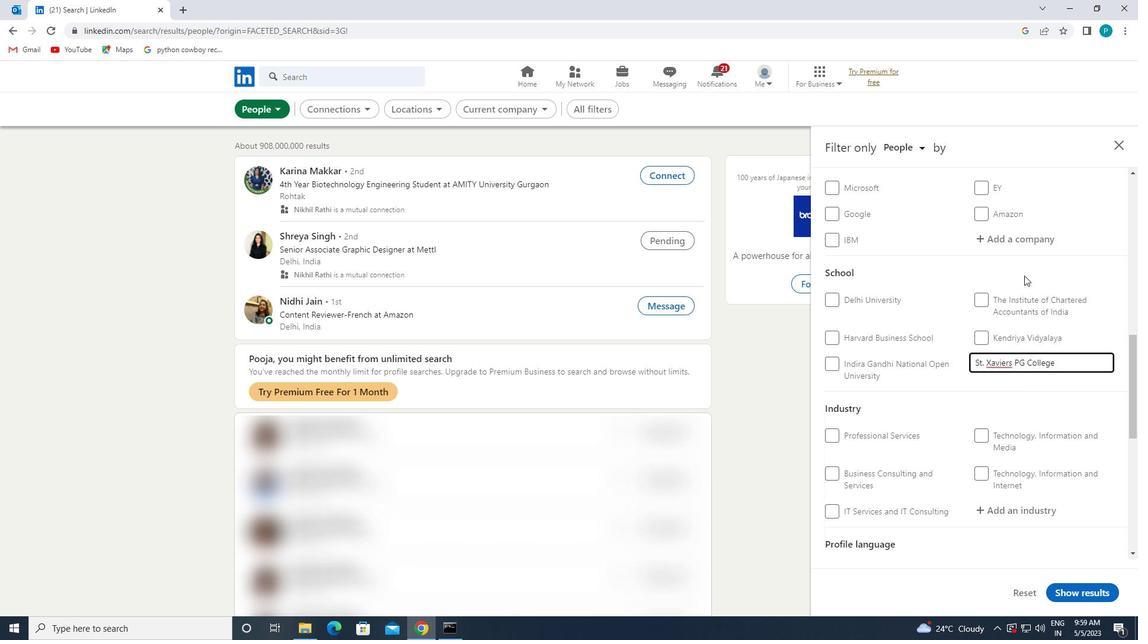
Action: Mouse scrolled (1023, 314) with delta (0, 0)
Screenshot: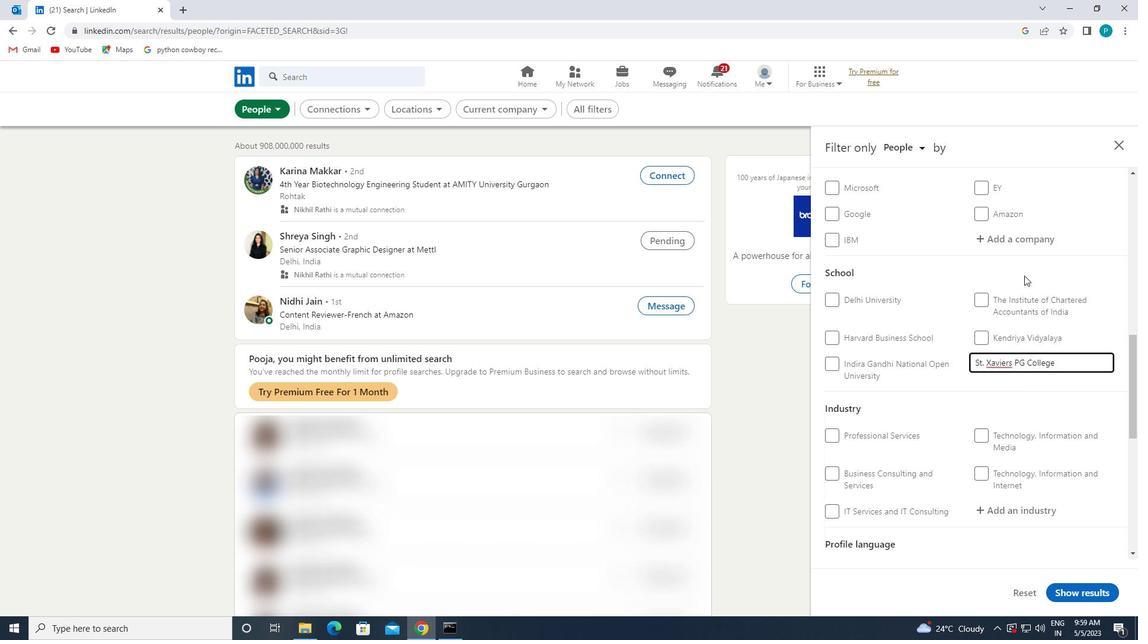 
Action: Mouse moved to (1022, 326)
Screenshot: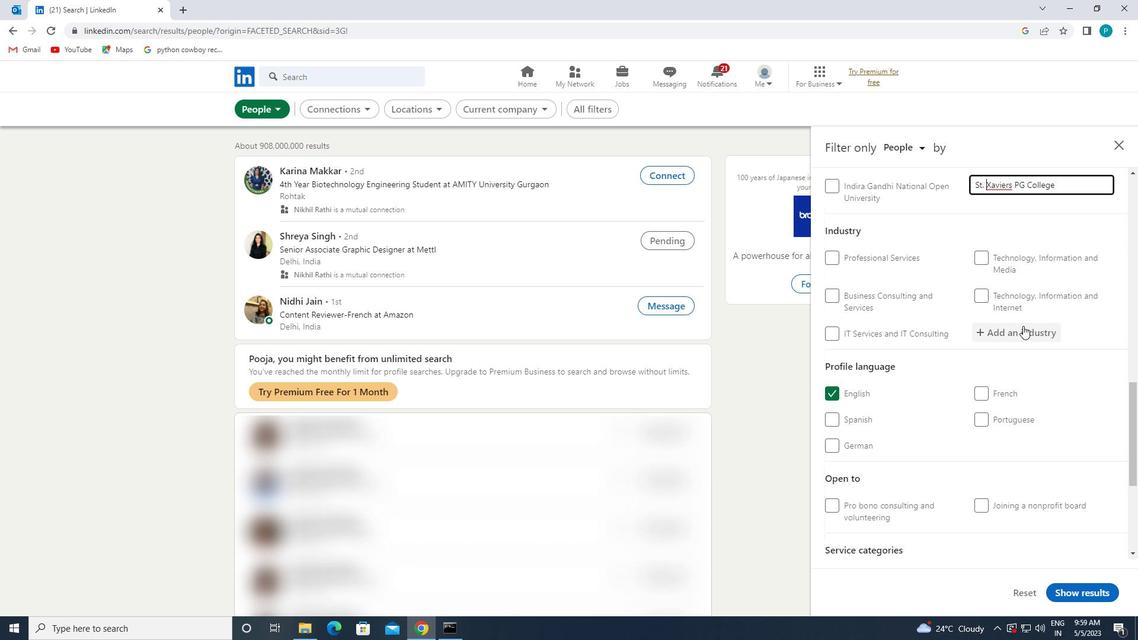 
Action: Mouse pressed left at (1022, 326)
Screenshot: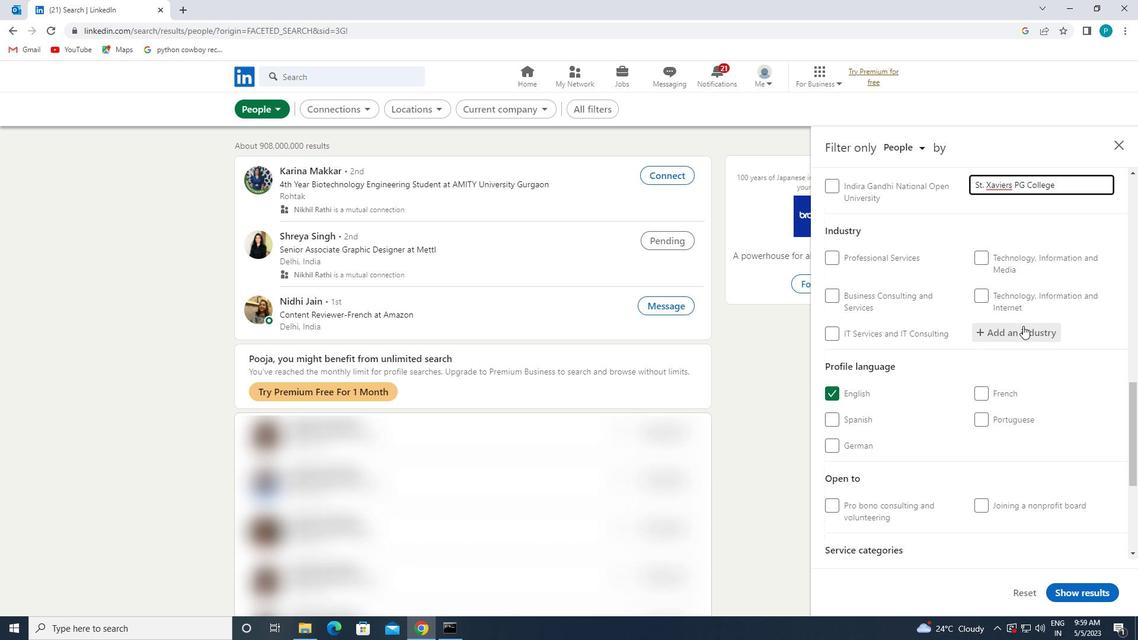 
Action: Key pressed <Key.caps_lock>C<Key.caps_lock>LAY
Screenshot: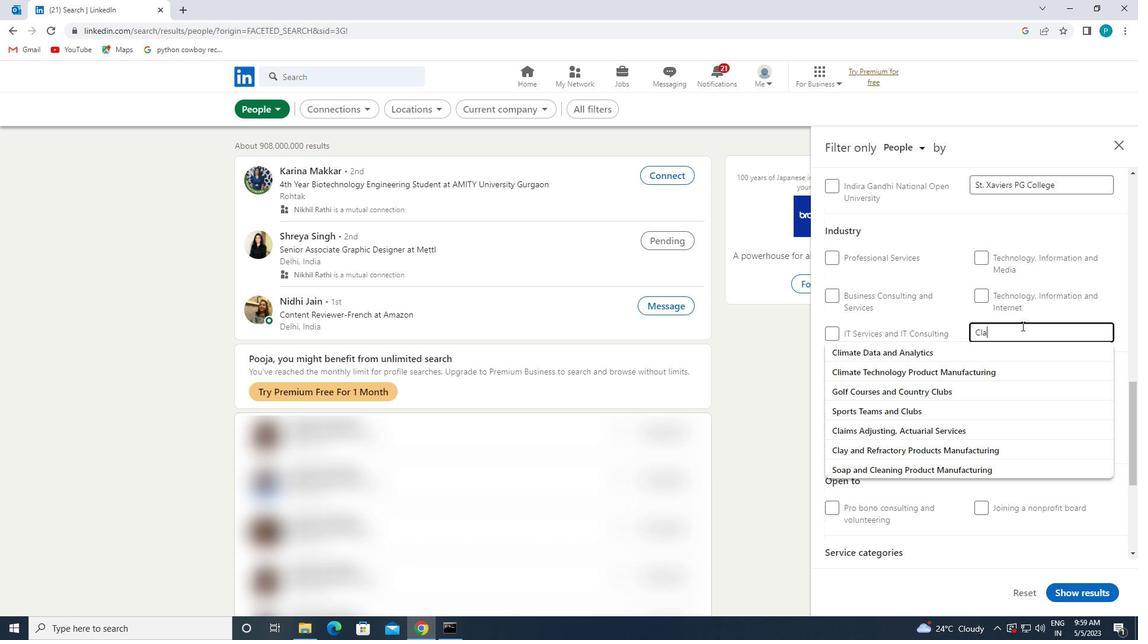 
Action: Mouse moved to (1007, 354)
Screenshot: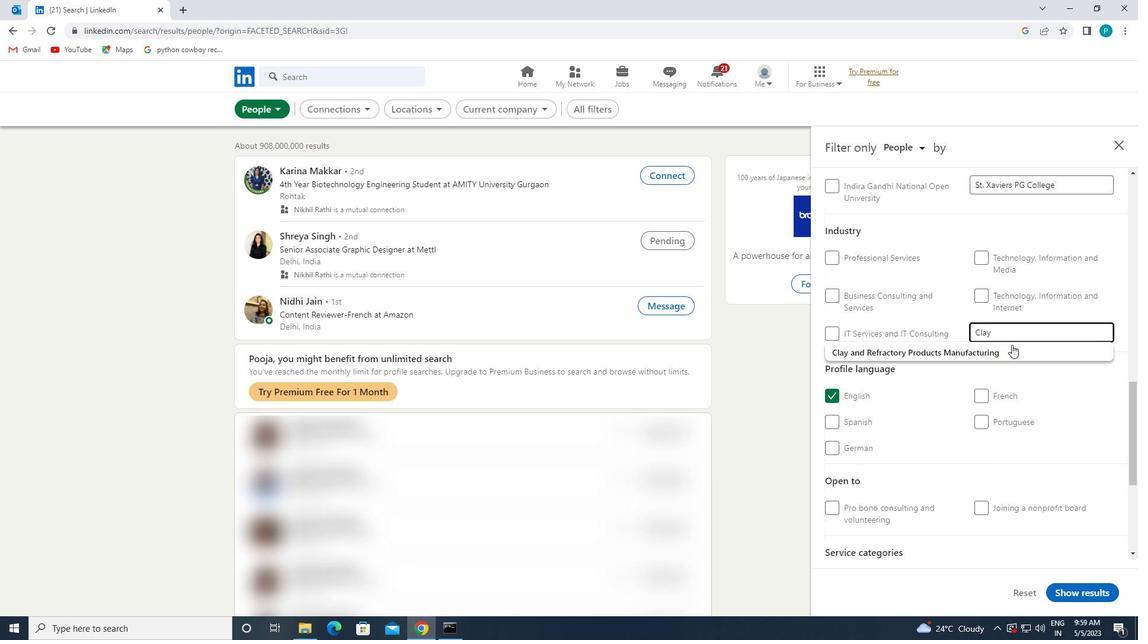 
Action: Mouse pressed left at (1007, 354)
Screenshot: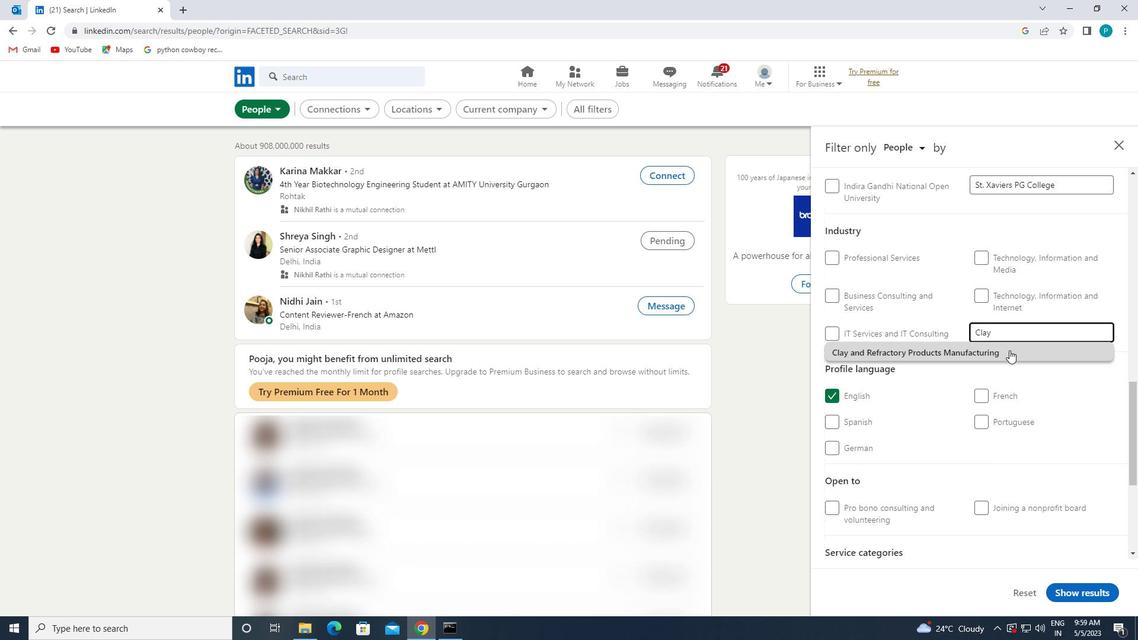 
Action: Mouse moved to (1007, 357)
Screenshot: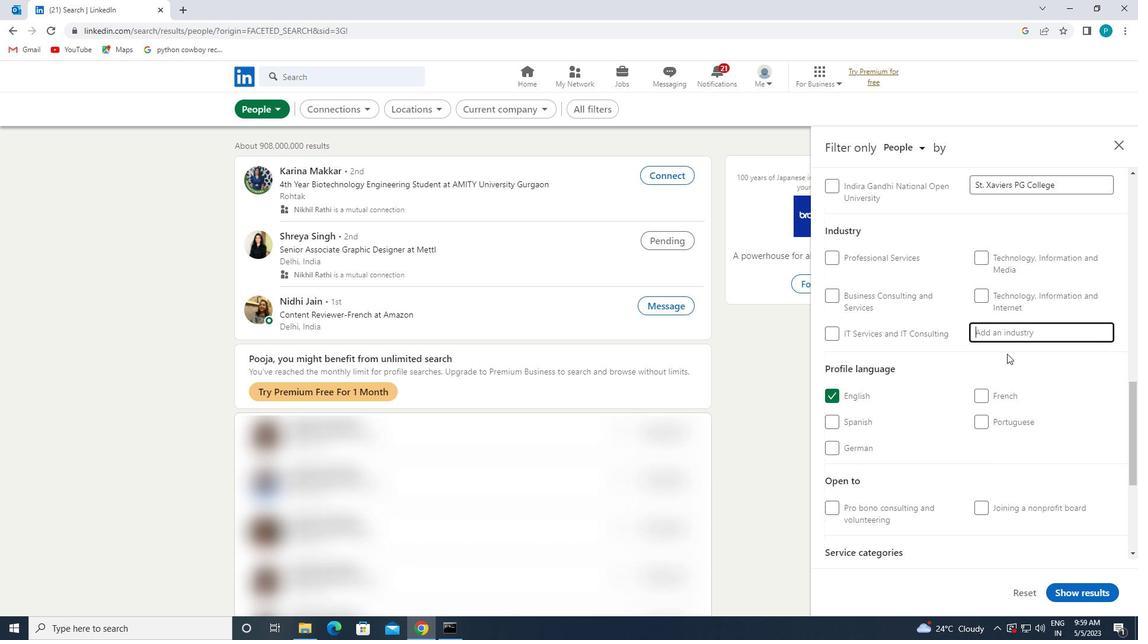 
Action: Mouse scrolled (1007, 356) with delta (0, 0)
Screenshot: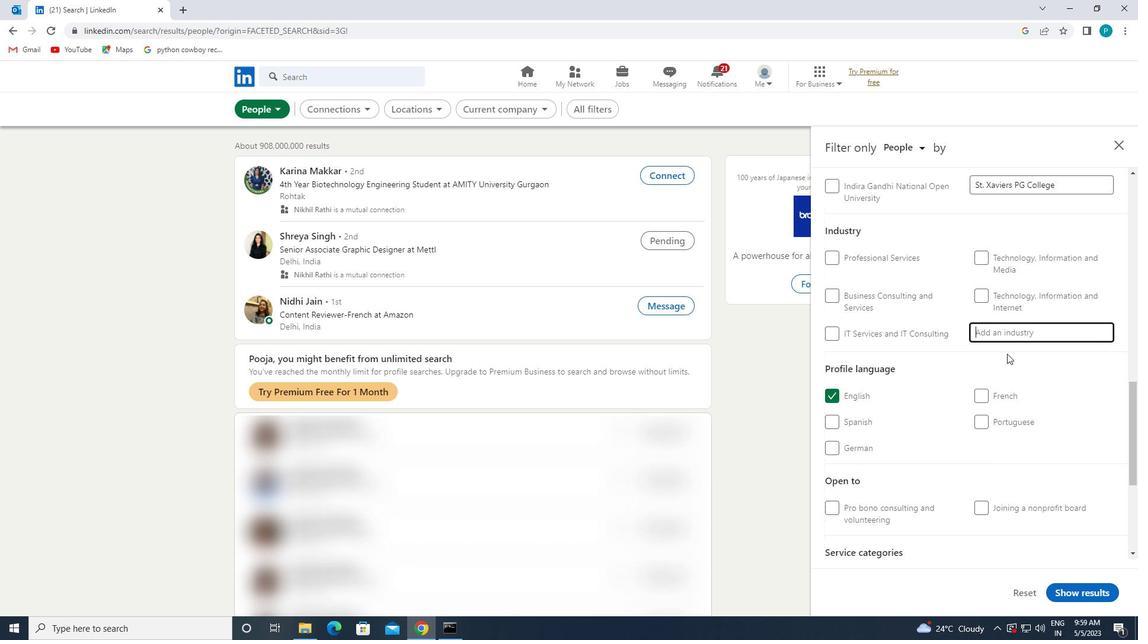 
Action: Mouse moved to (1007, 358)
Screenshot: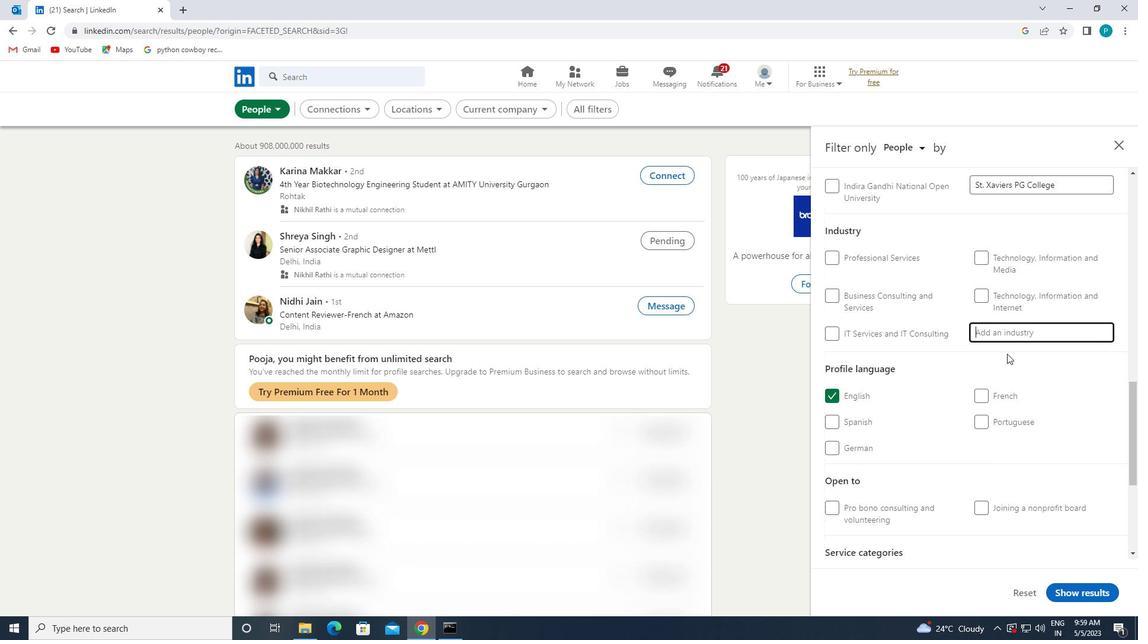 
Action: Mouse scrolled (1007, 357) with delta (0, 0)
Screenshot: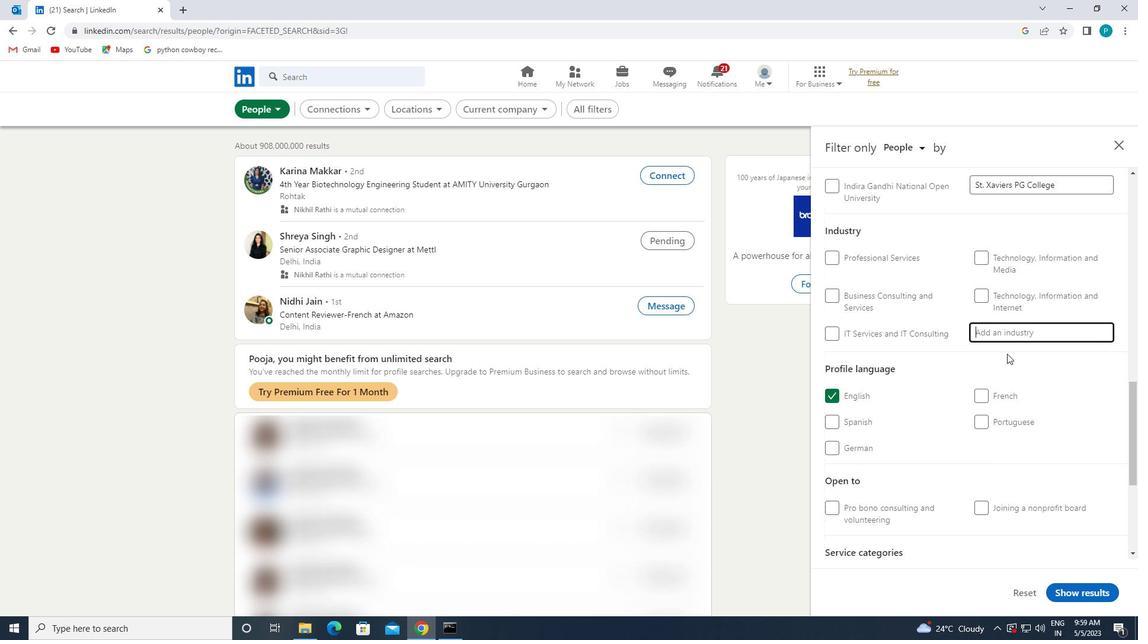 
Action: Mouse moved to (1007, 360)
Screenshot: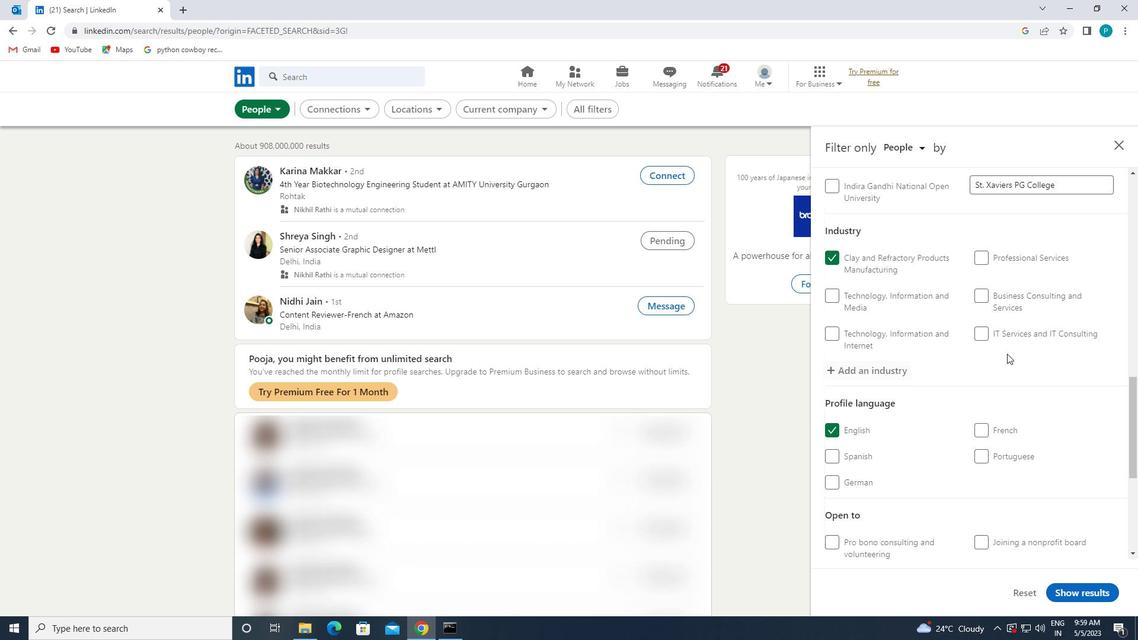 
Action: Mouse scrolled (1007, 359) with delta (0, 0)
Screenshot: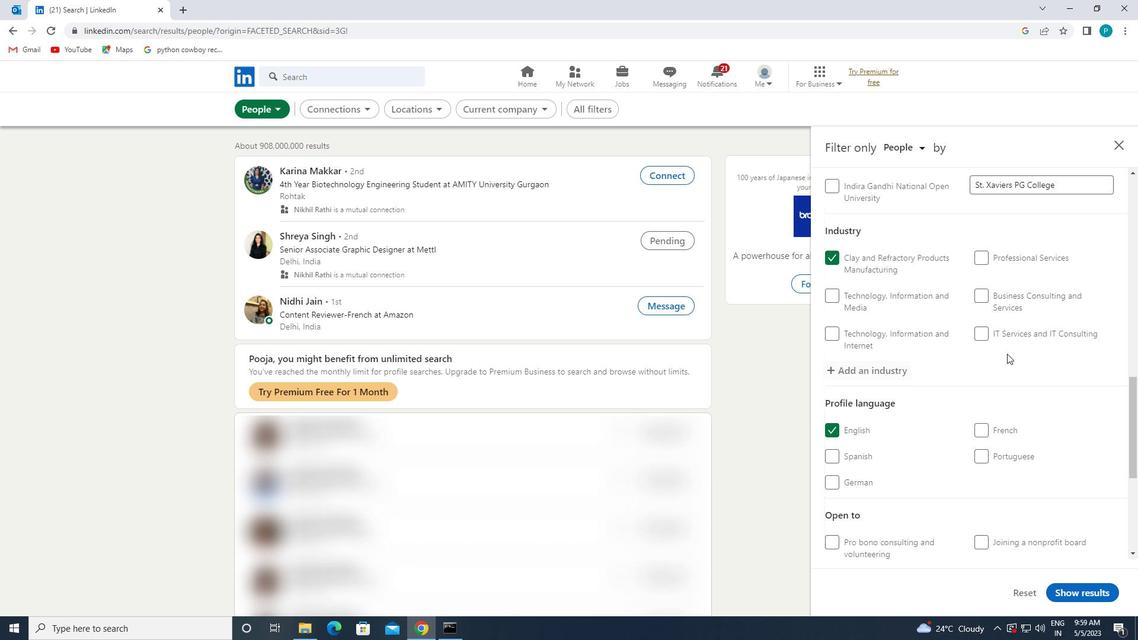 
Action: Mouse moved to (1004, 486)
Screenshot: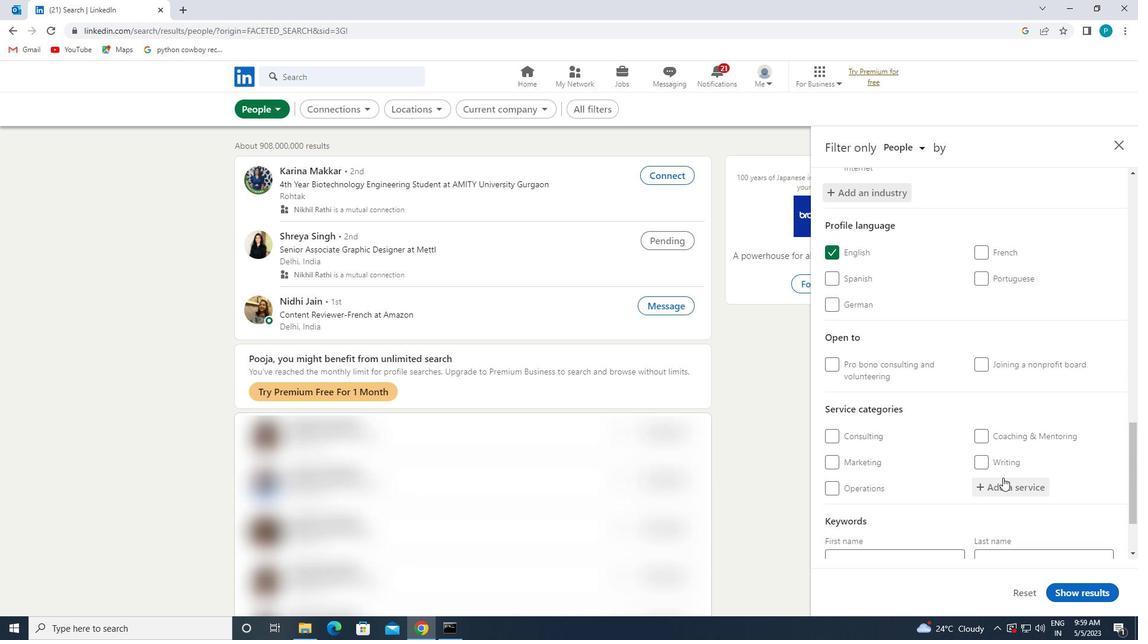
Action: Mouse pressed left at (1004, 486)
Screenshot: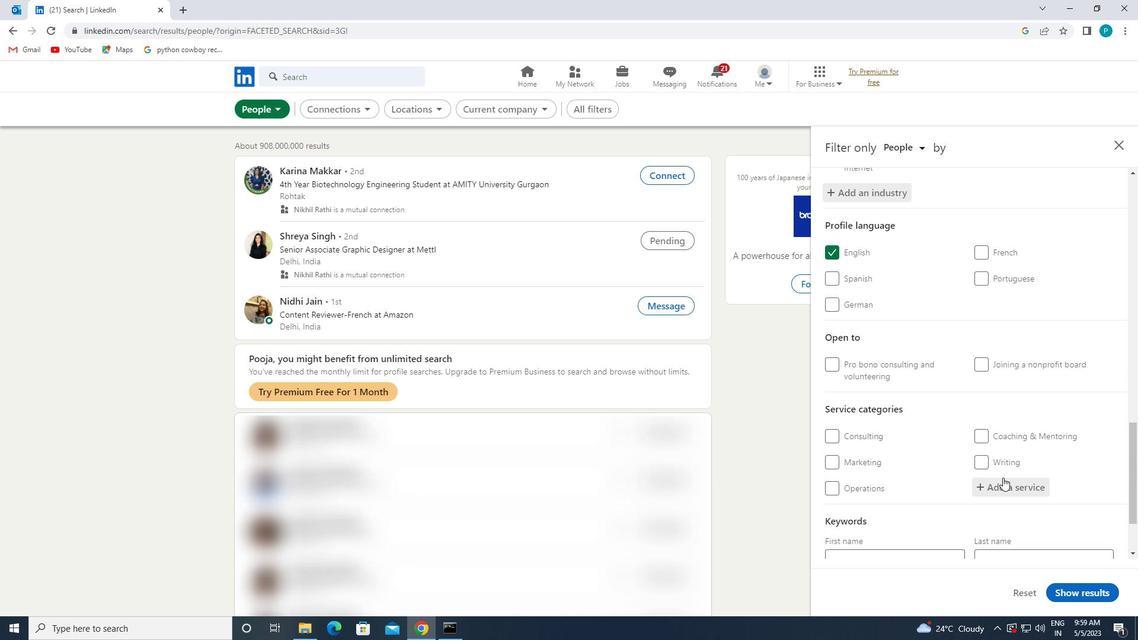 
Action: Key pressed <Key.caps_lock>V<Key.caps_lock>IDEO
Screenshot: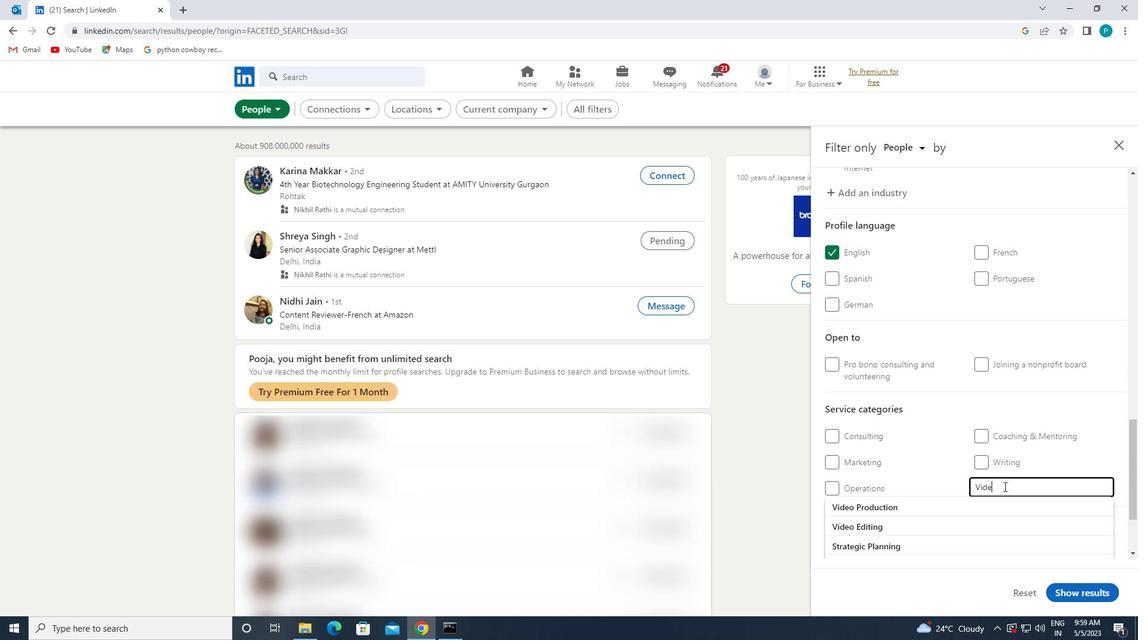 
Action: Mouse moved to (951, 467)
Screenshot: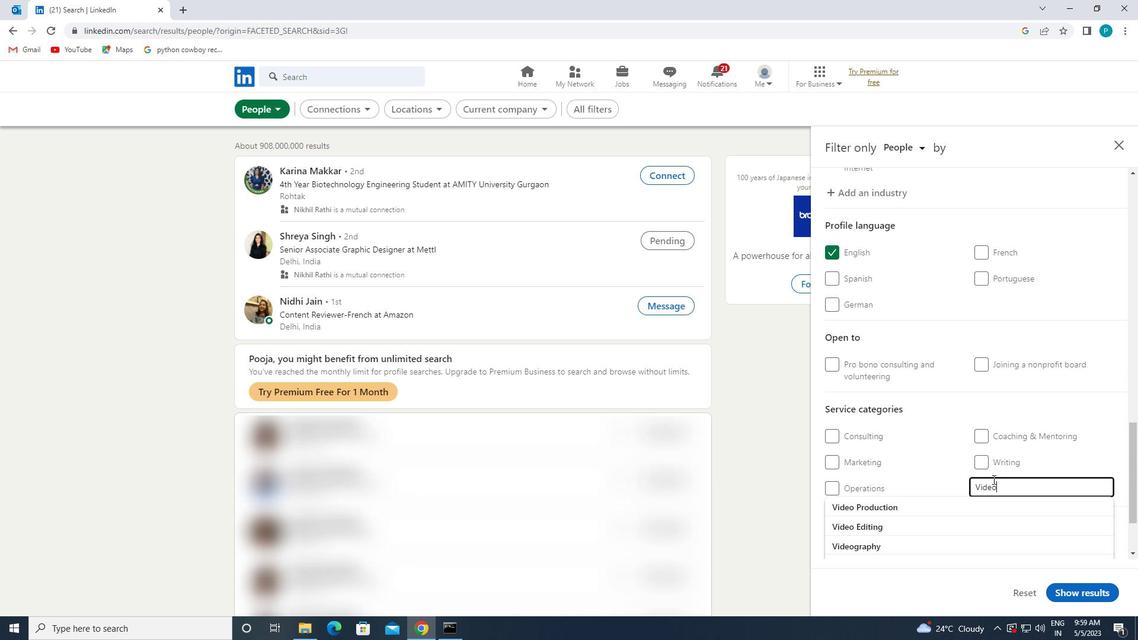 
Action: Mouse scrolled (951, 467) with delta (0, 0)
Screenshot: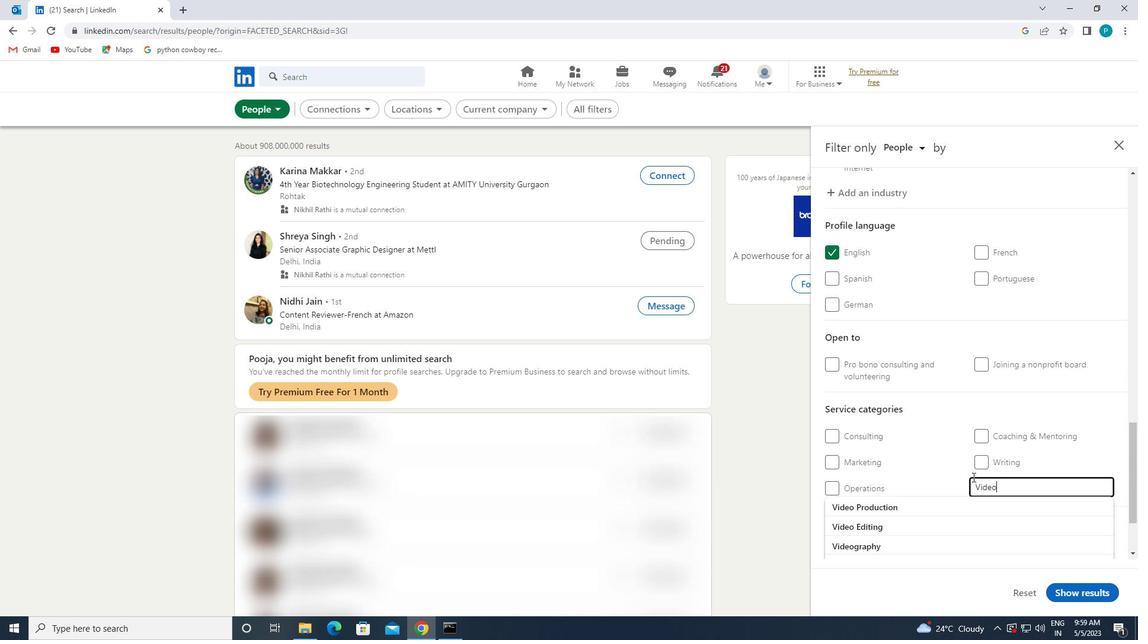 
Action: Mouse moved to (934, 446)
Screenshot: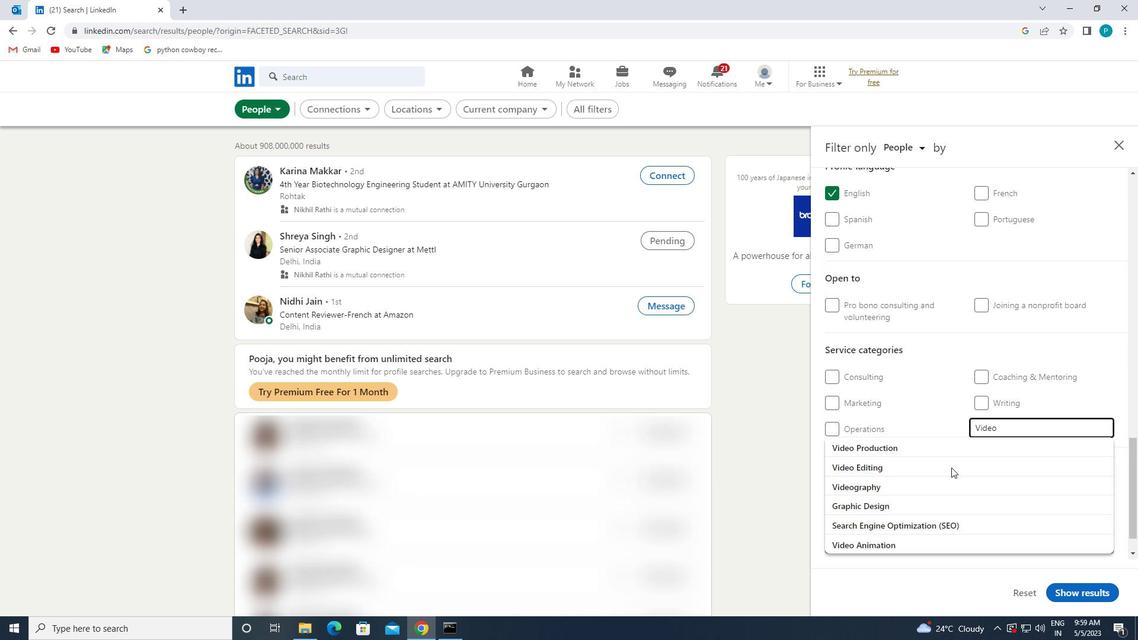 
Action: Mouse pressed left at (934, 446)
Screenshot: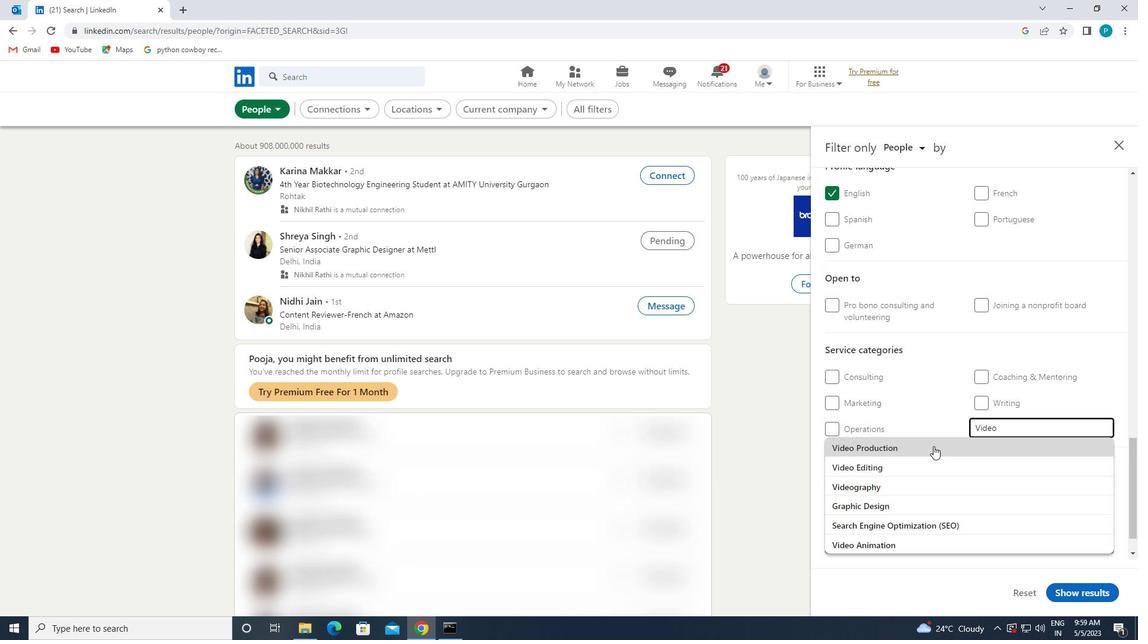 
Action: Mouse scrolled (934, 446) with delta (0, 0)
Screenshot: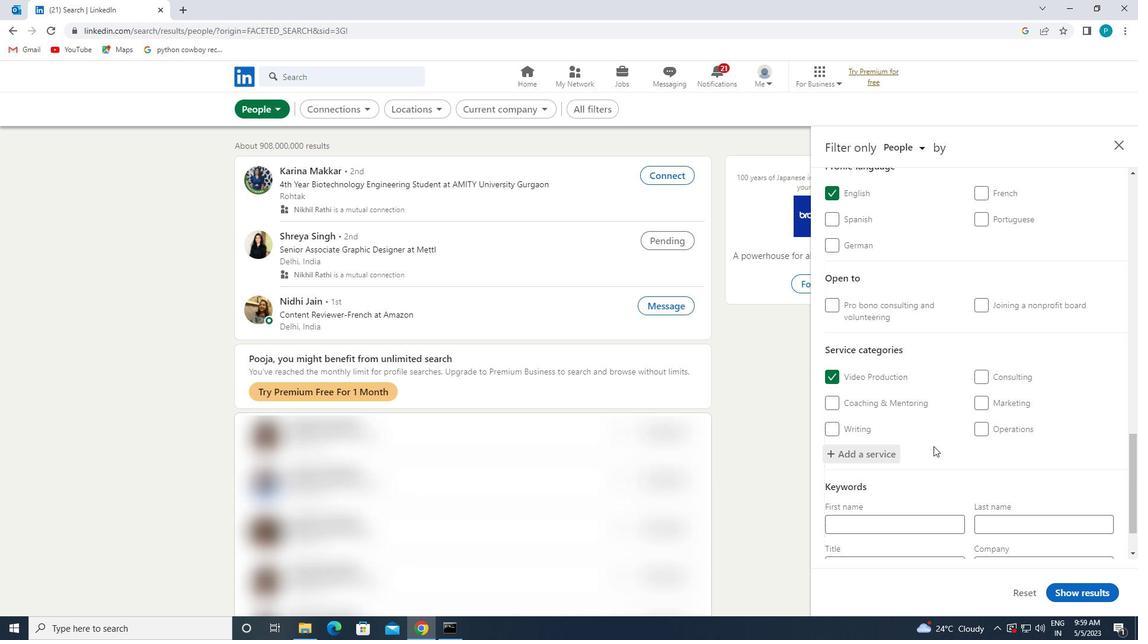 
Action: Mouse scrolled (934, 446) with delta (0, 0)
Screenshot: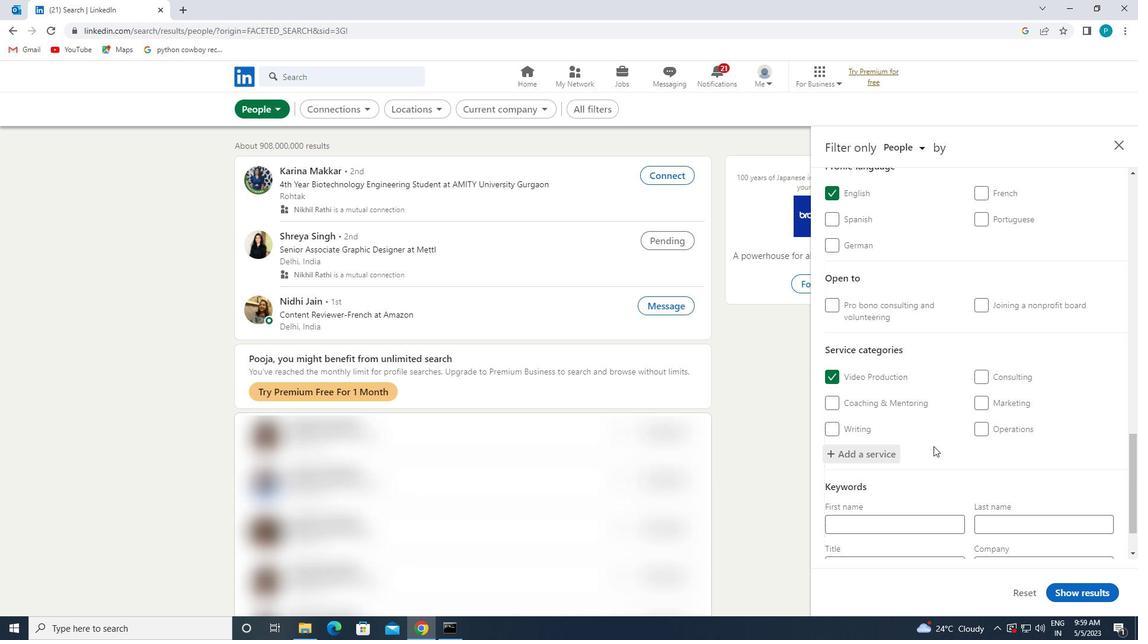 
Action: Mouse scrolled (934, 446) with delta (0, 0)
Screenshot: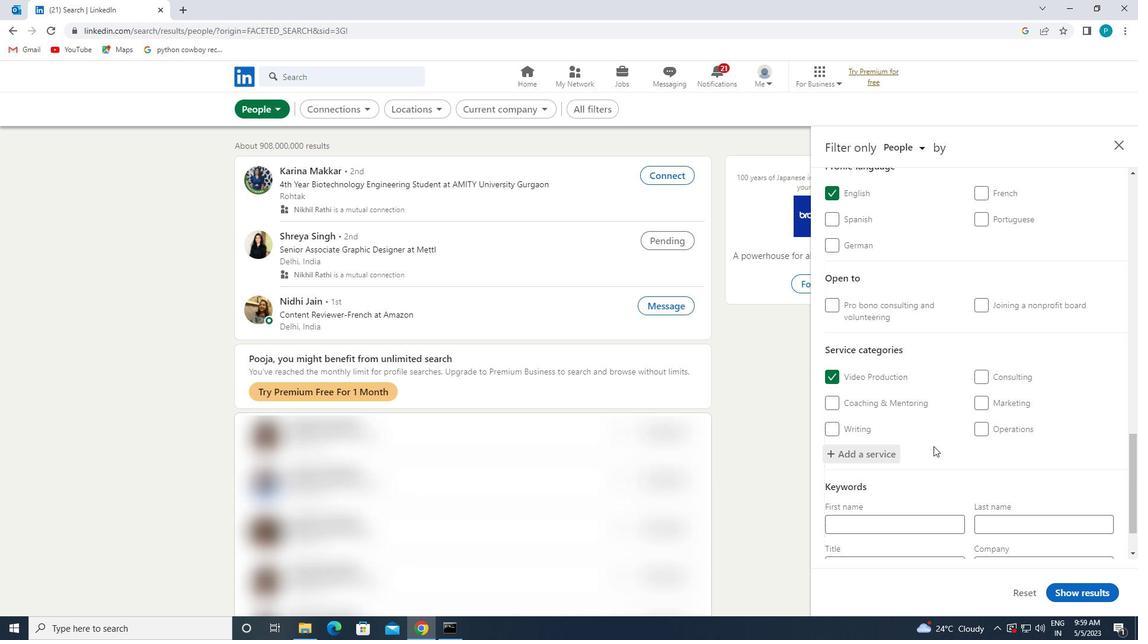 
Action: Mouse scrolled (934, 446) with delta (0, 0)
Screenshot: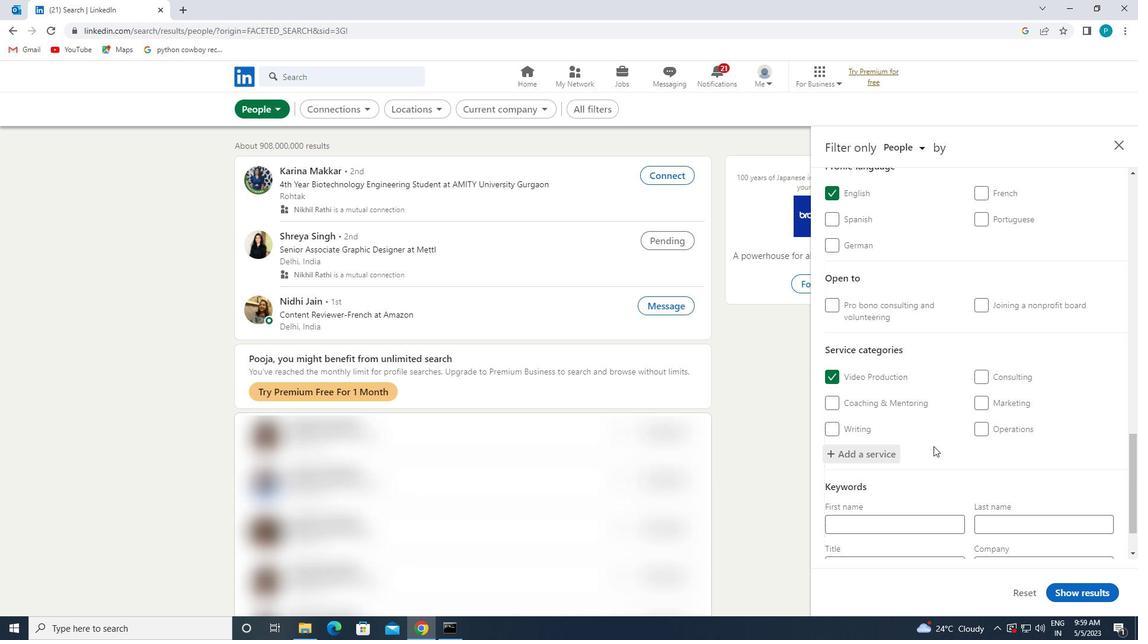 
Action: Mouse moved to (888, 513)
Screenshot: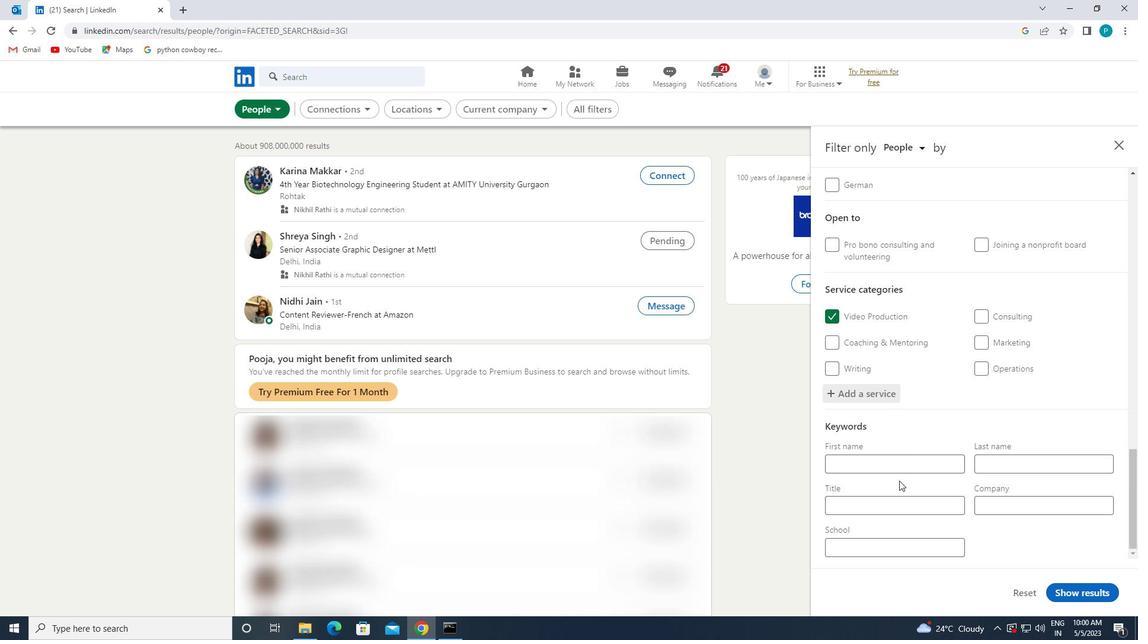 
Action: Mouse pressed left at (888, 513)
Screenshot: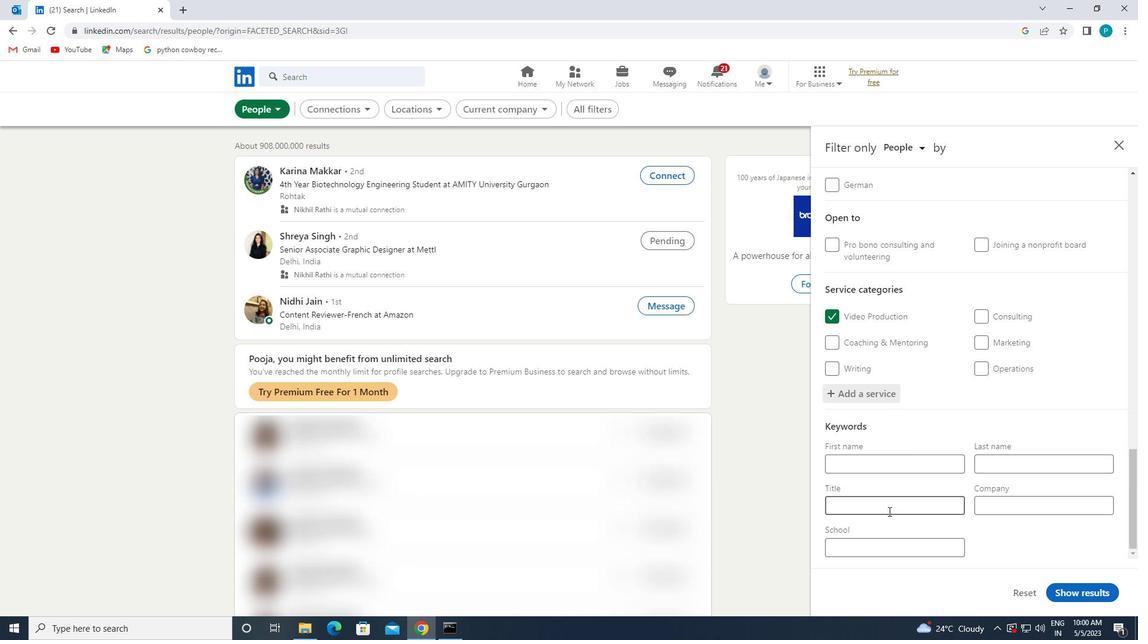
Action: Key pressed <Key.caps_lock>T<Key.caps_lock>RUCK<Key.space><Key.caps_lock>D<Key.caps_lock>RIVER
Screenshot: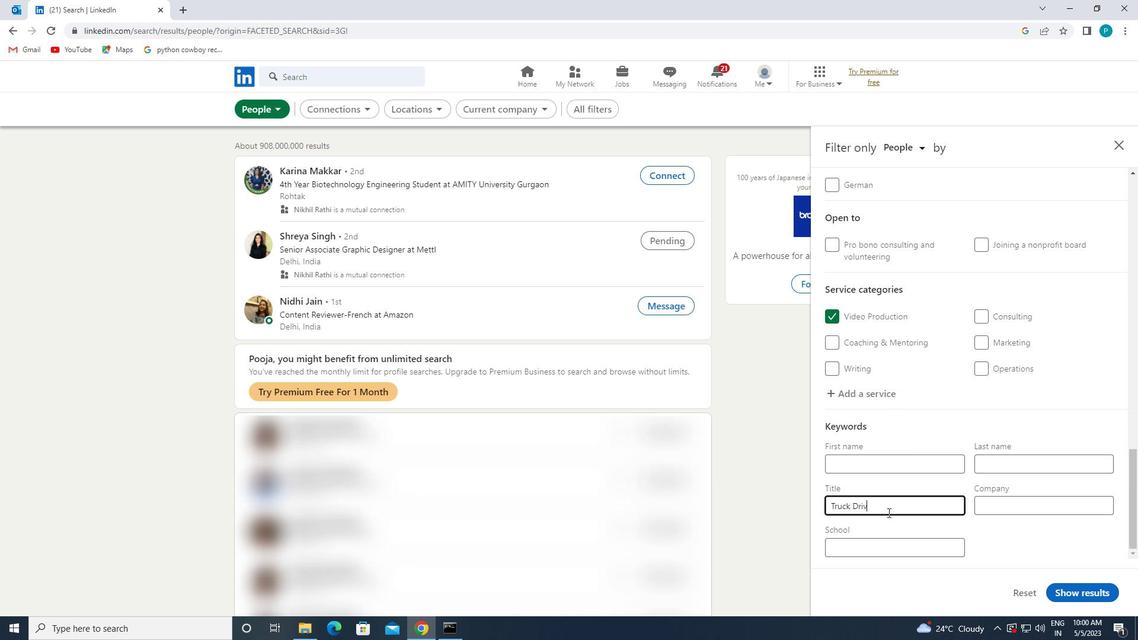
Action: Mouse moved to (1070, 587)
Screenshot: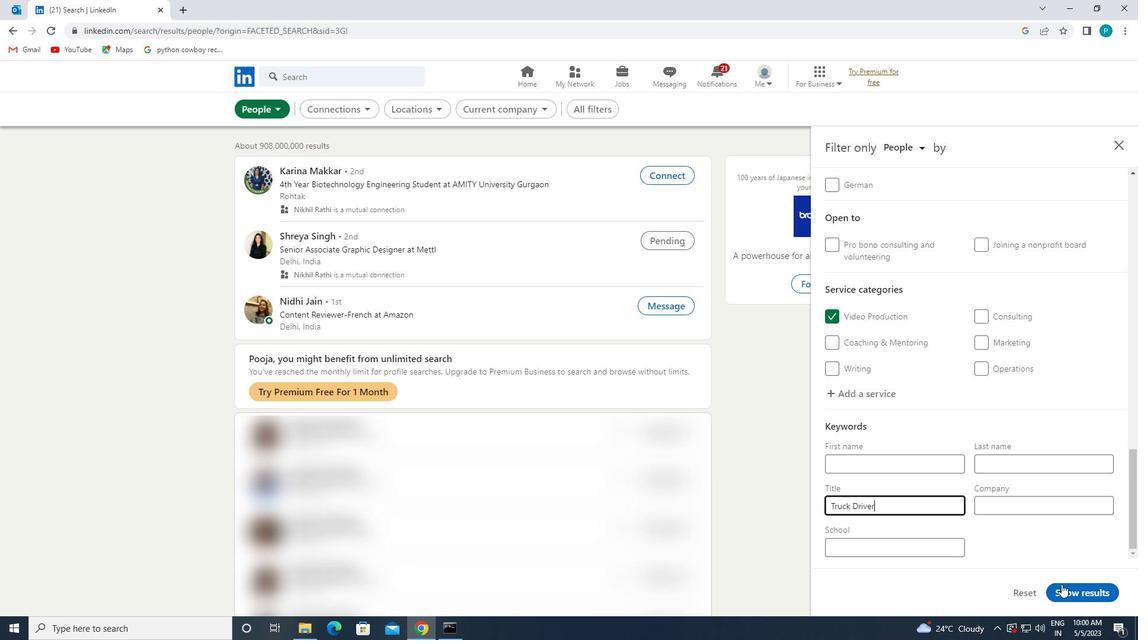 
Action: Mouse pressed left at (1070, 587)
Screenshot: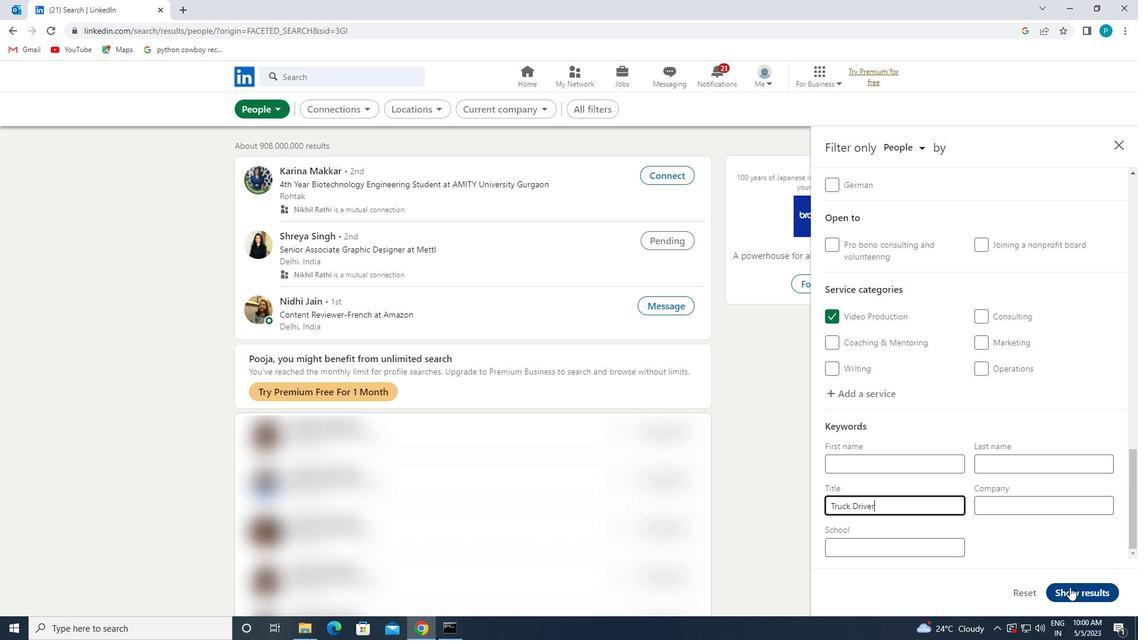 
